 Task: Find connections with filter location Loos with filter topic #Leanstartupswith filter profile language Potuguese with filter current company CONSTRUCTION CANON with filter school AHMEDABAD jobs with filter industry Building Structure and Exterior Contractors with filter service category AssistanceAdvertising with filter keywords title Customer Support
Action: Mouse moved to (662, 107)
Screenshot: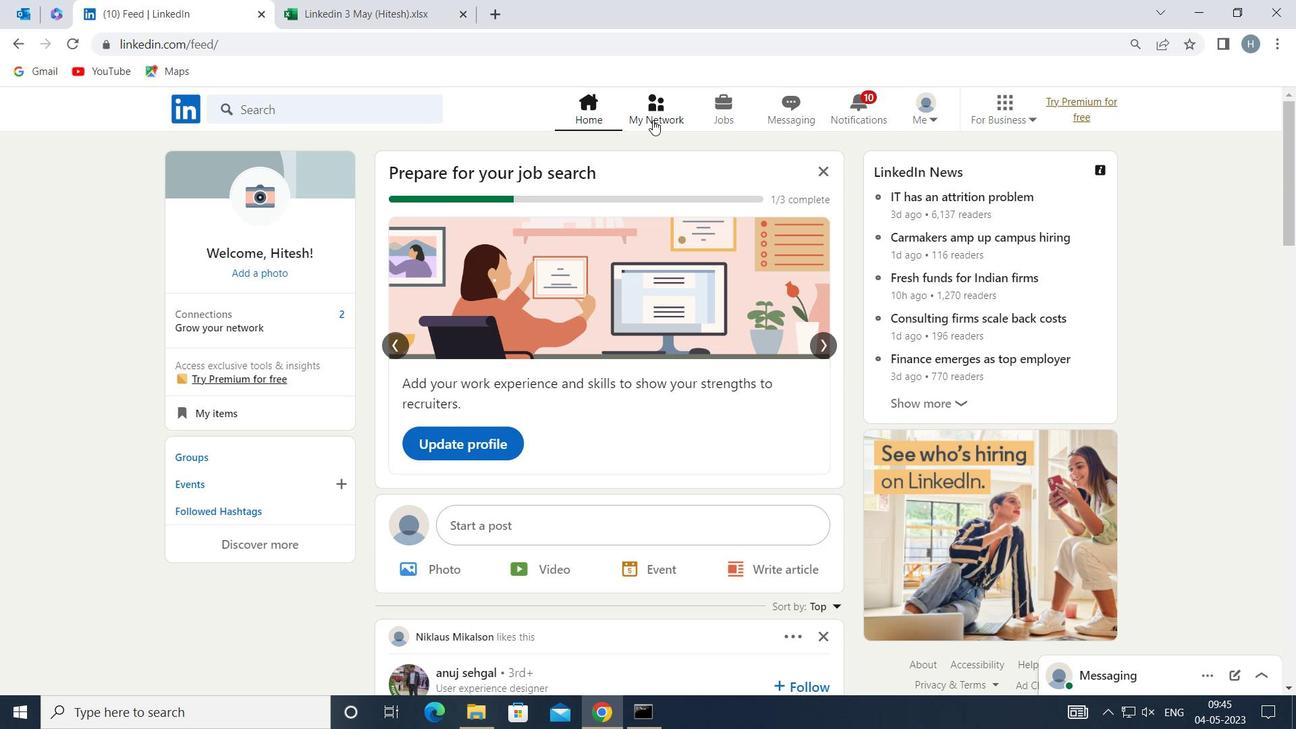 
Action: Mouse pressed left at (662, 107)
Screenshot: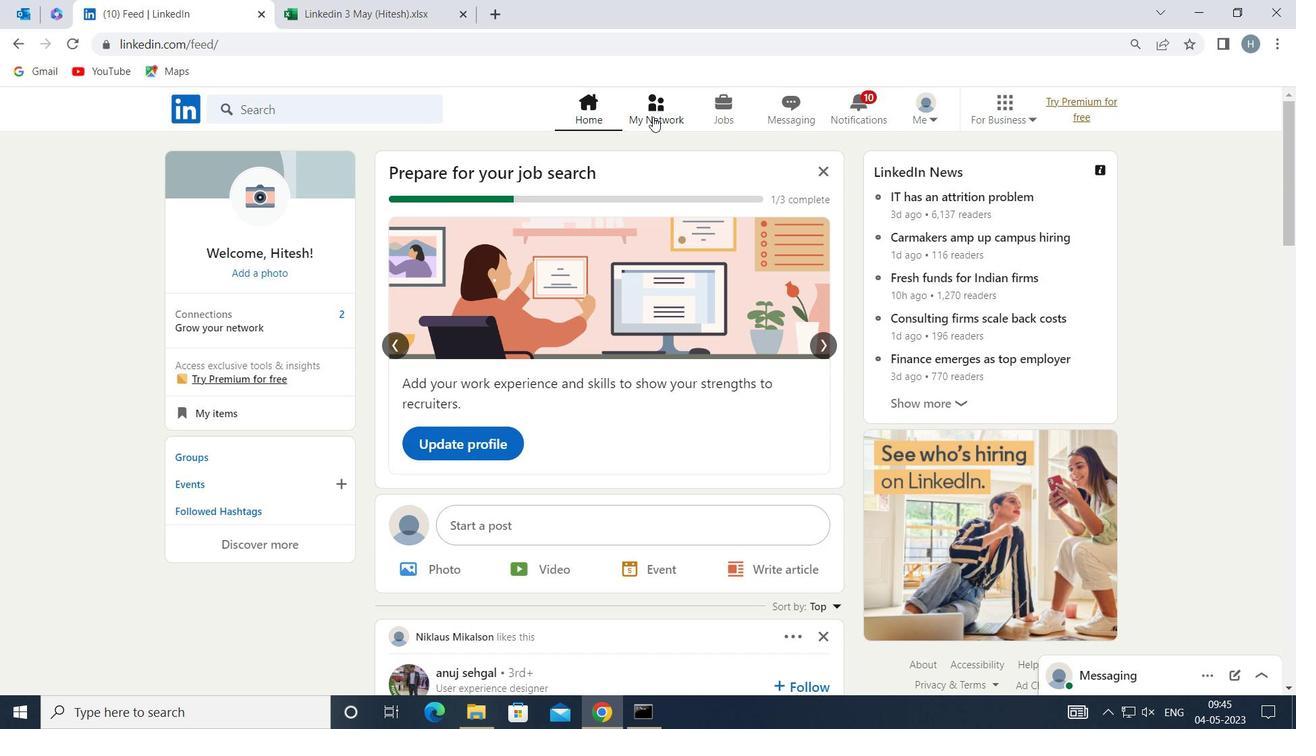 
Action: Mouse moved to (375, 201)
Screenshot: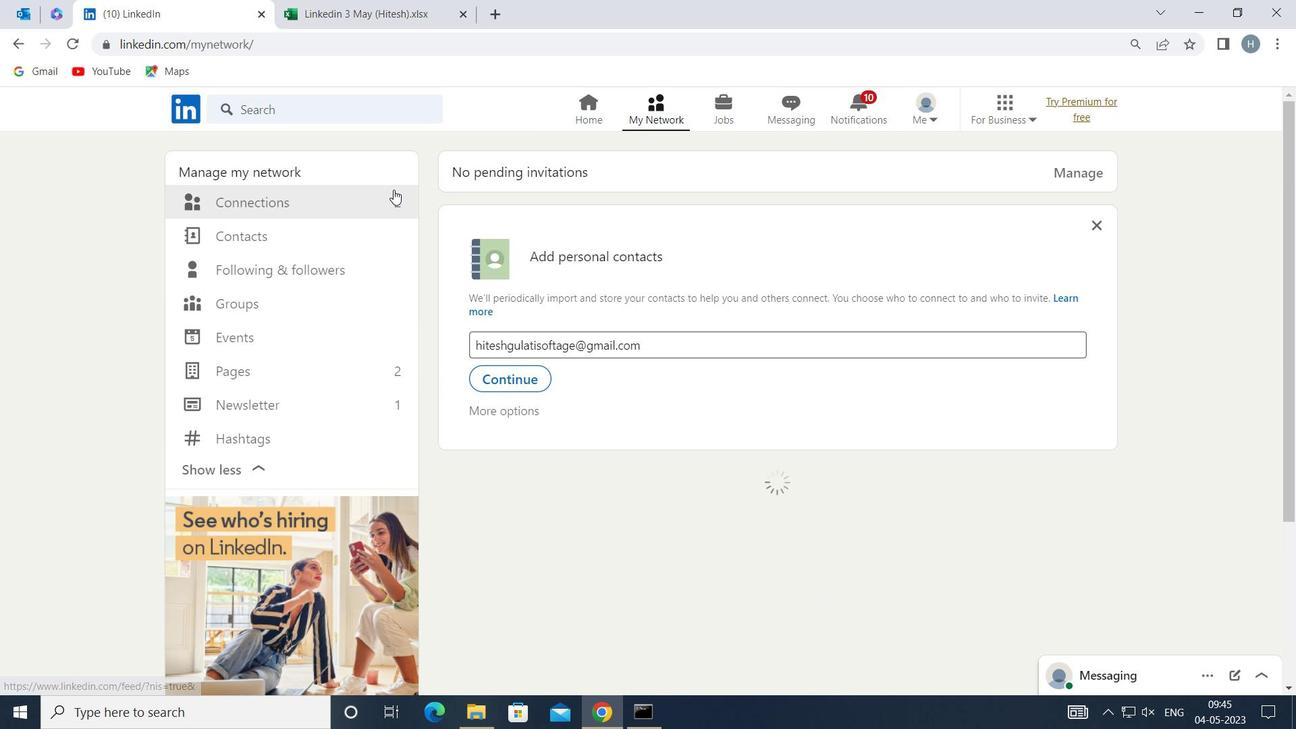 
Action: Mouse pressed left at (375, 201)
Screenshot: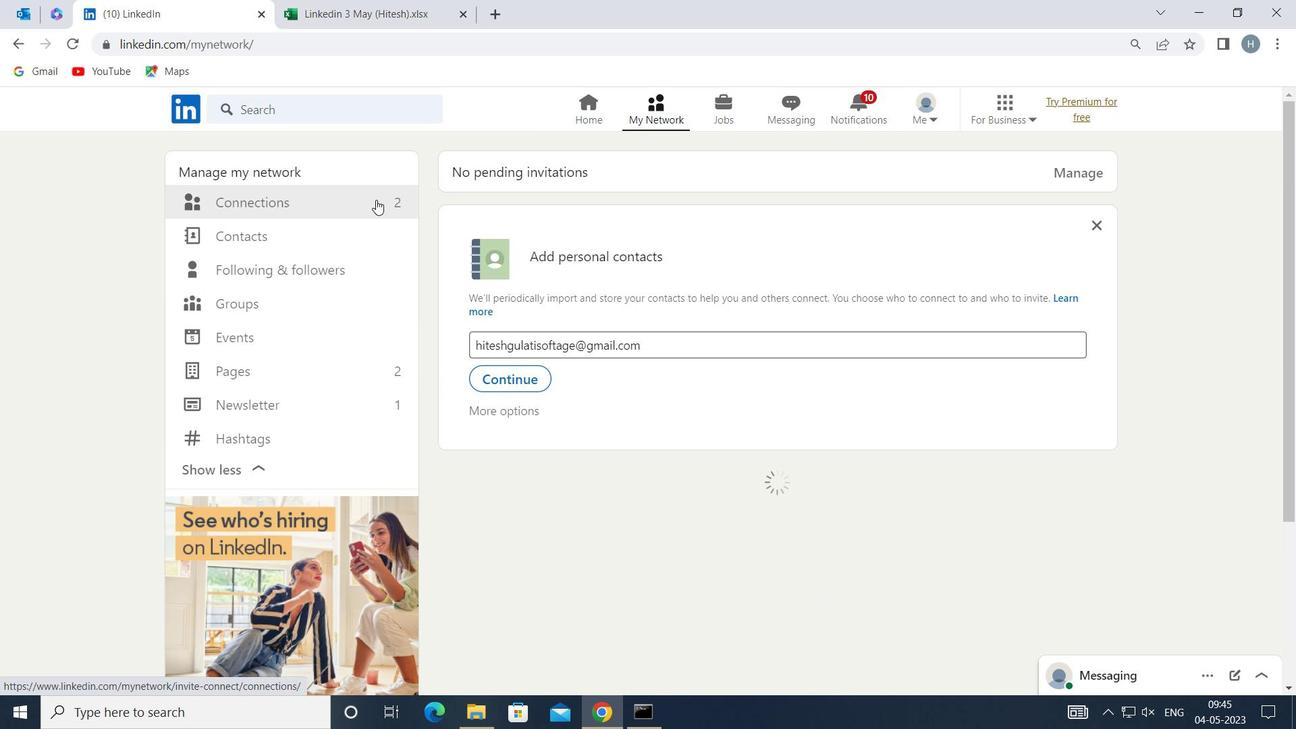 
Action: Mouse moved to (749, 204)
Screenshot: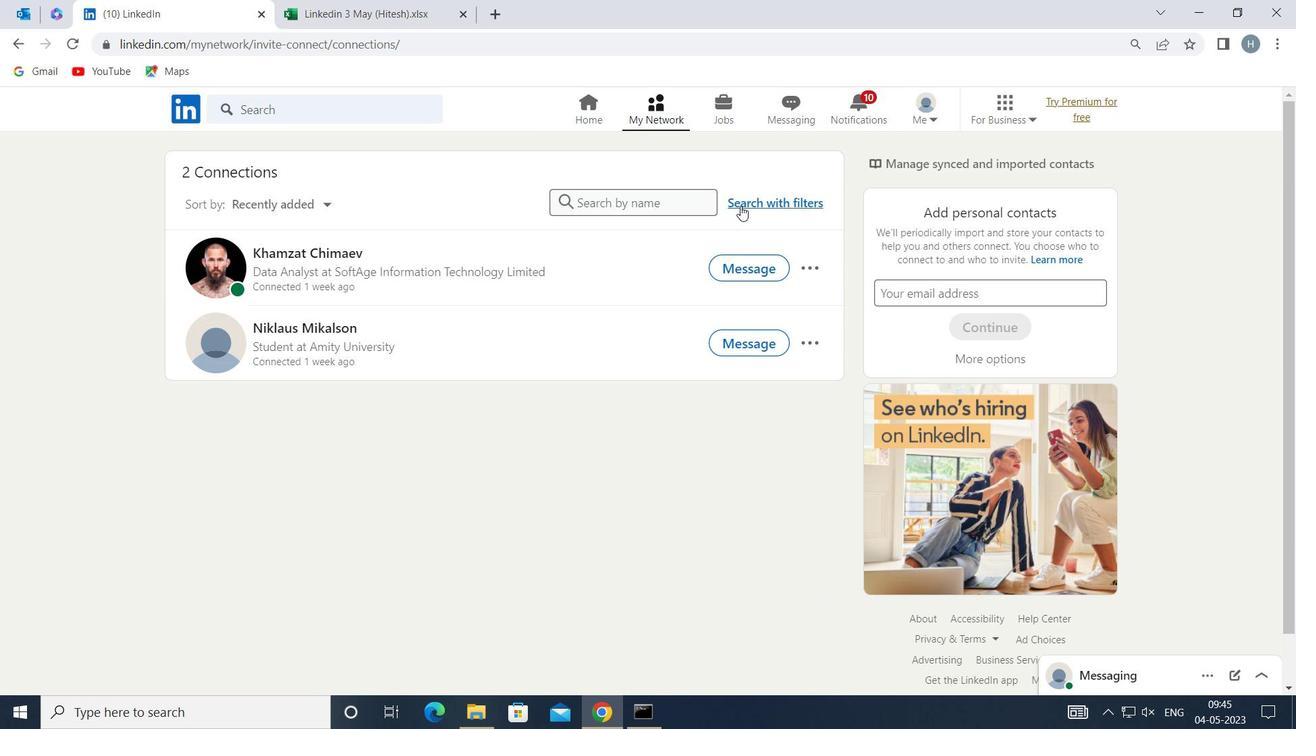
Action: Mouse pressed left at (749, 204)
Screenshot: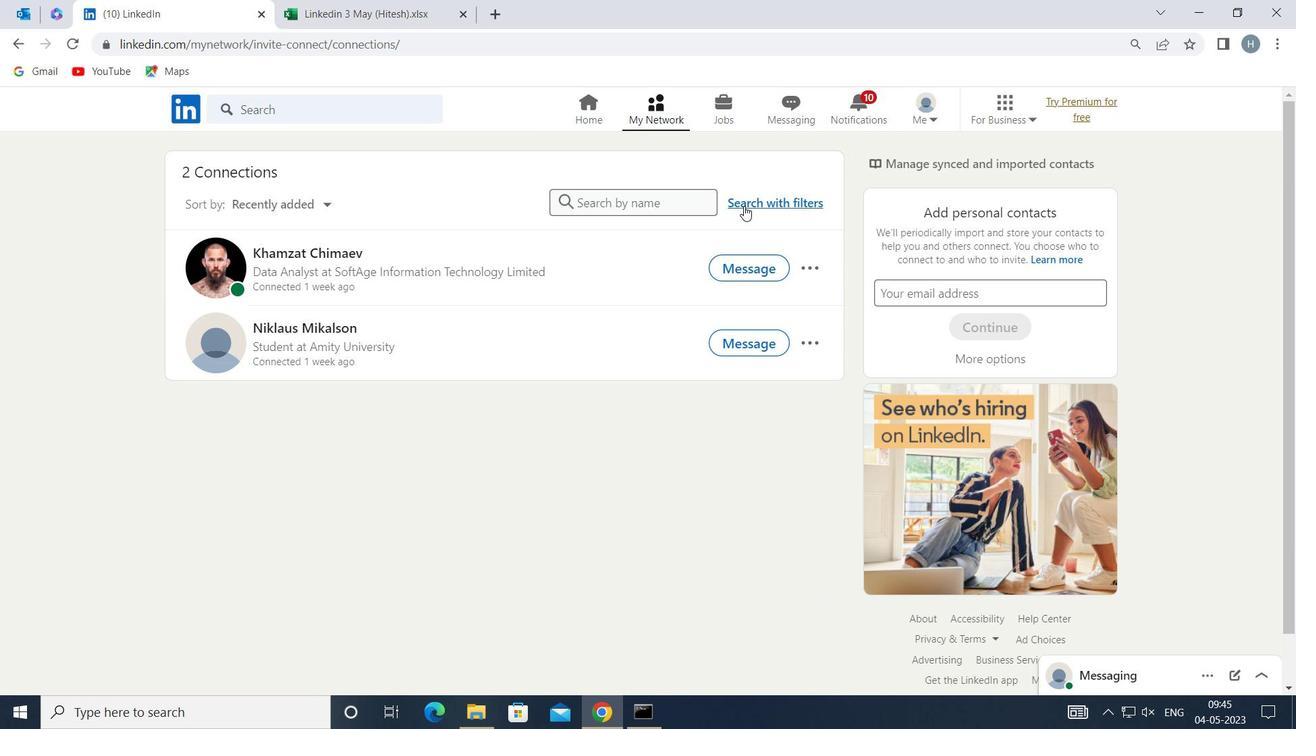 
Action: Mouse moved to (711, 159)
Screenshot: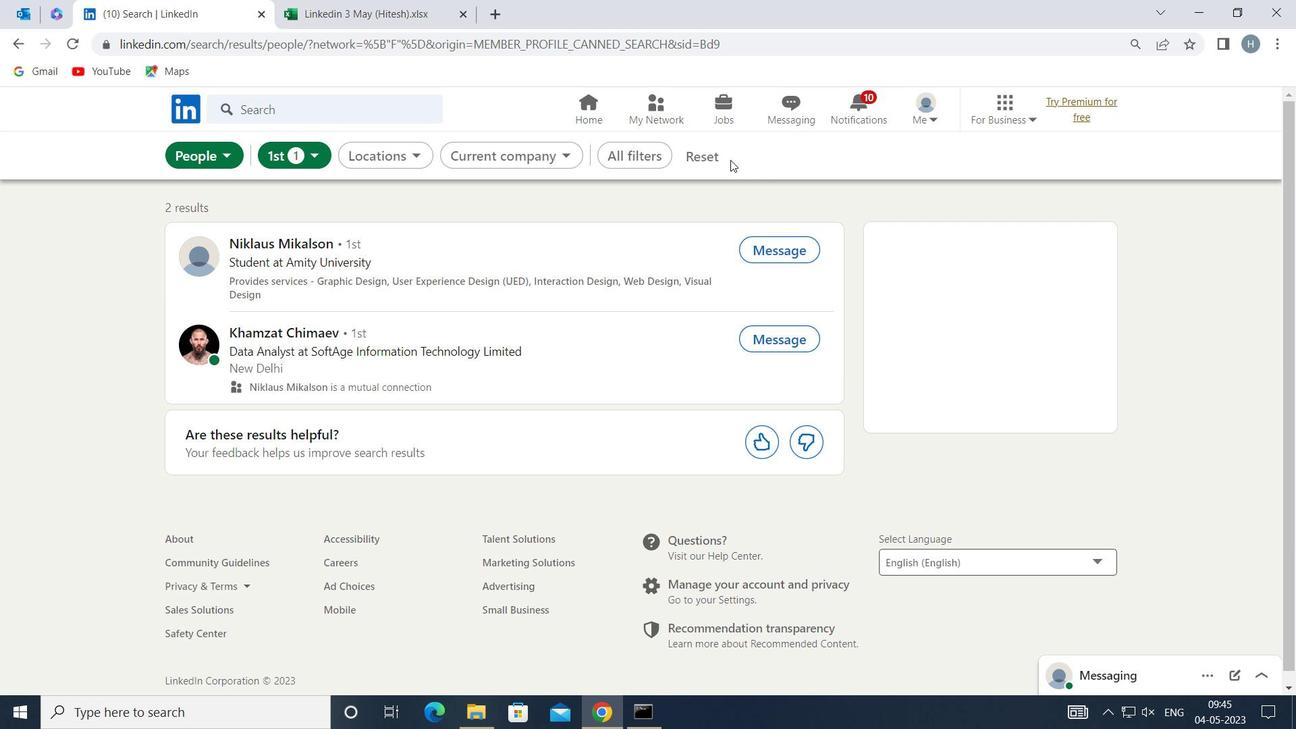 
Action: Mouse pressed left at (711, 159)
Screenshot: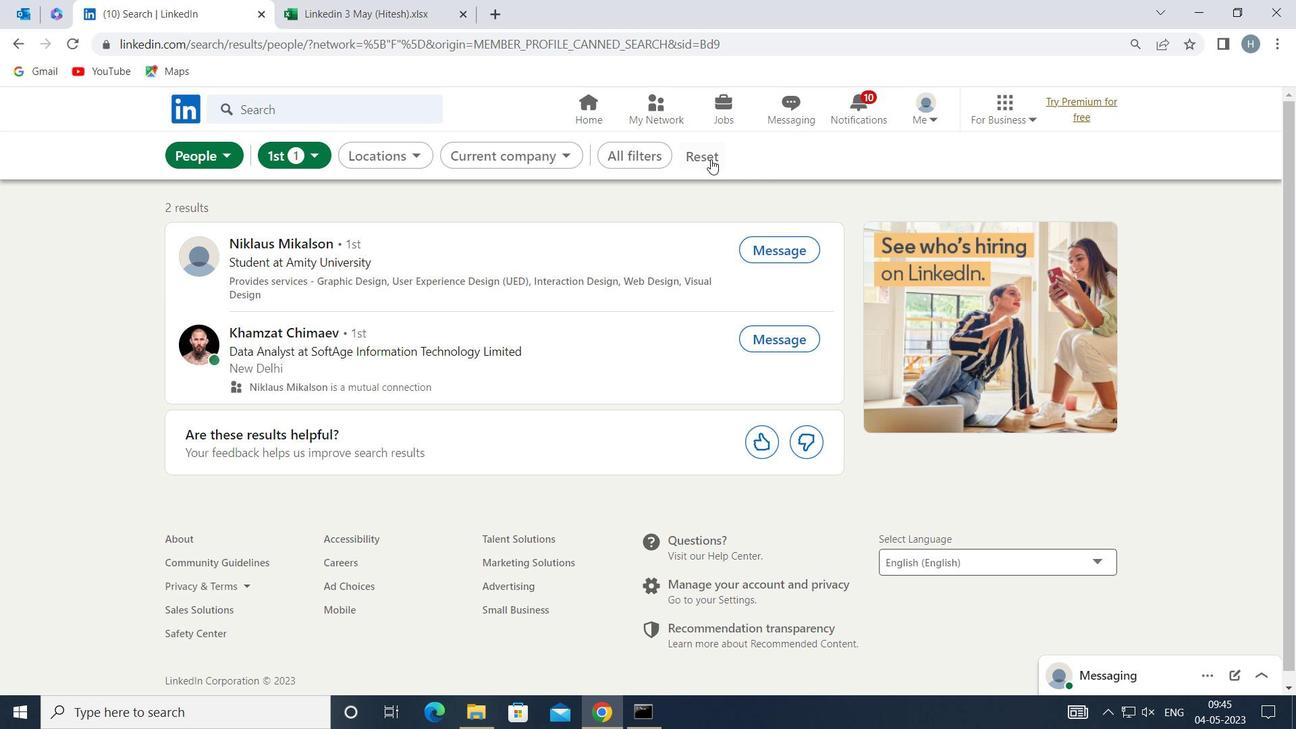 
Action: Mouse moved to (691, 155)
Screenshot: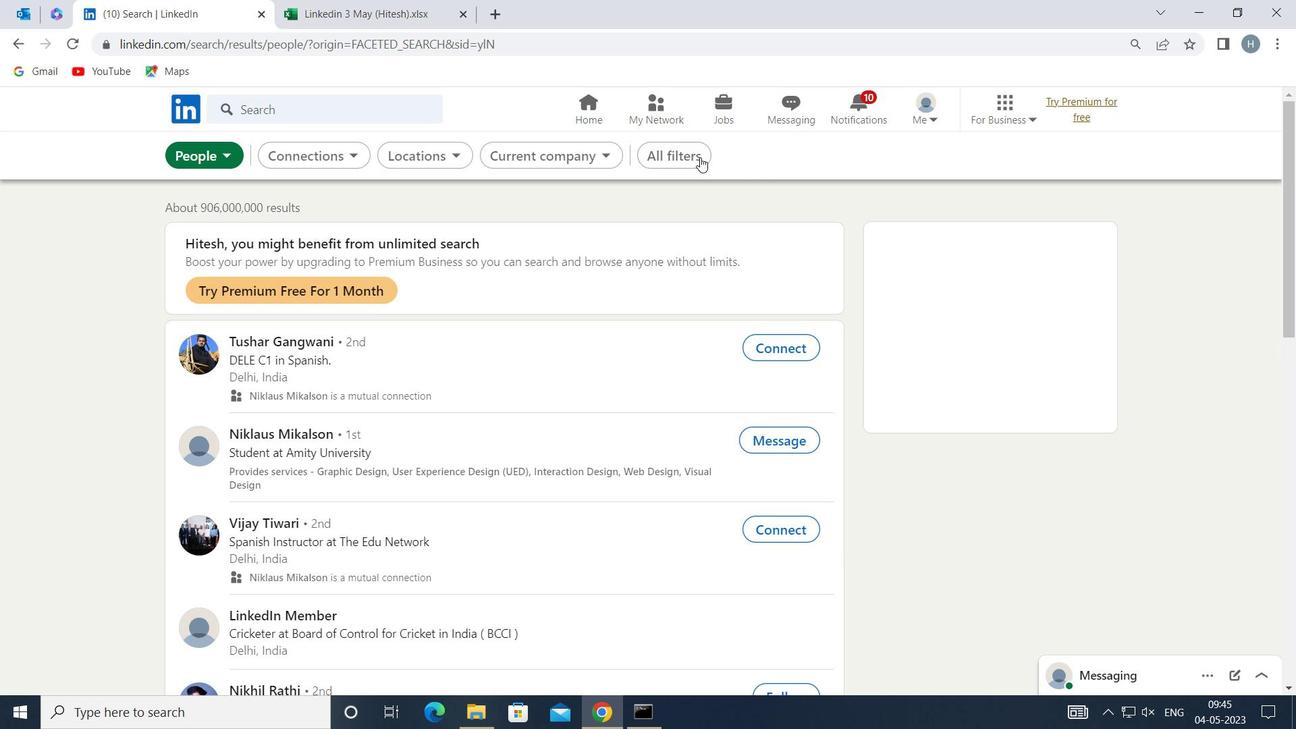 
Action: Mouse pressed left at (691, 155)
Screenshot: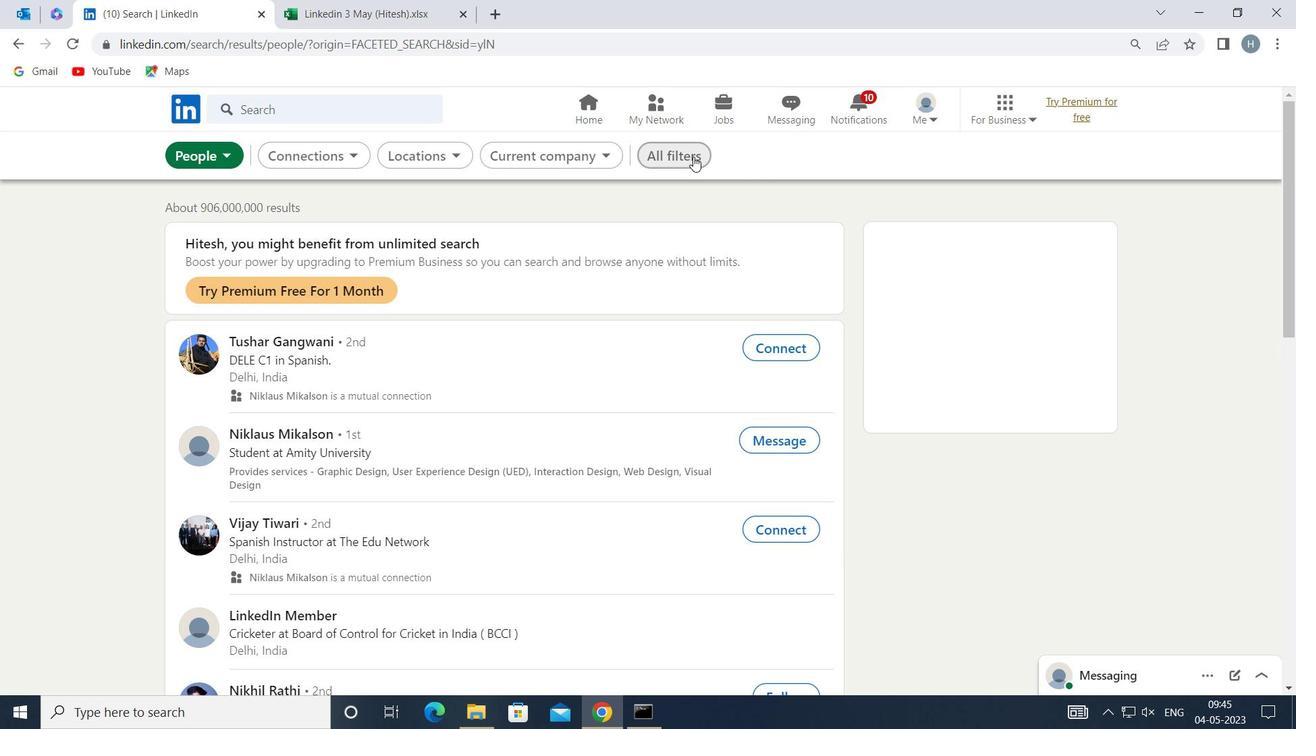 
Action: Mouse moved to (963, 329)
Screenshot: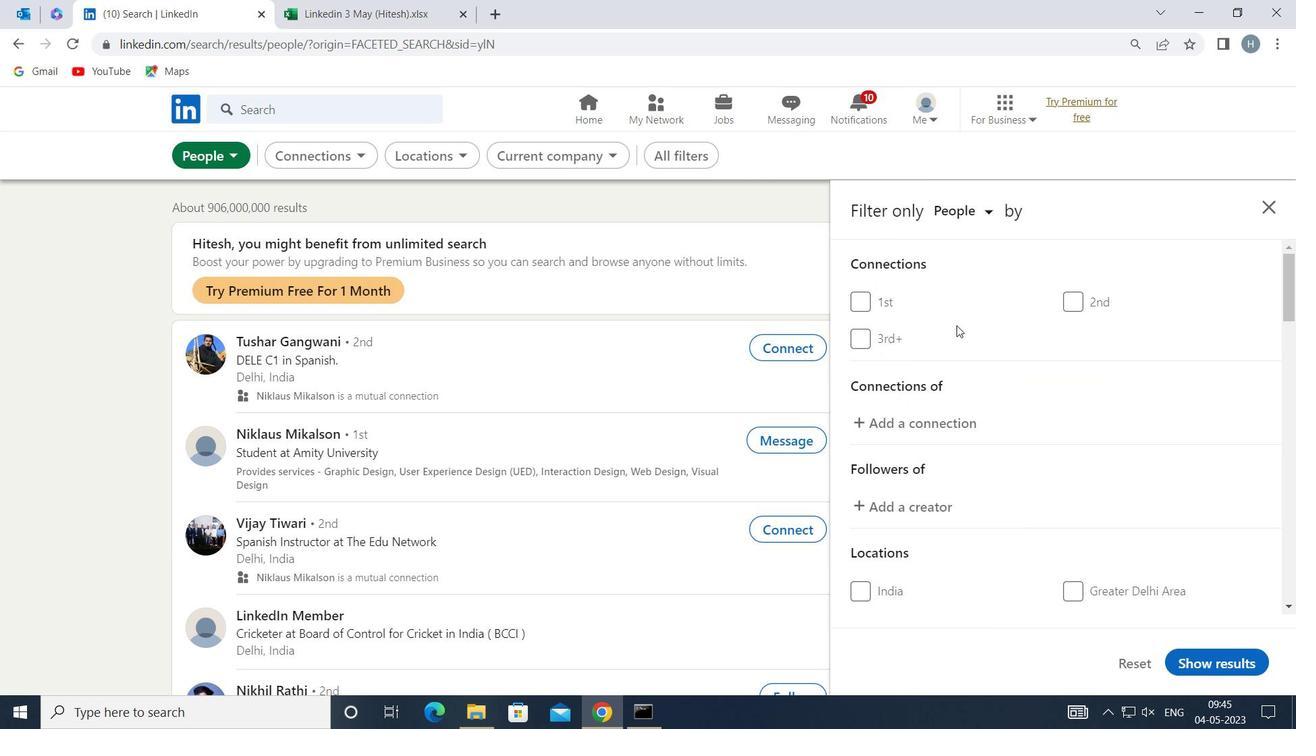 
Action: Mouse scrolled (963, 328) with delta (0, 0)
Screenshot: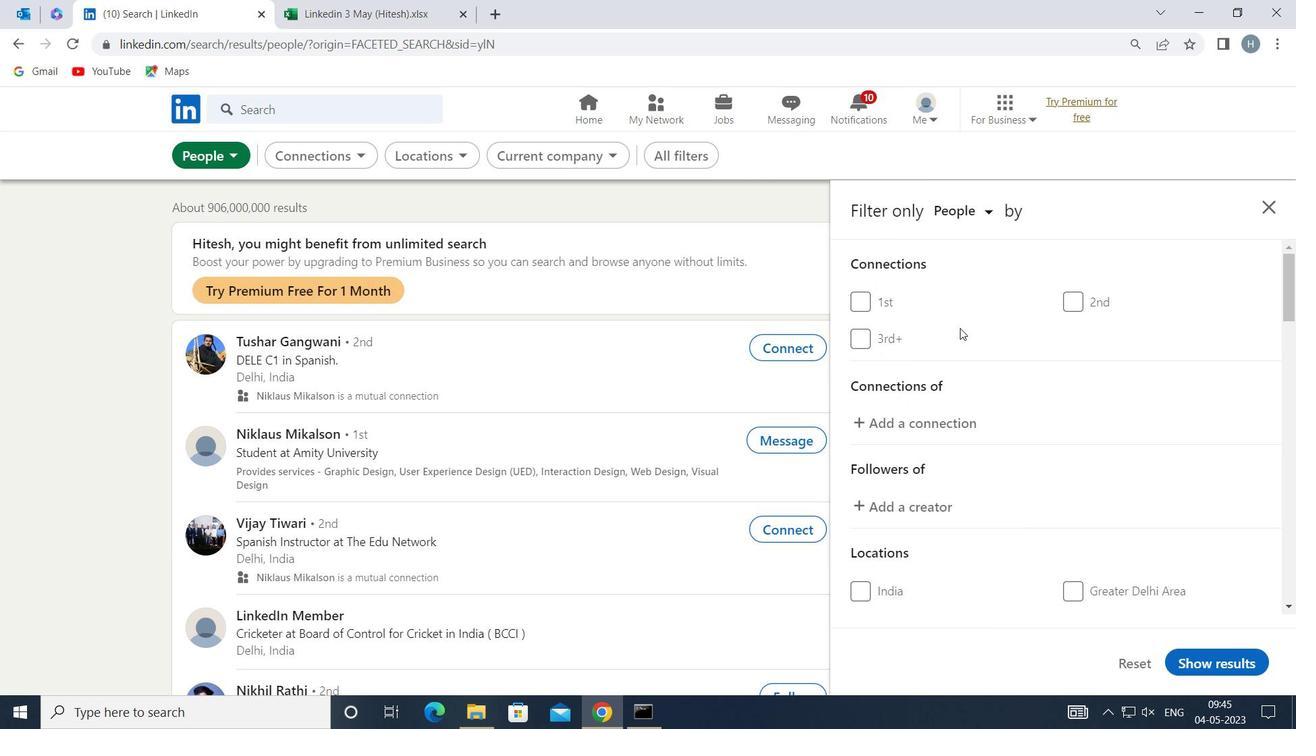 
Action: Mouse moved to (964, 330)
Screenshot: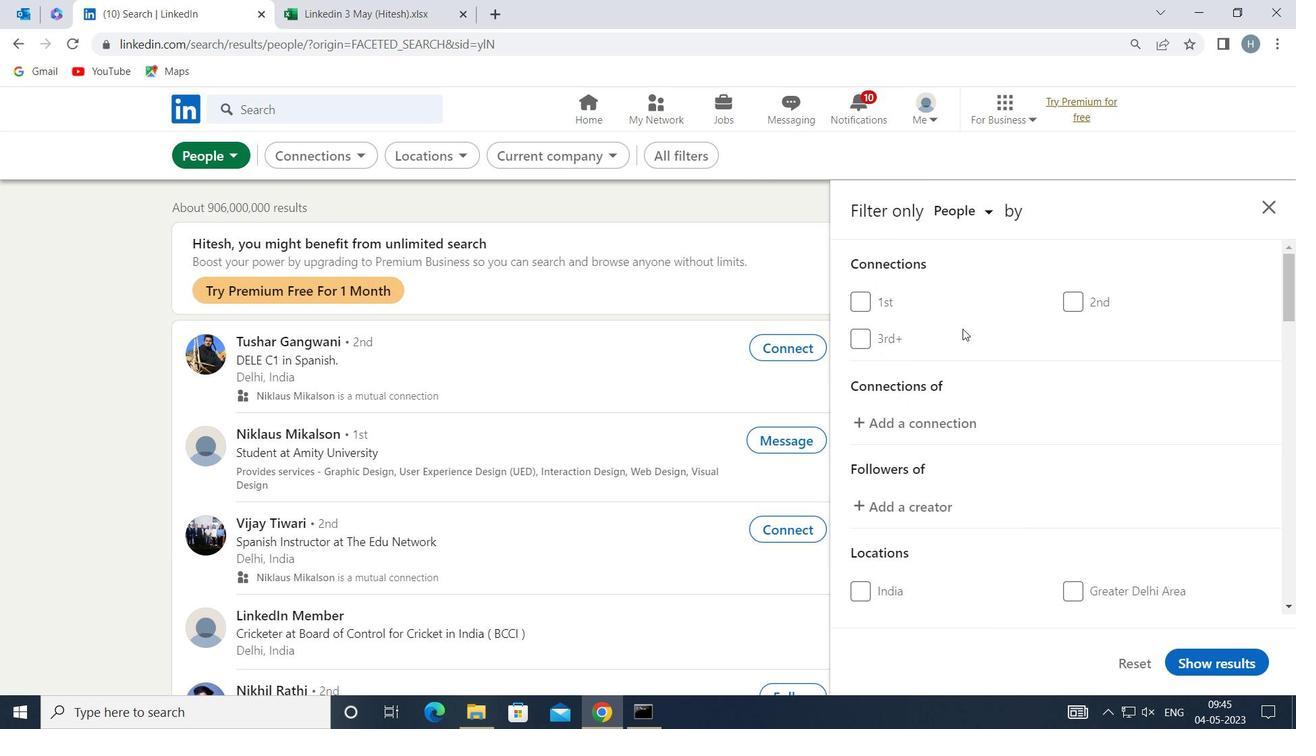 
Action: Mouse scrolled (964, 330) with delta (0, 0)
Screenshot: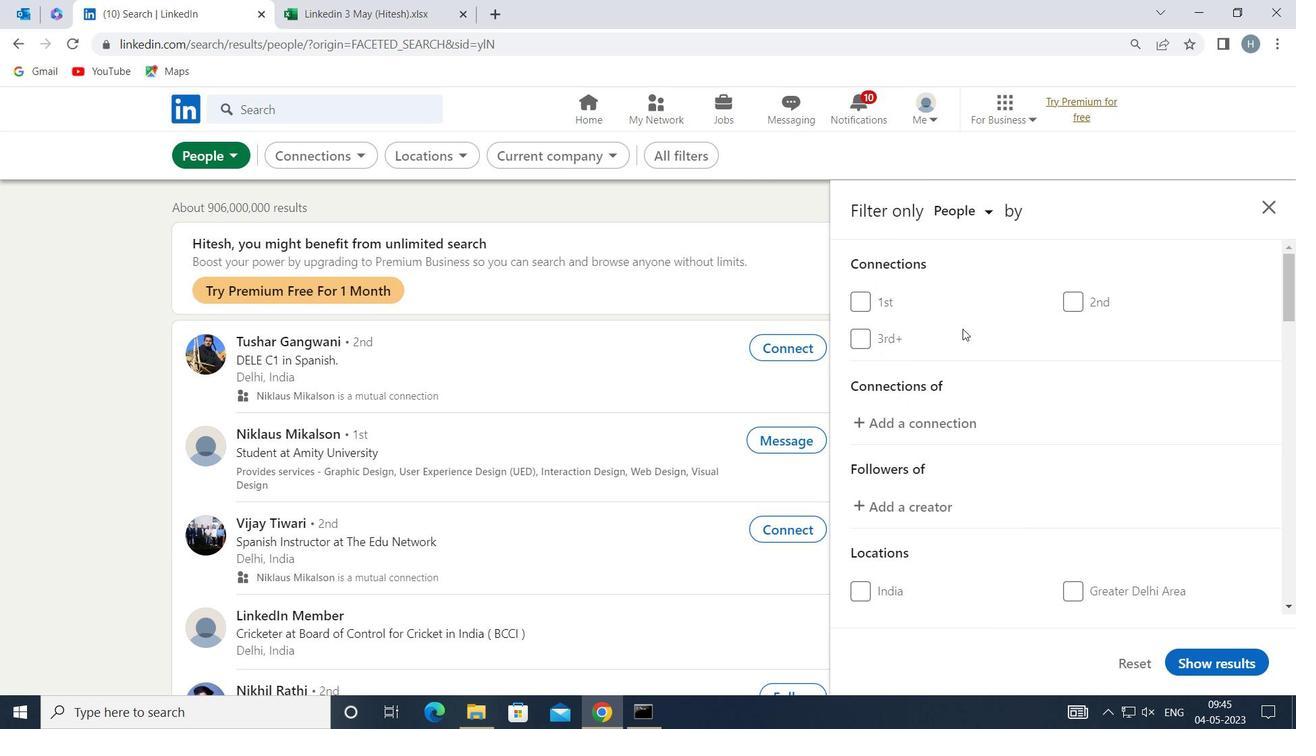 
Action: Mouse scrolled (964, 330) with delta (0, 0)
Screenshot: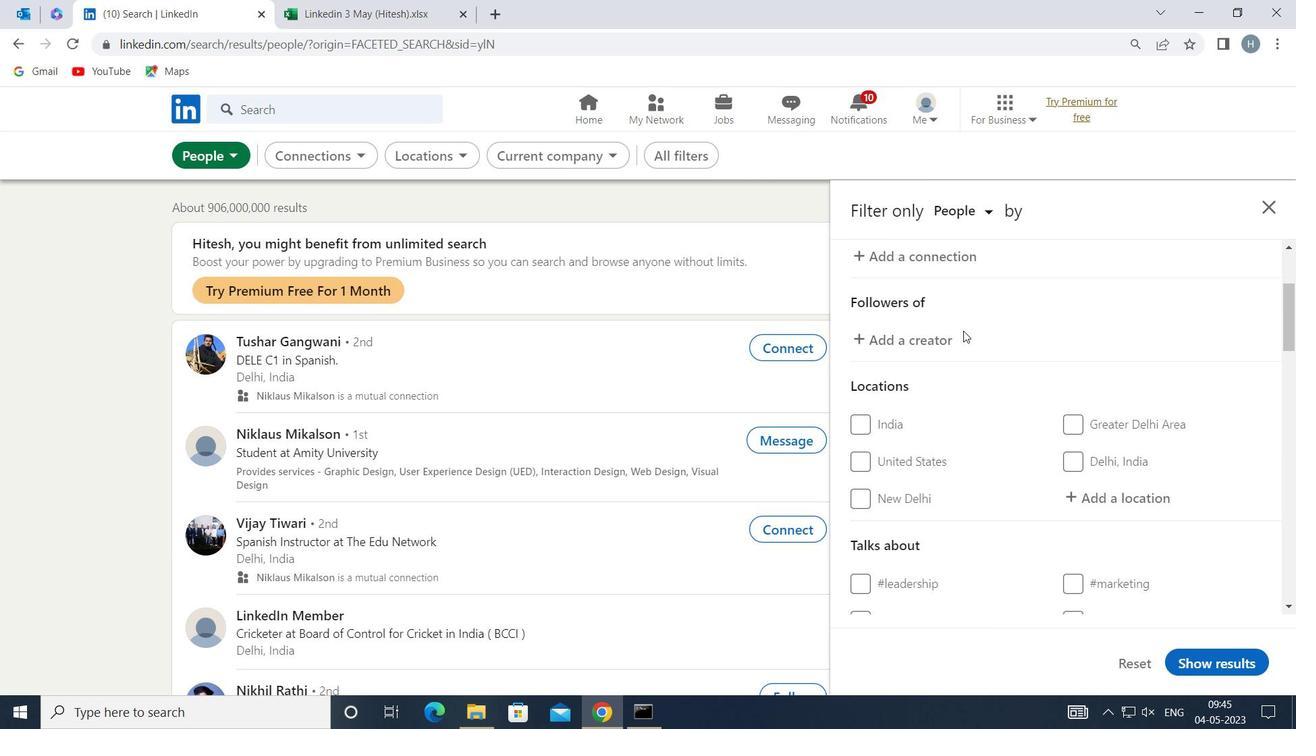 
Action: Mouse moved to (1105, 399)
Screenshot: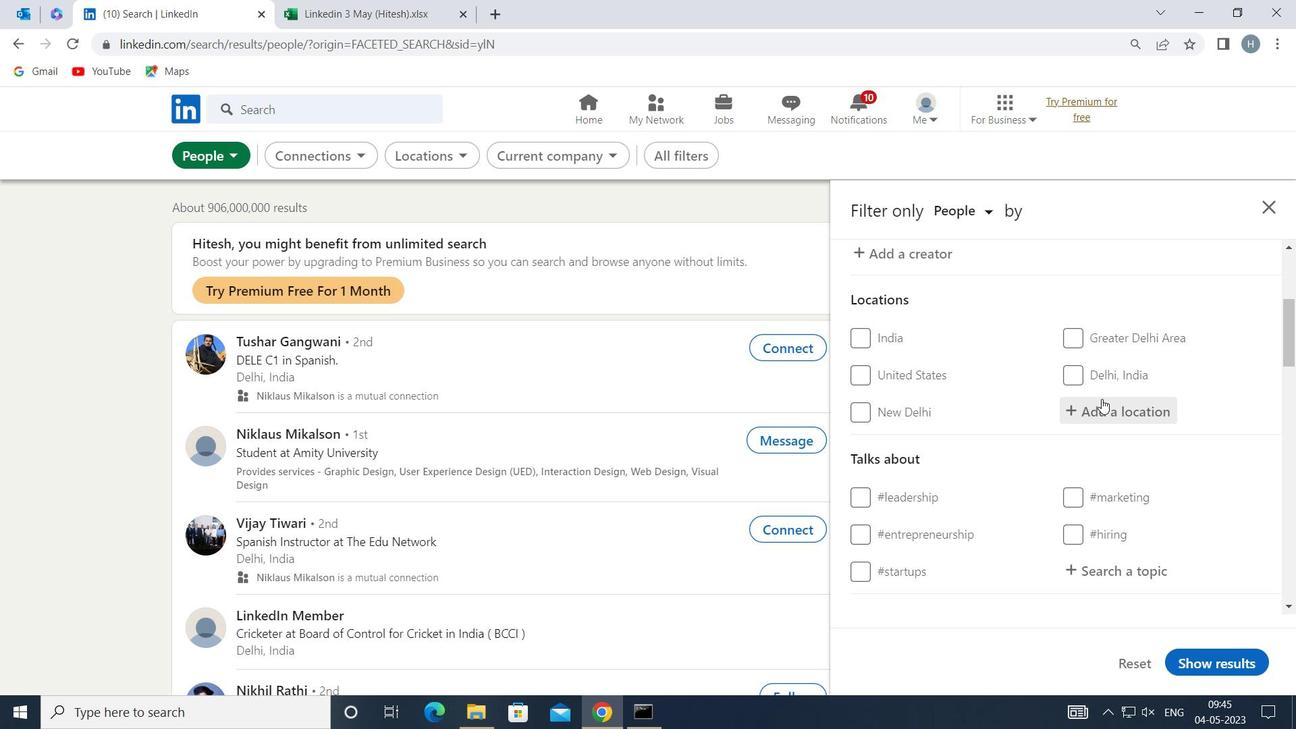 
Action: Mouse pressed left at (1105, 399)
Screenshot: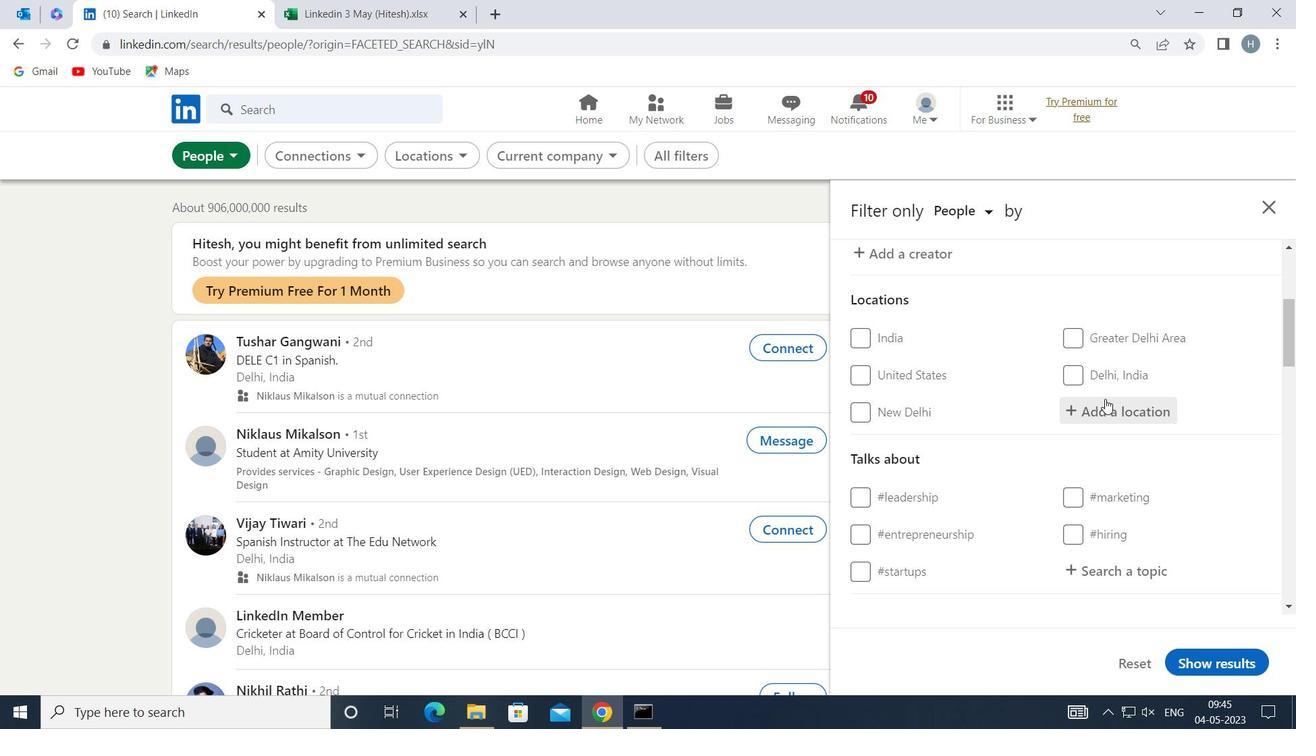 
Action: Key pressed <Key.shift>LOOS
Screenshot: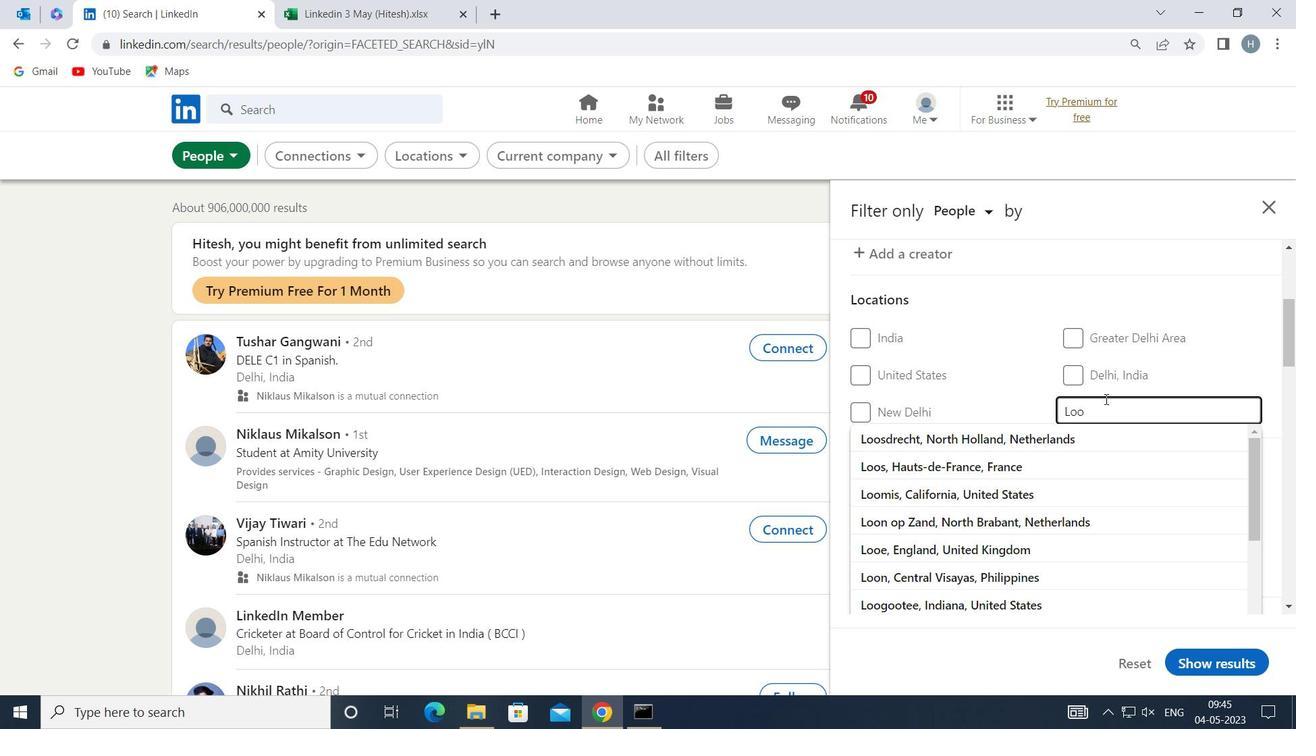 
Action: Mouse moved to (1111, 424)
Screenshot: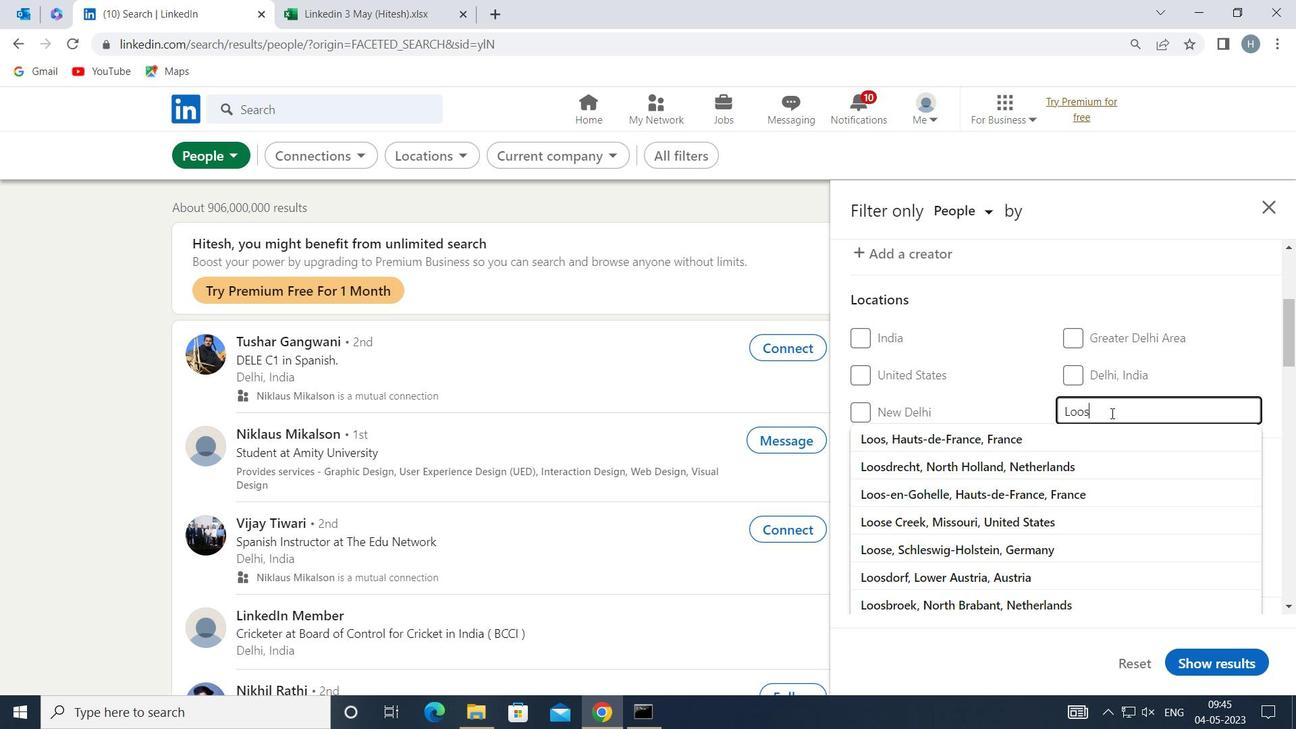 
Action: Key pressed <Key.enter>
Screenshot: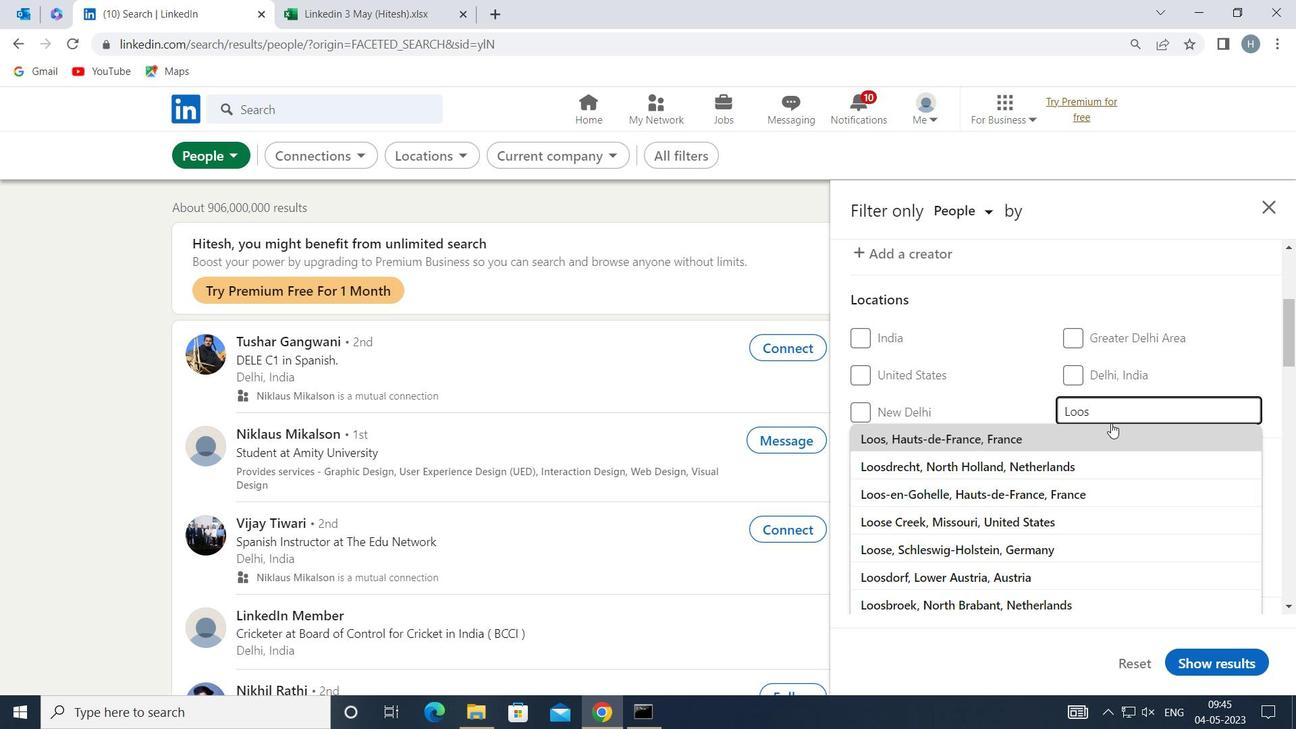 
Action: Mouse moved to (1117, 442)
Screenshot: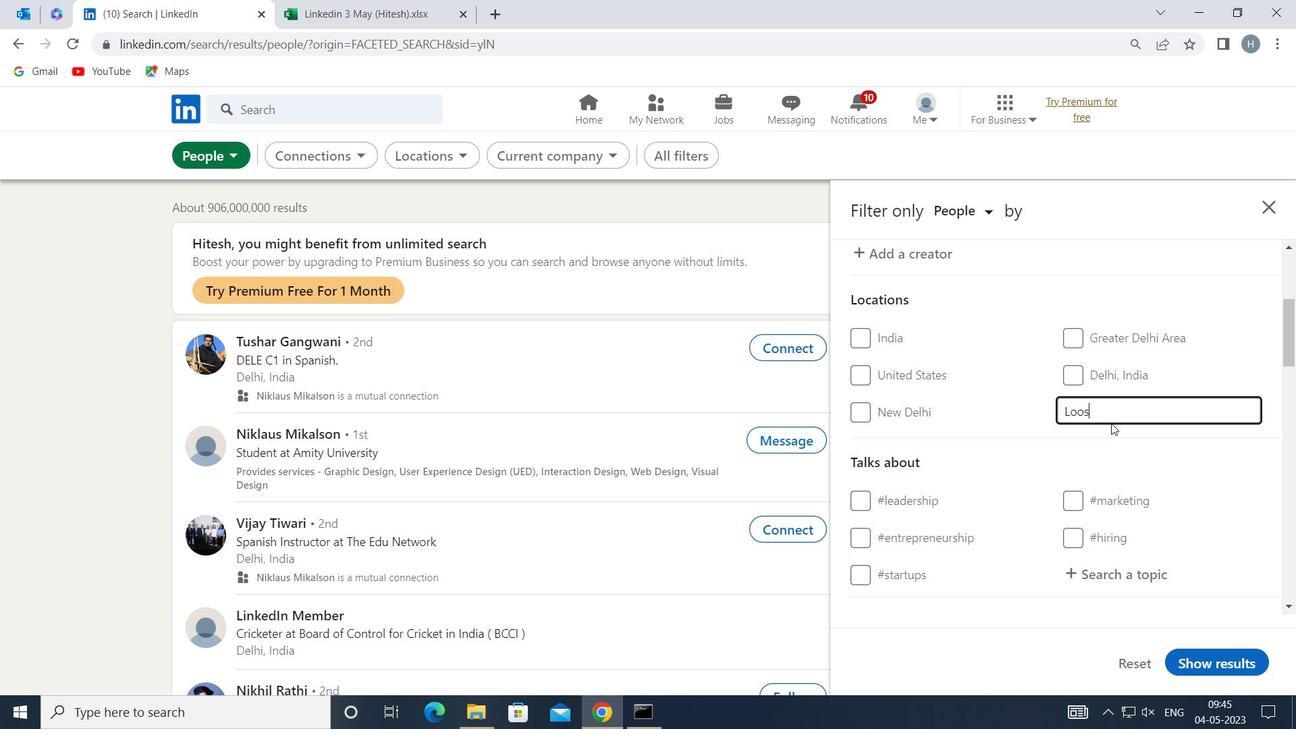 
Action: Mouse scrolled (1117, 441) with delta (0, 0)
Screenshot: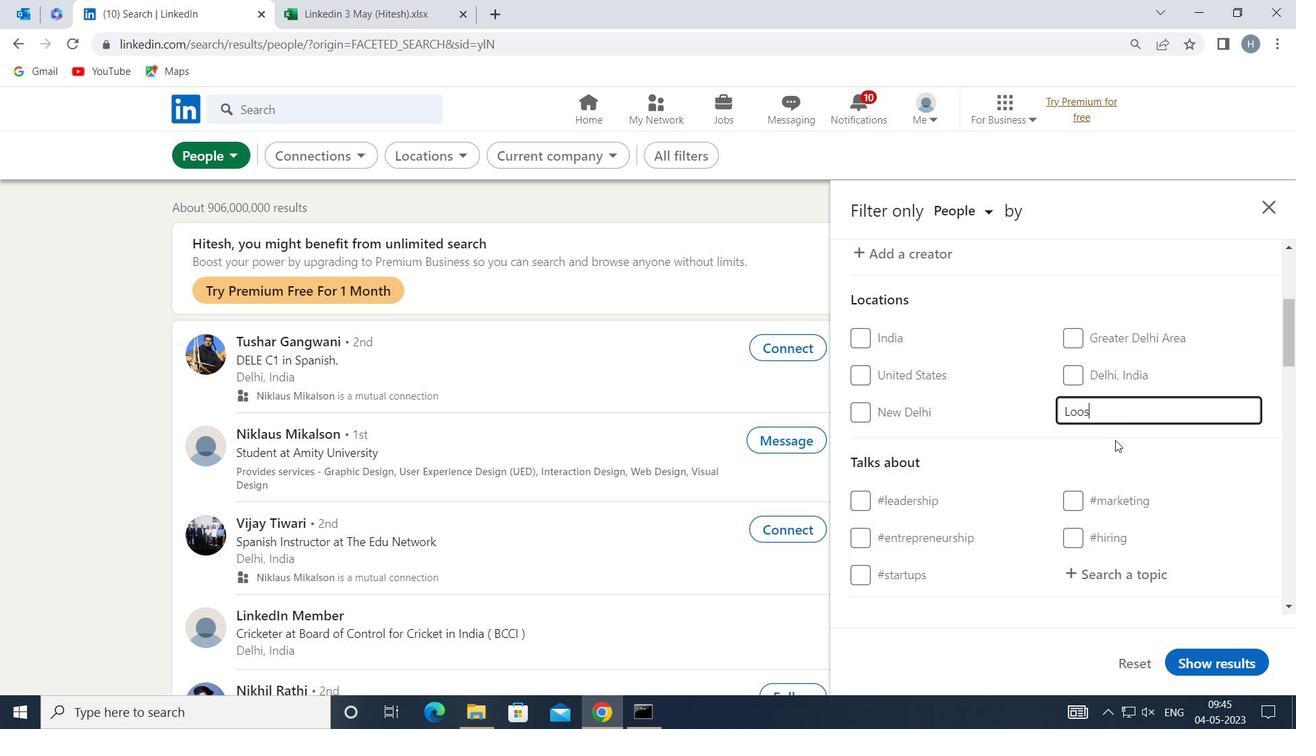 
Action: Mouse moved to (1127, 490)
Screenshot: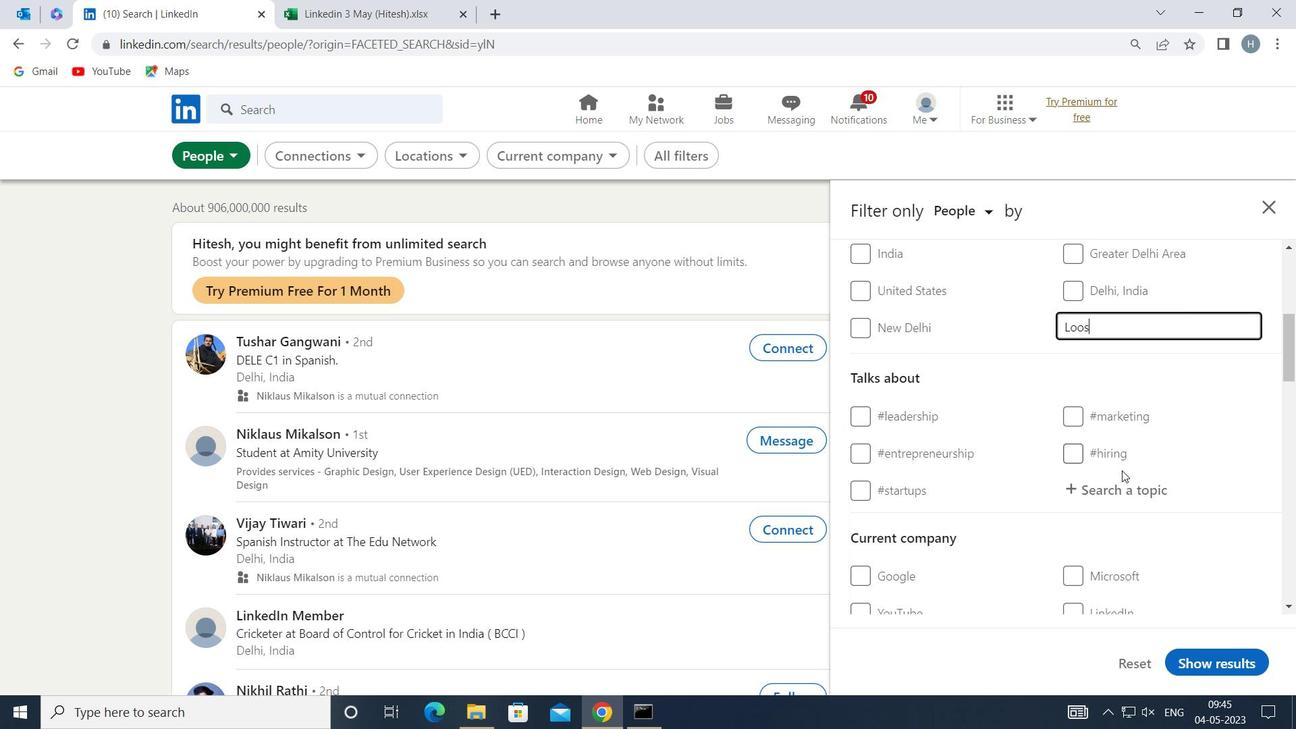 
Action: Mouse pressed left at (1127, 490)
Screenshot: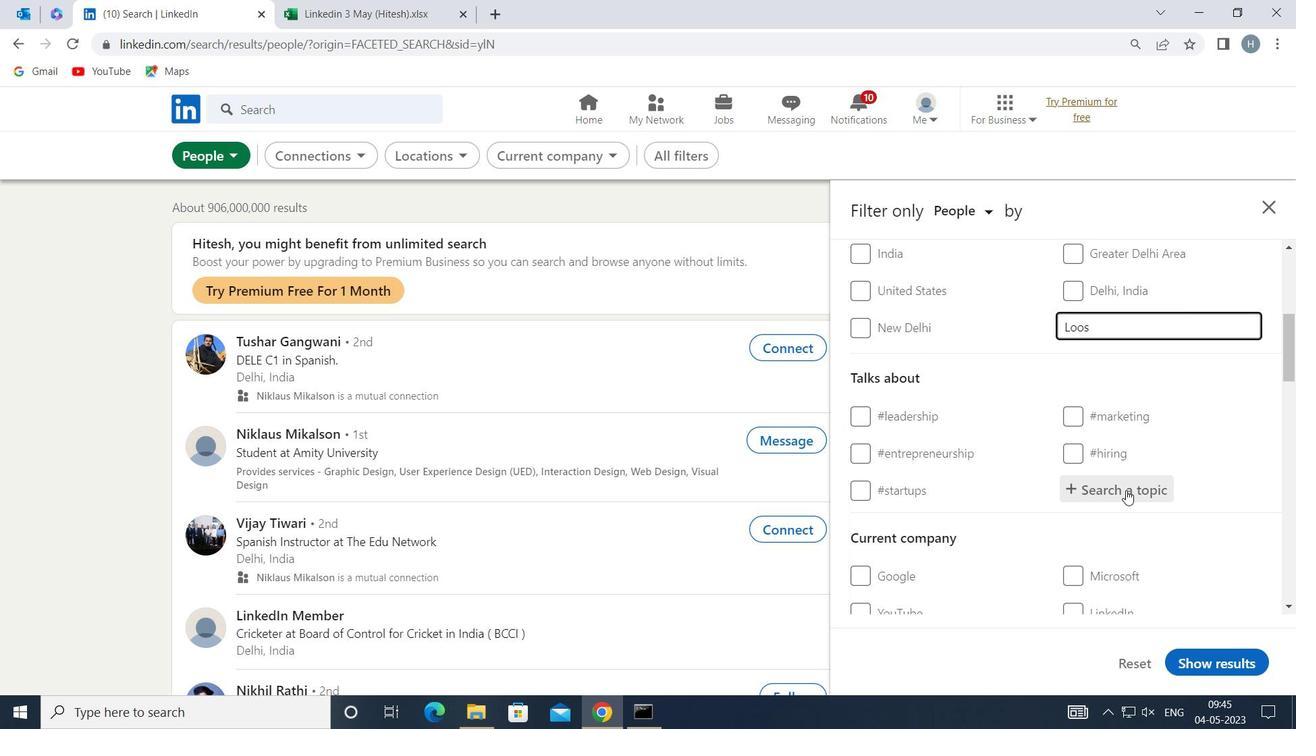 
Action: Key pressed LEANSTARTUP
Screenshot: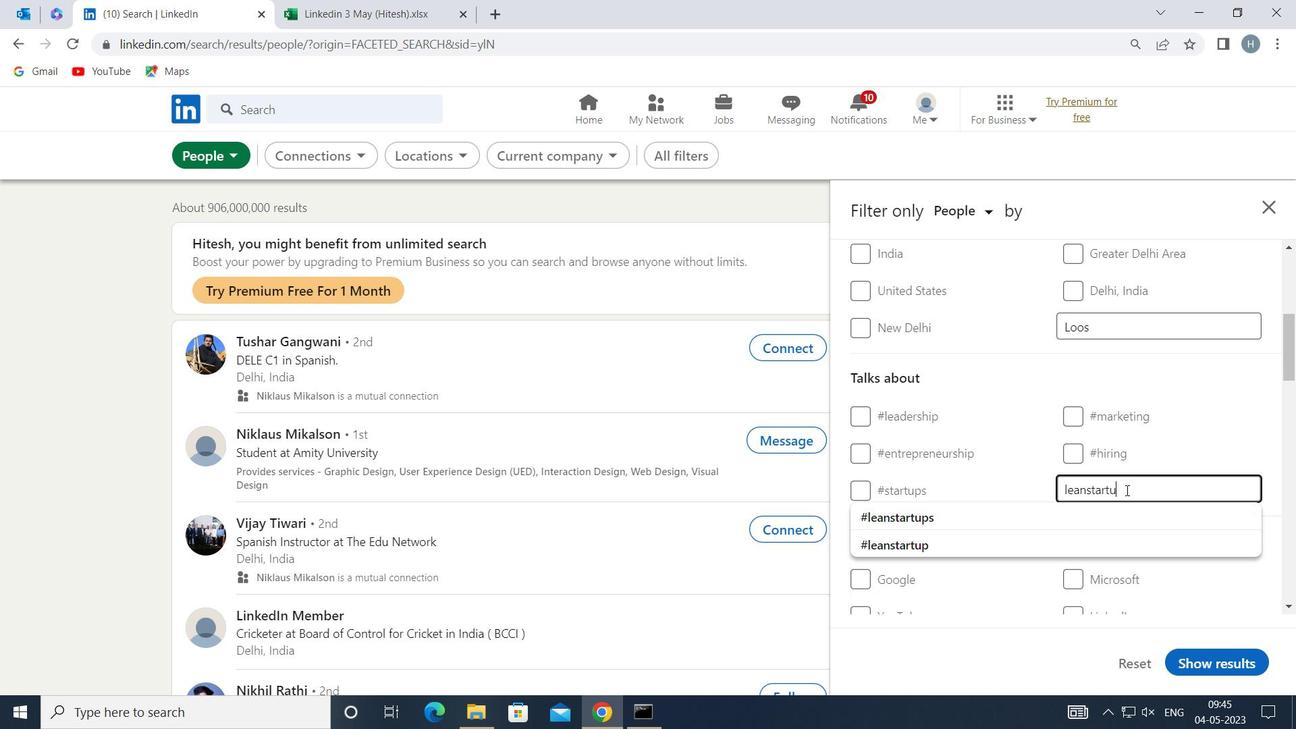
Action: Mouse moved to (1077, 510)
Screenshot: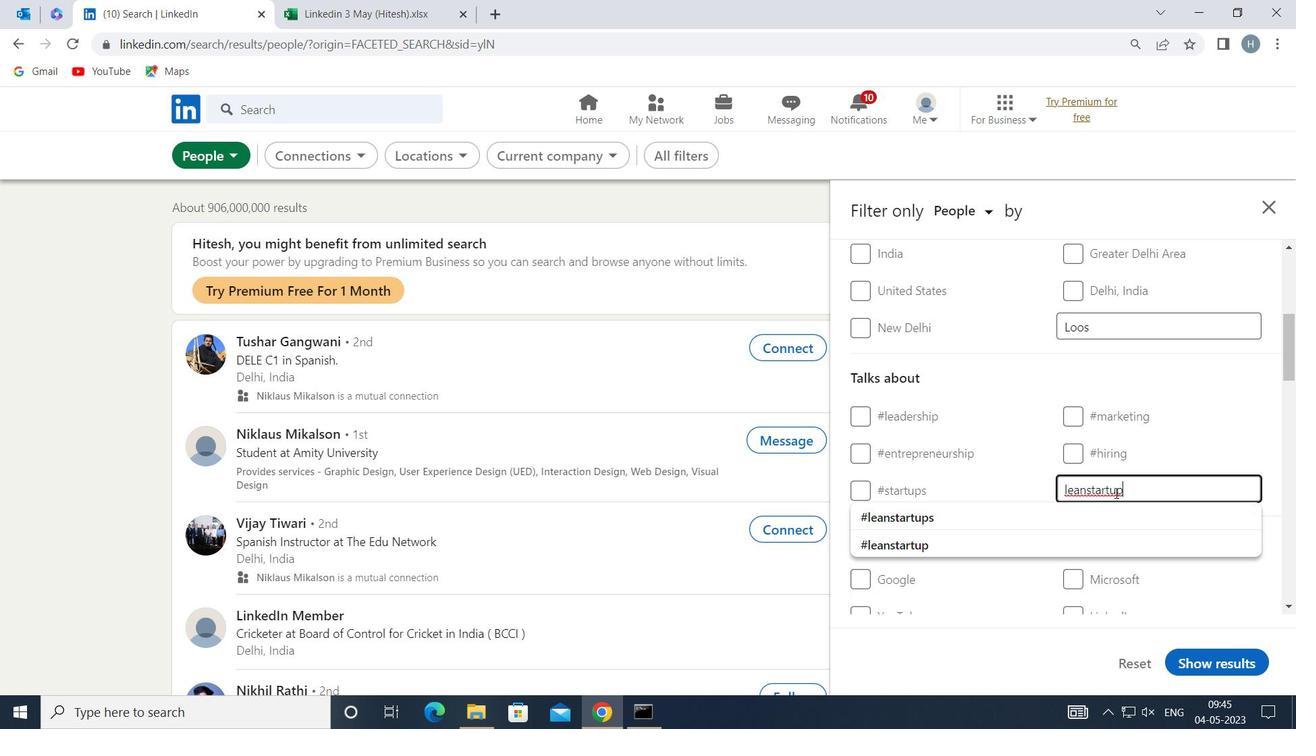 
Action: Mouse pressed left at (1077, 510)
Screenshot: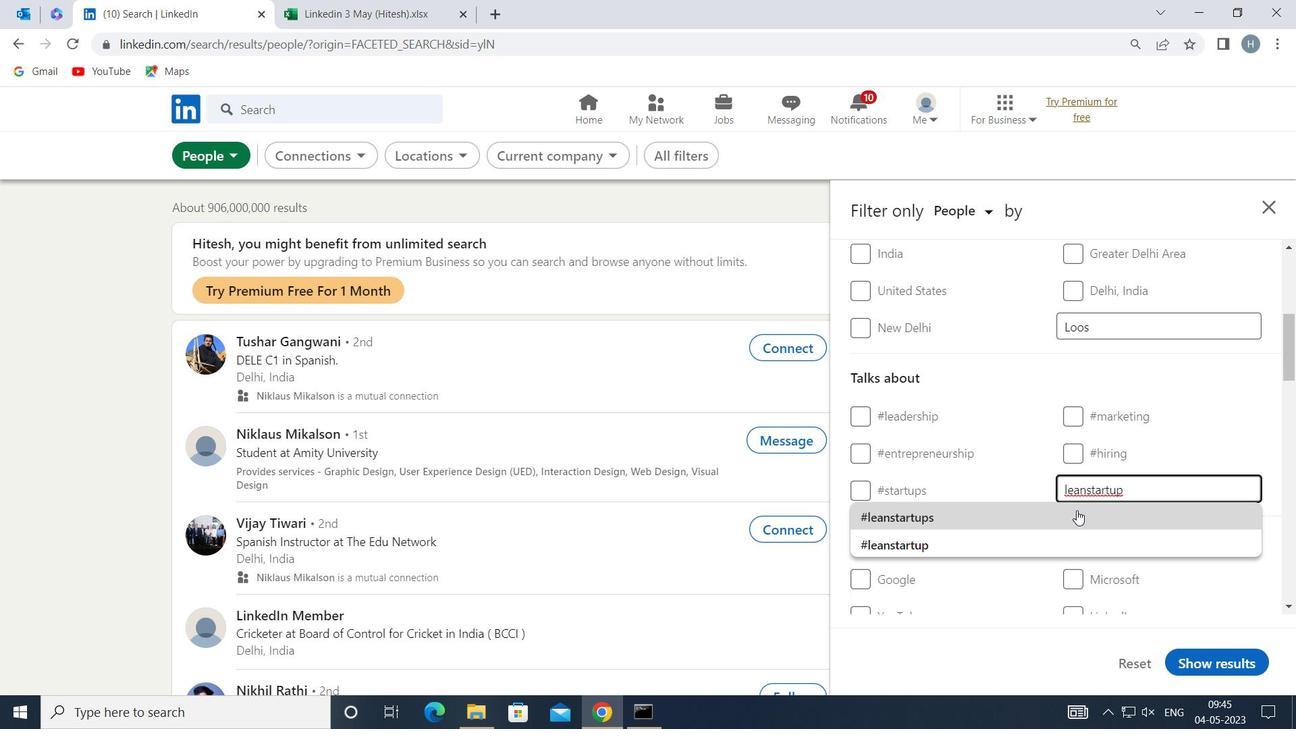 
Action: Mouse moved to (997, 513)
Screenshot: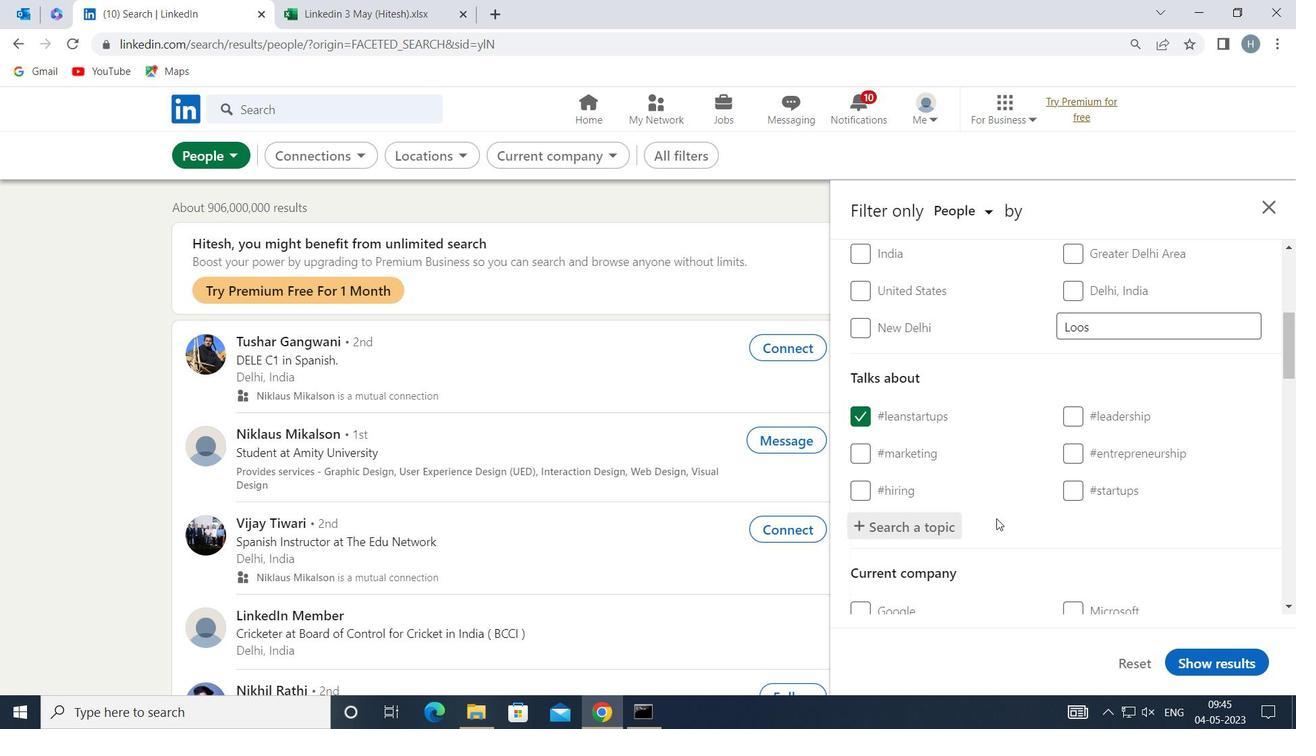 
Action: Mouse scrolled (997, 512) with delta (0, 0)
Screenshot: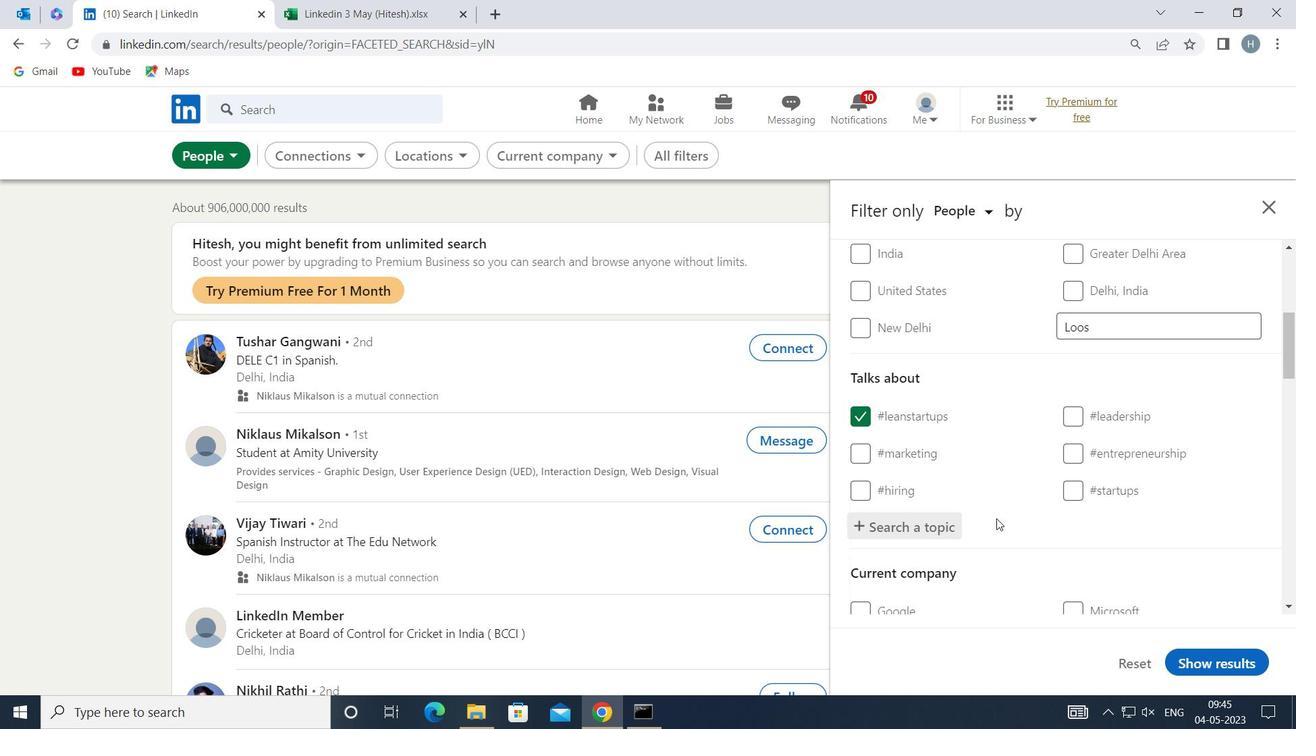 
Action: Mouse moved to (997, 507)
Screenshot: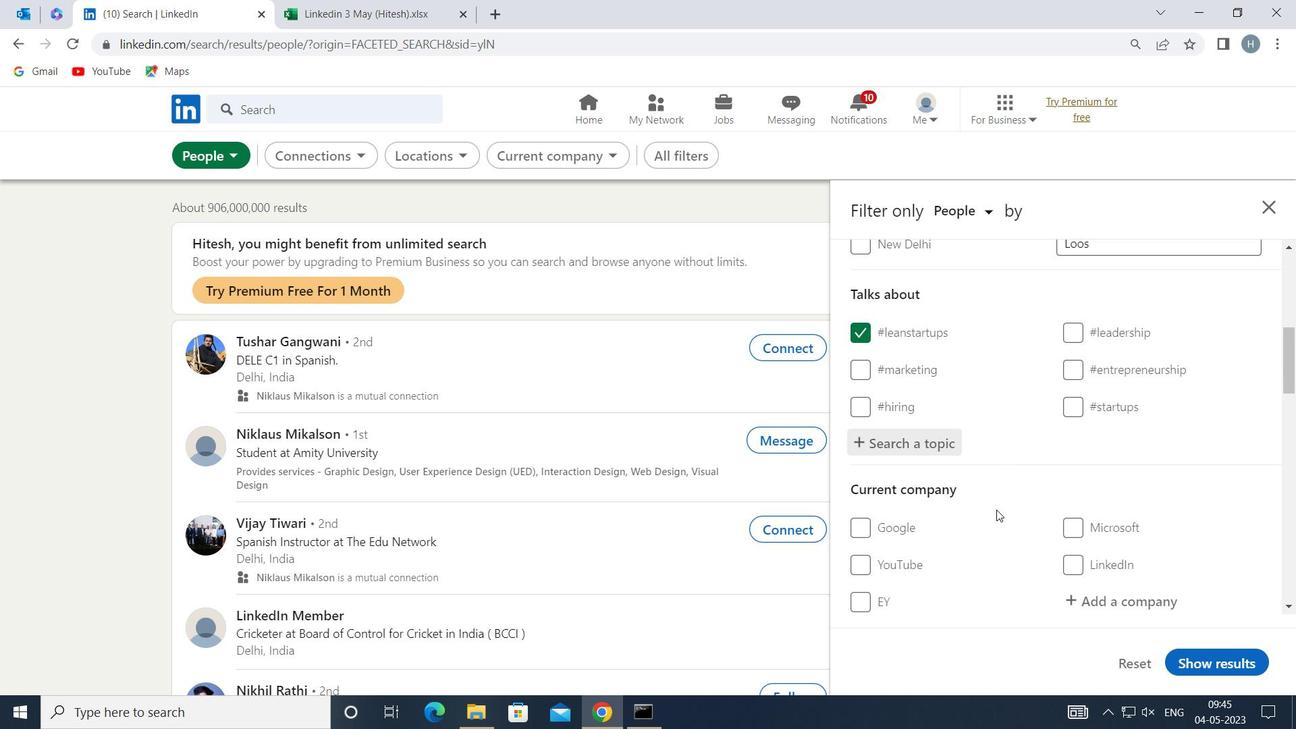 
Action: Mouse scrolled (997, 507) with delta (0, 0)
Screenshot: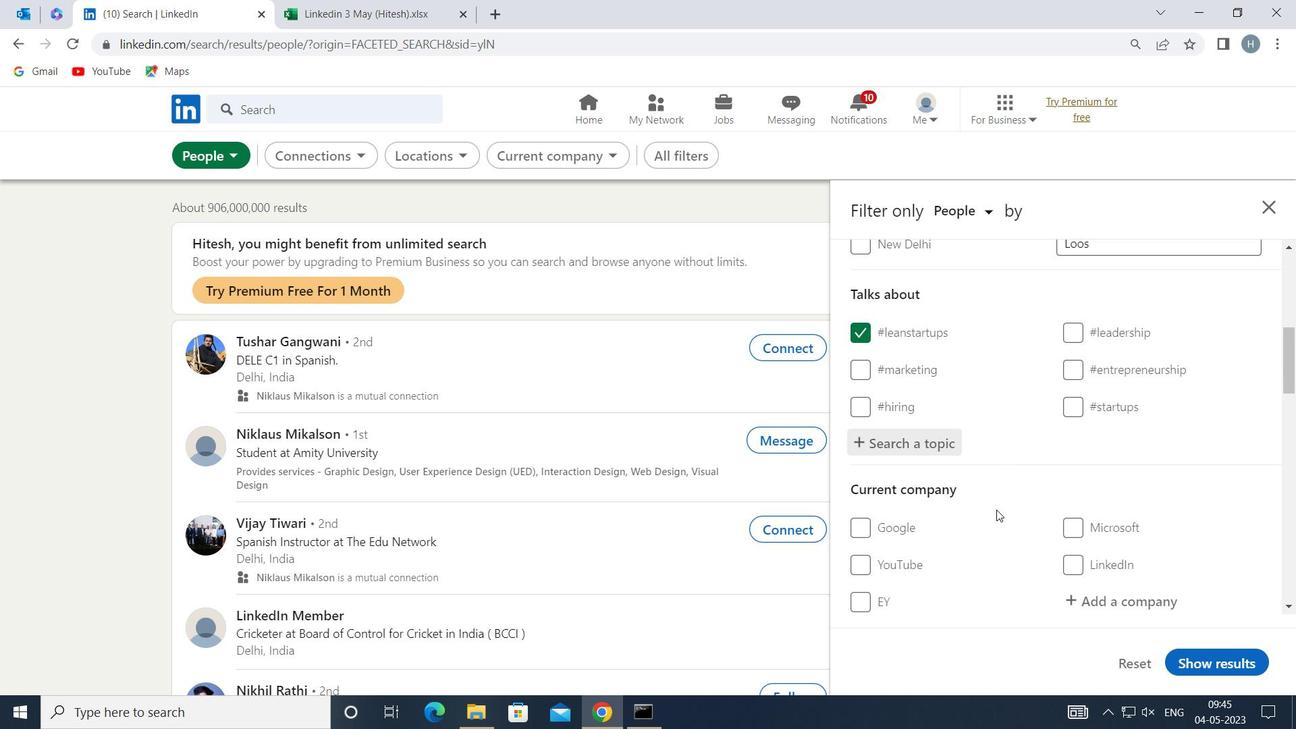 
Action: Mouse scrolled (997, 507) with delta (0, 0)
Screenshot: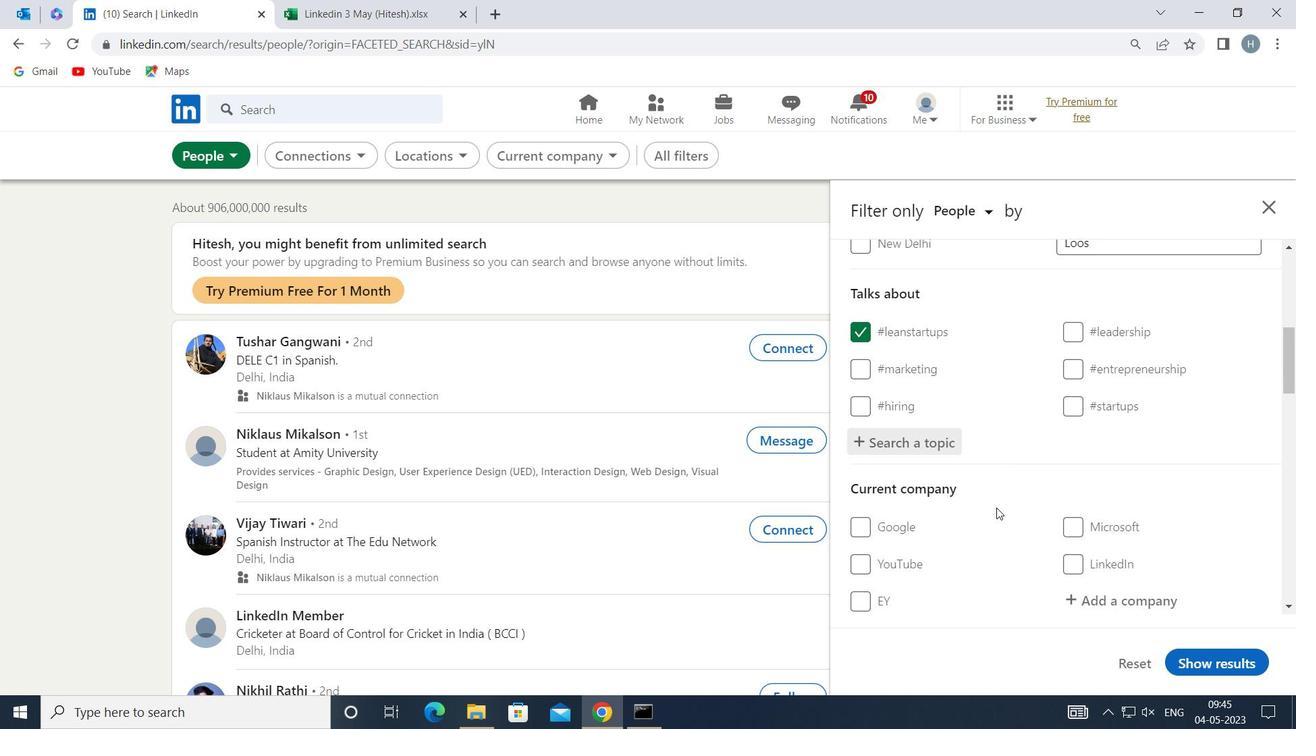 
Action: Mouse scrolled (997, 507) with delta (0, 0)
Screenshot: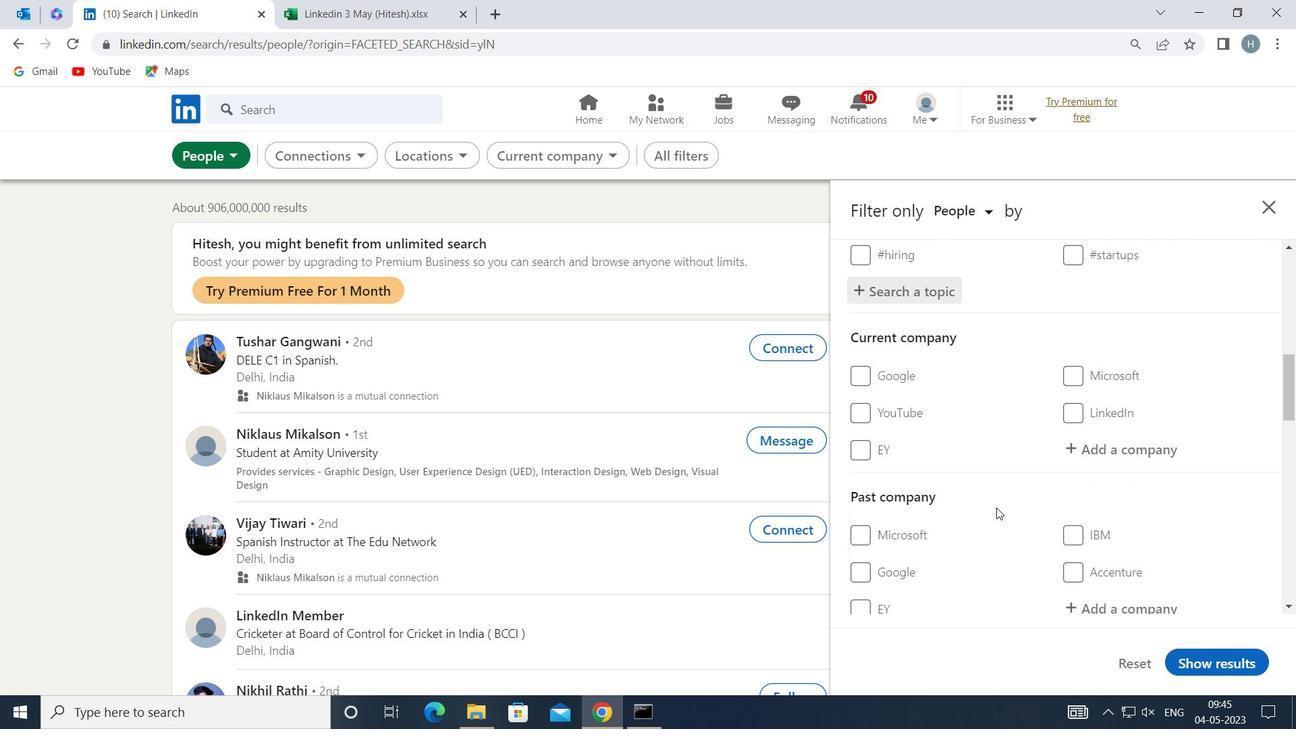 
Action: Mouse scrolled (997, 507) with delta (0, 0)
Screenshot: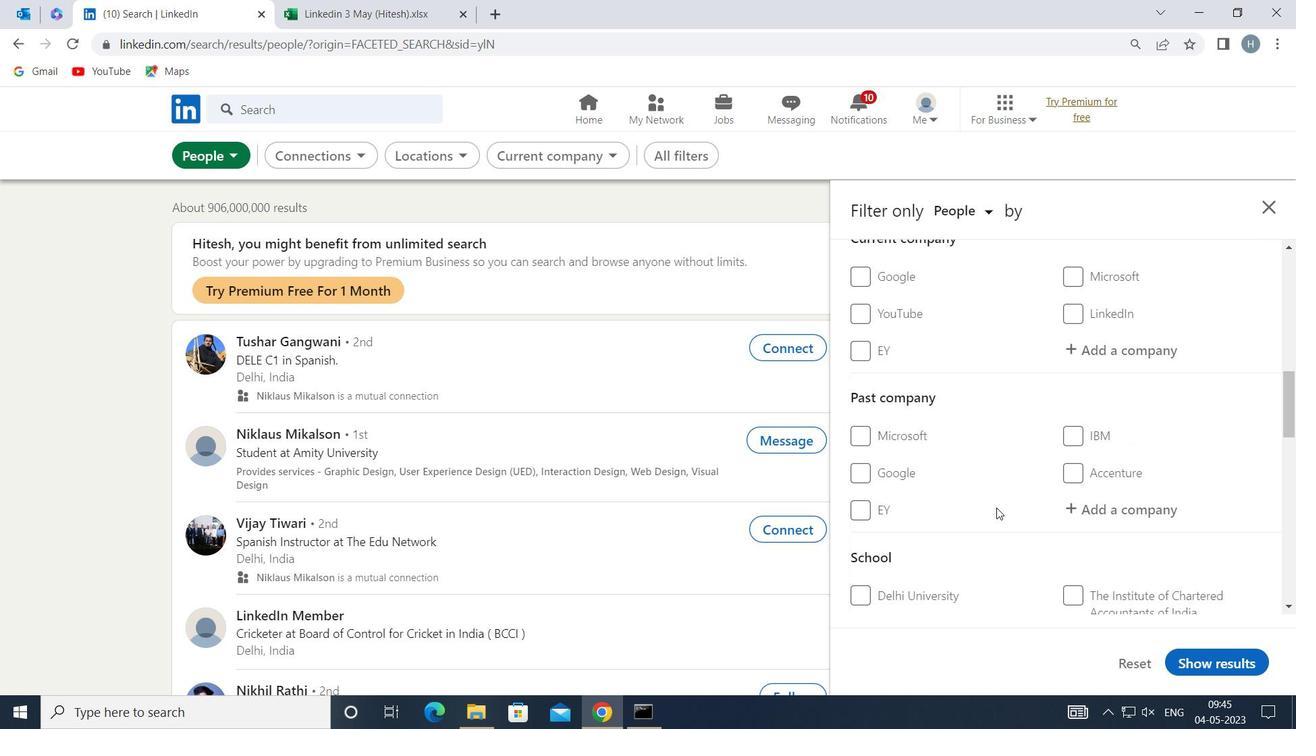 
Action: Mouse scrolled (997, 507) with delta (0, 0)
Screenshot: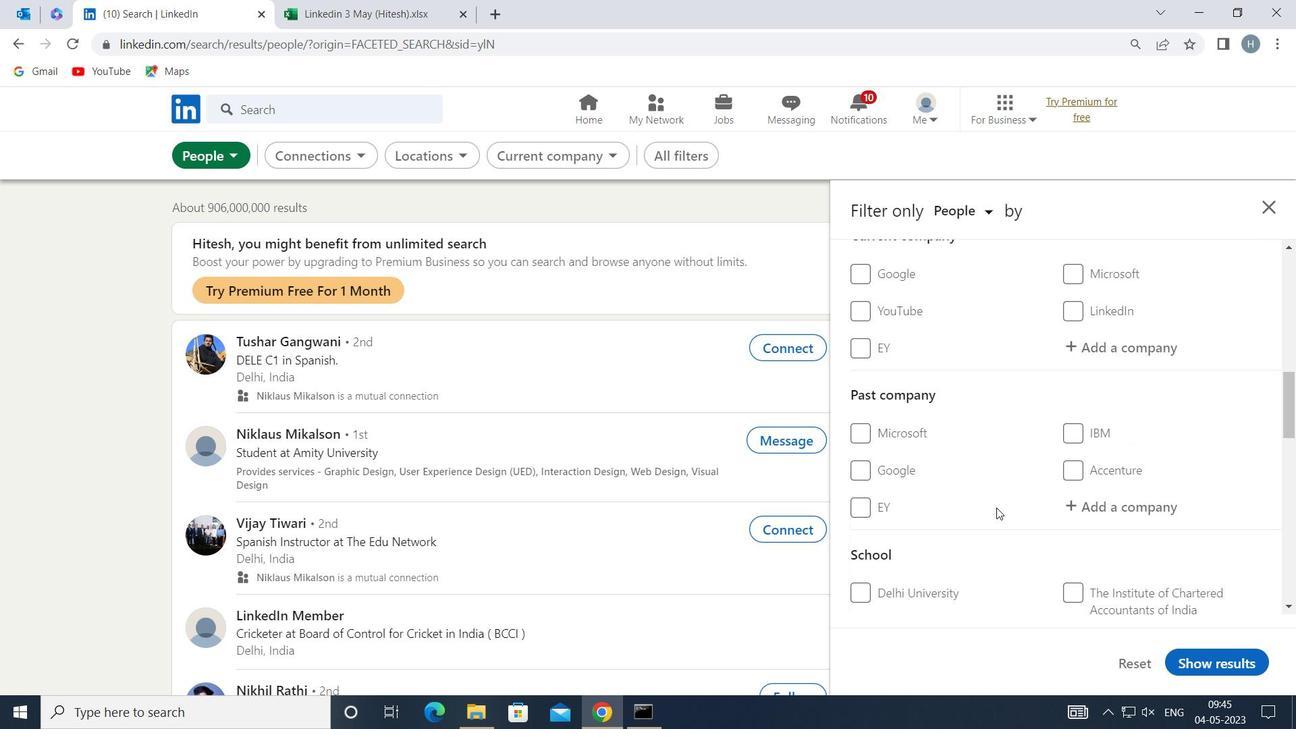 
Action: Mouse scrolled (997, 507) with delta (0, 0)
Screenshot: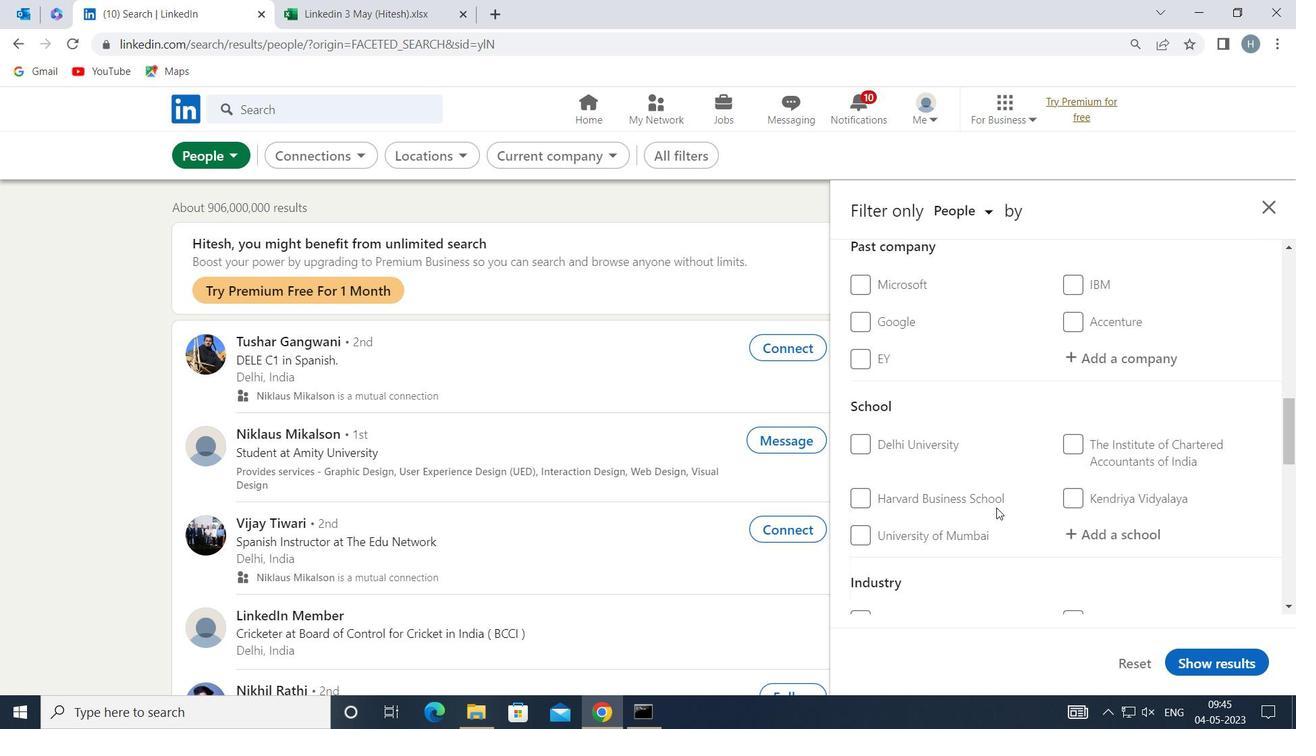 
Action: Mouse scrolled (997, 507) with delta (0, 0)
Screenshot: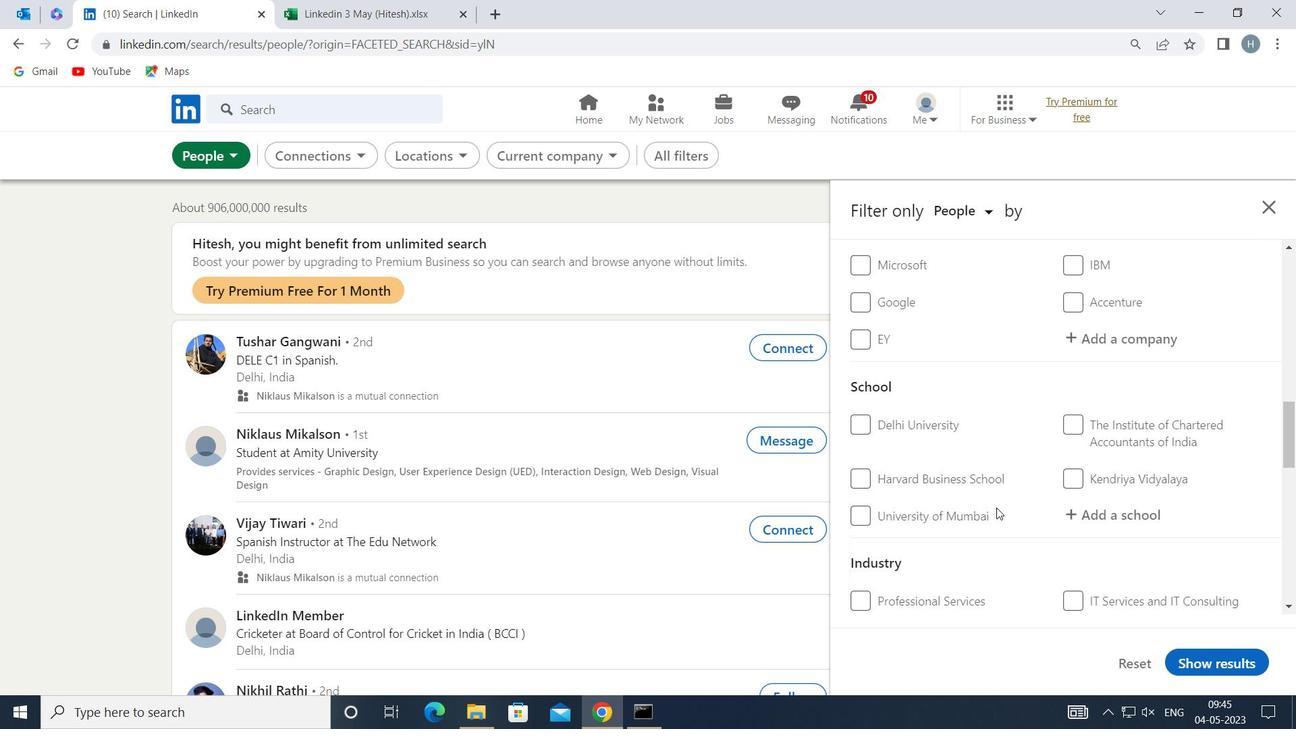 
Action: Mouse scrolled (997, 507) with delta (0, 0)
Screenshot: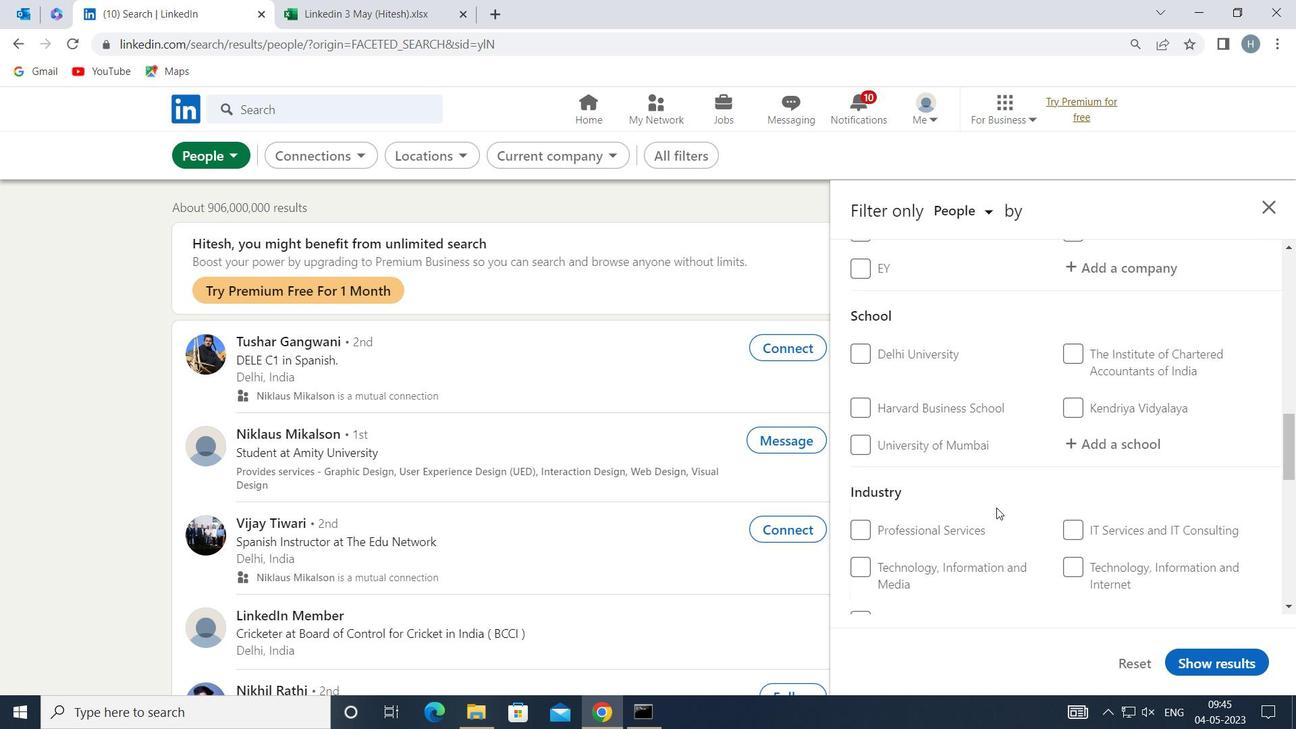 
Action: Mouse scrolled (997, 507) with delta (0, 0)
Screenshot: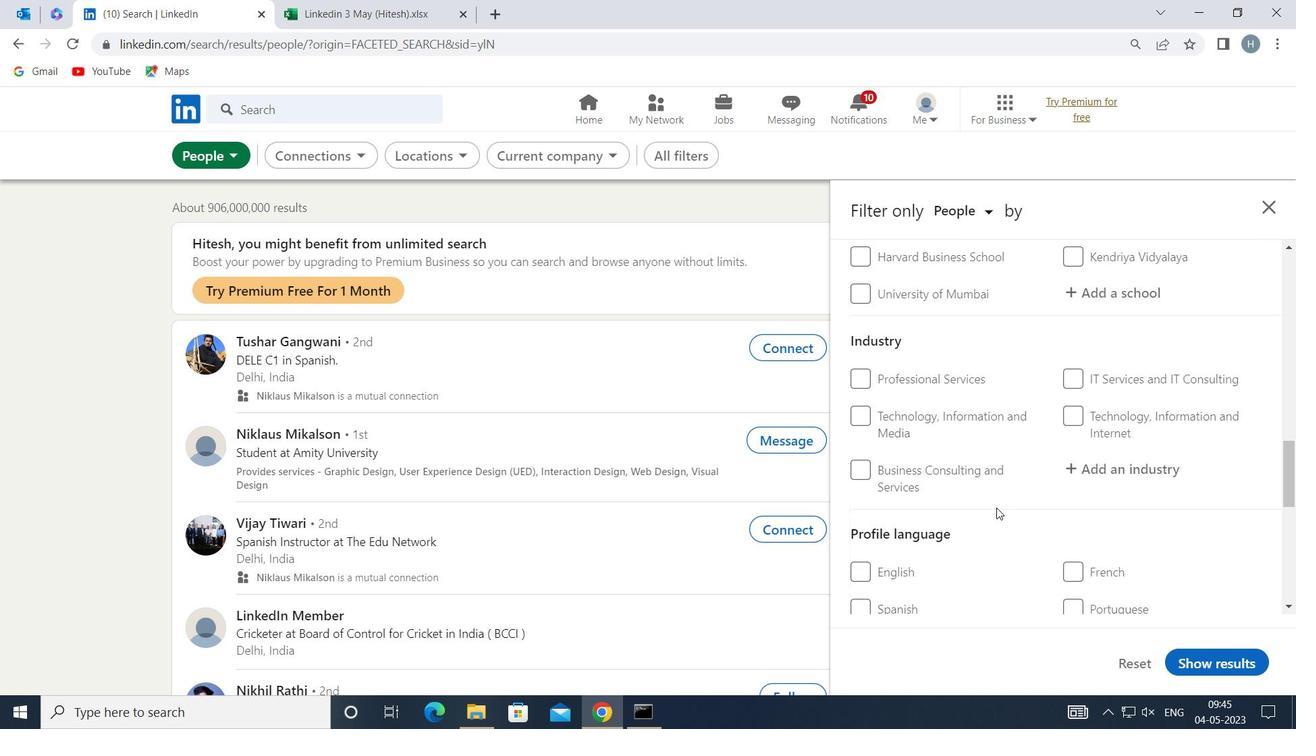
Action: Mouse moved to (1072, 495)
Screenshot: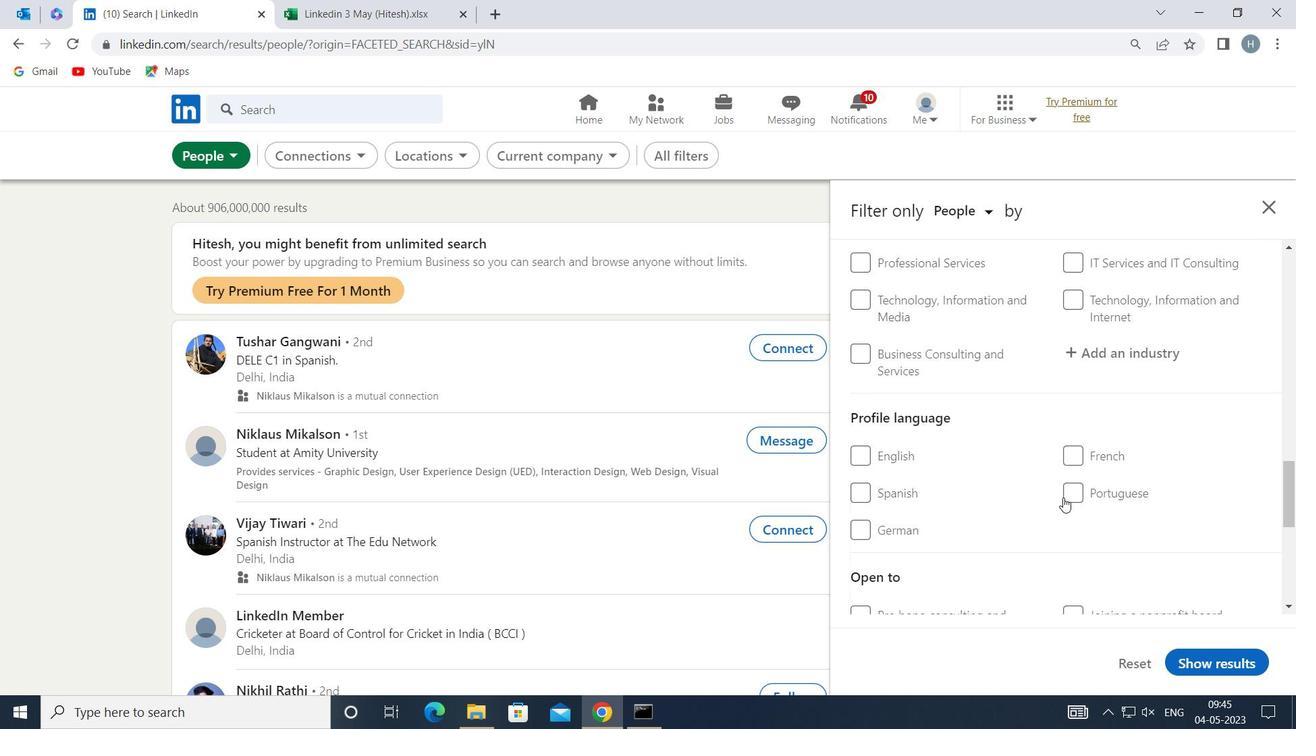 
Action: Mouse pressed left at (1072, 495)
Screenshot: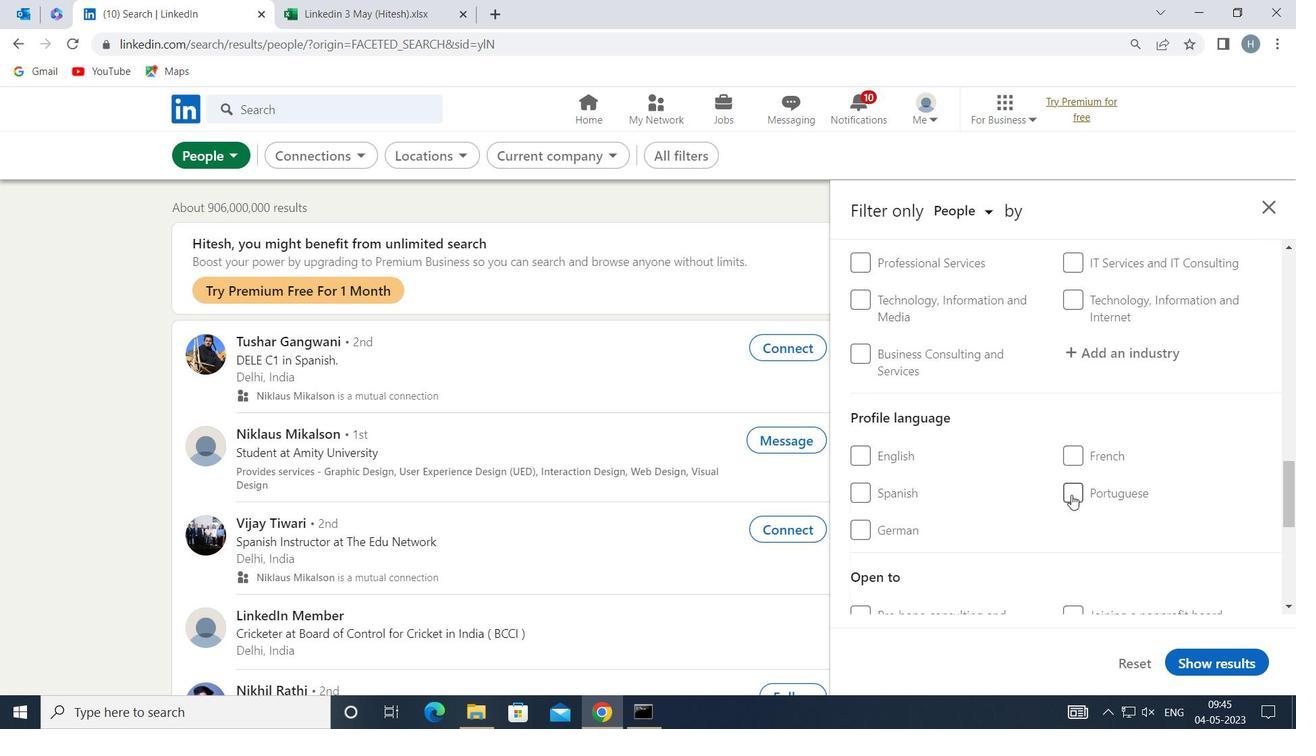 
Action: Mouse moved to (1036, 502)
Screenshot: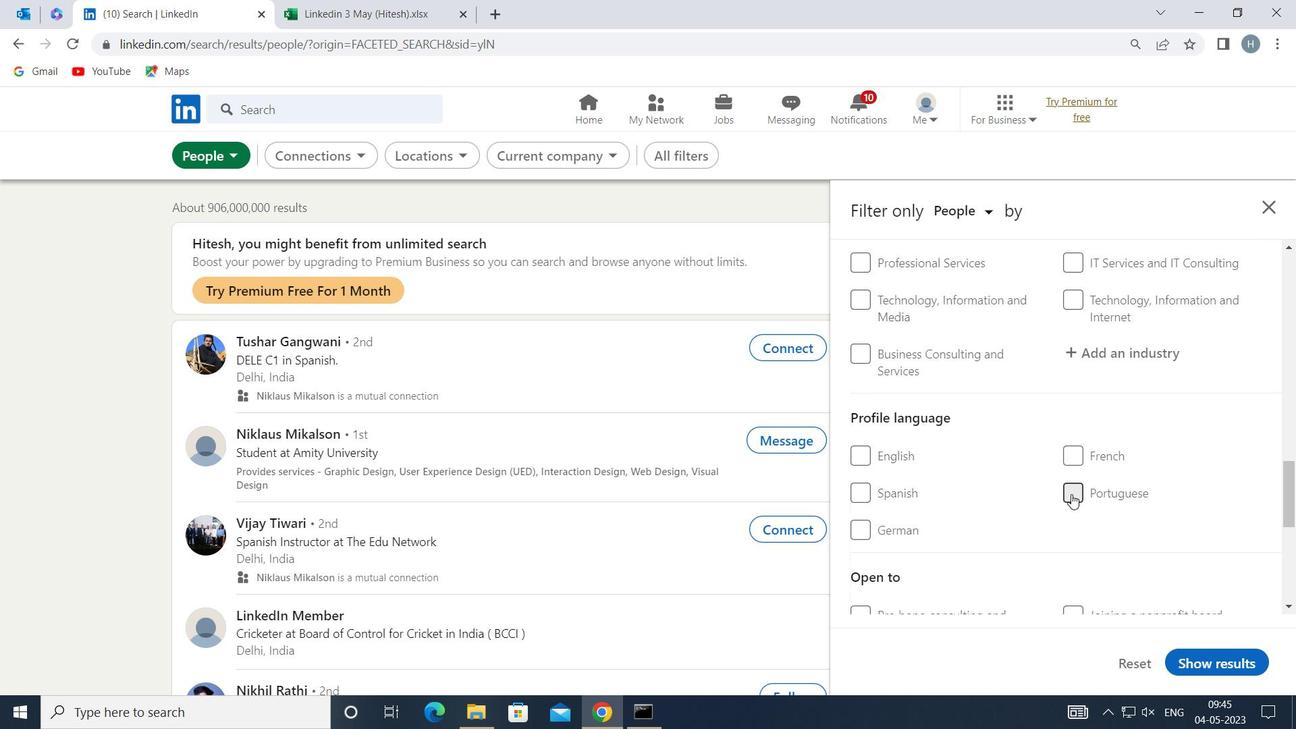 
Action: Mouse scrolled (1036, 503) with delta (0, 0)
Screenshot: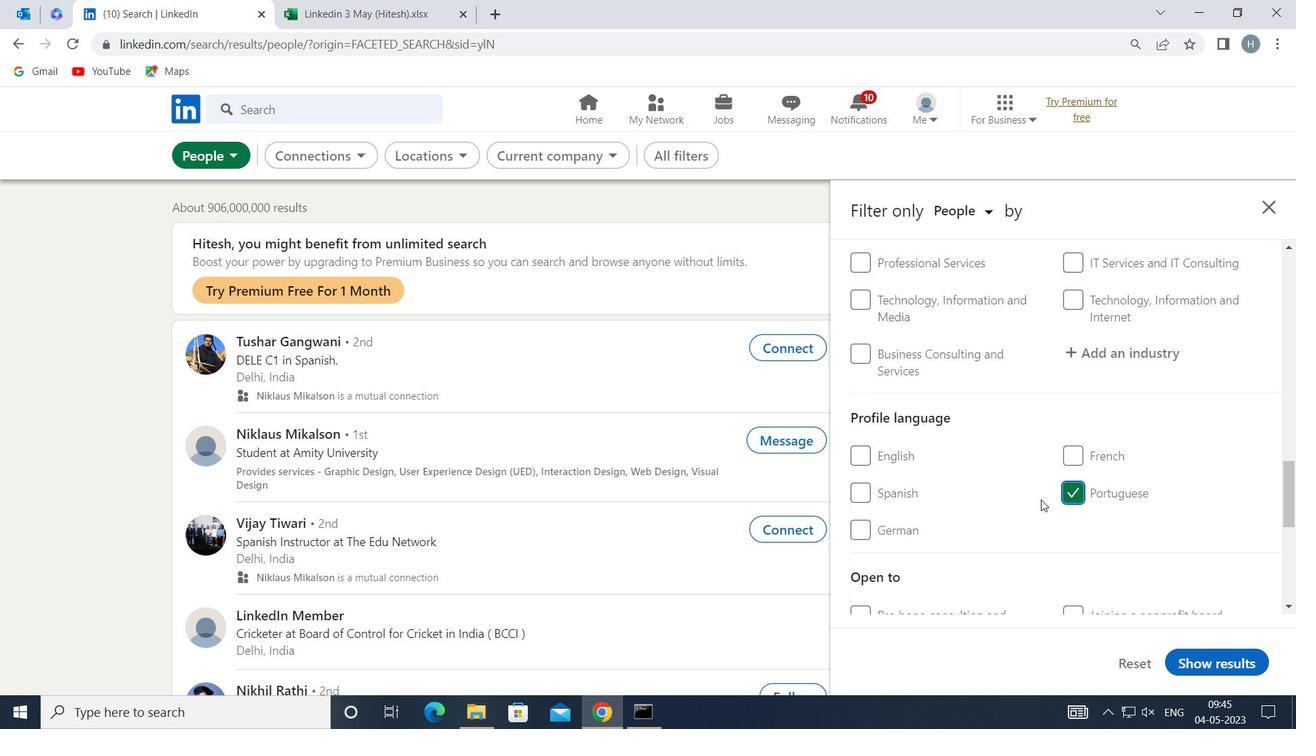 
Action: Mouse scrolled (1036, 503) with delta (0, 0)
Screenshot: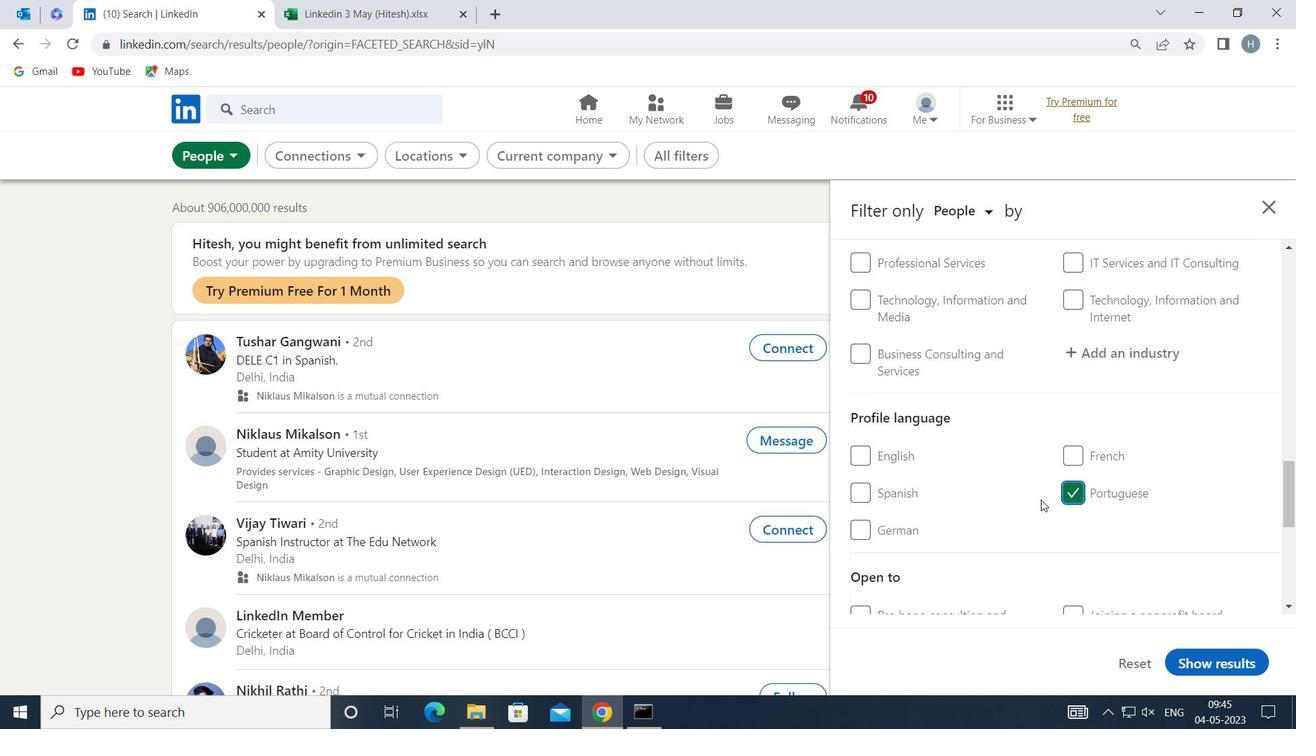 
Action: Mouse scrolled (1036, 503) with delta (0, 0)
Screenshot: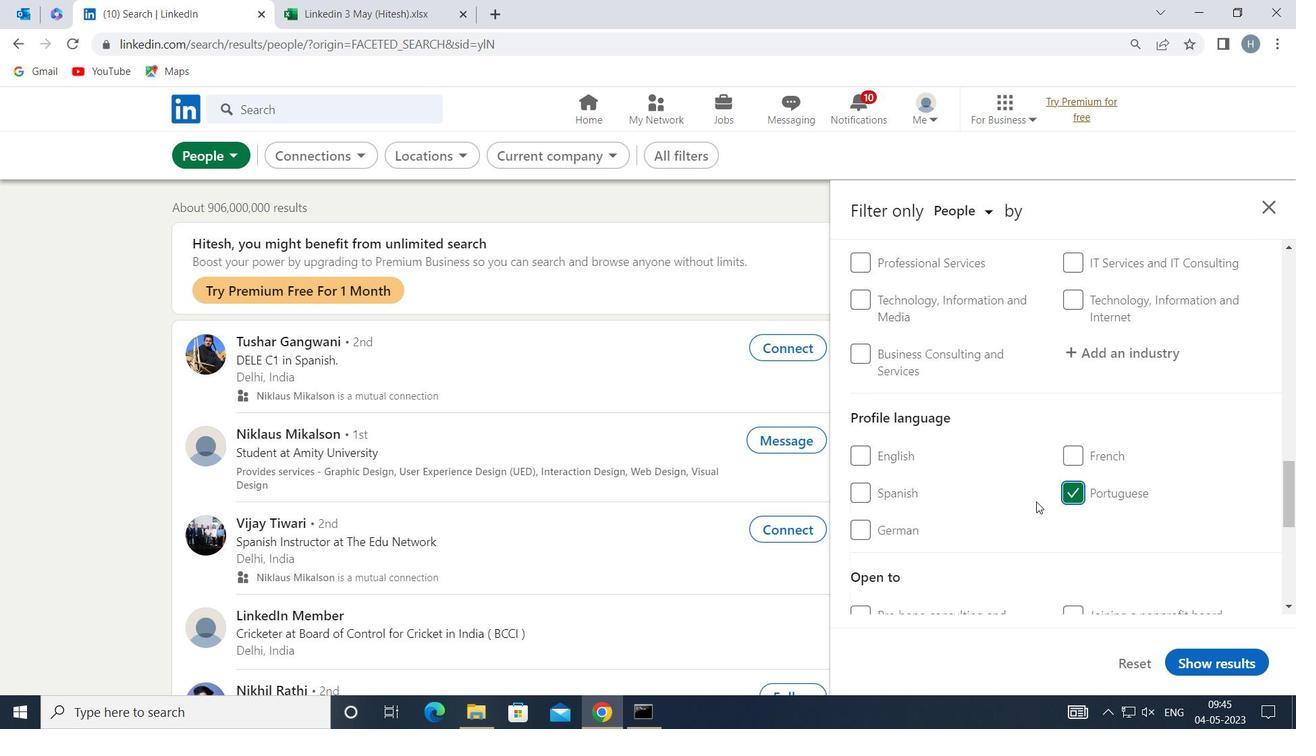 
Action: Mouse scrolled (1036, 503) with delta (0, 0)
Screenshot: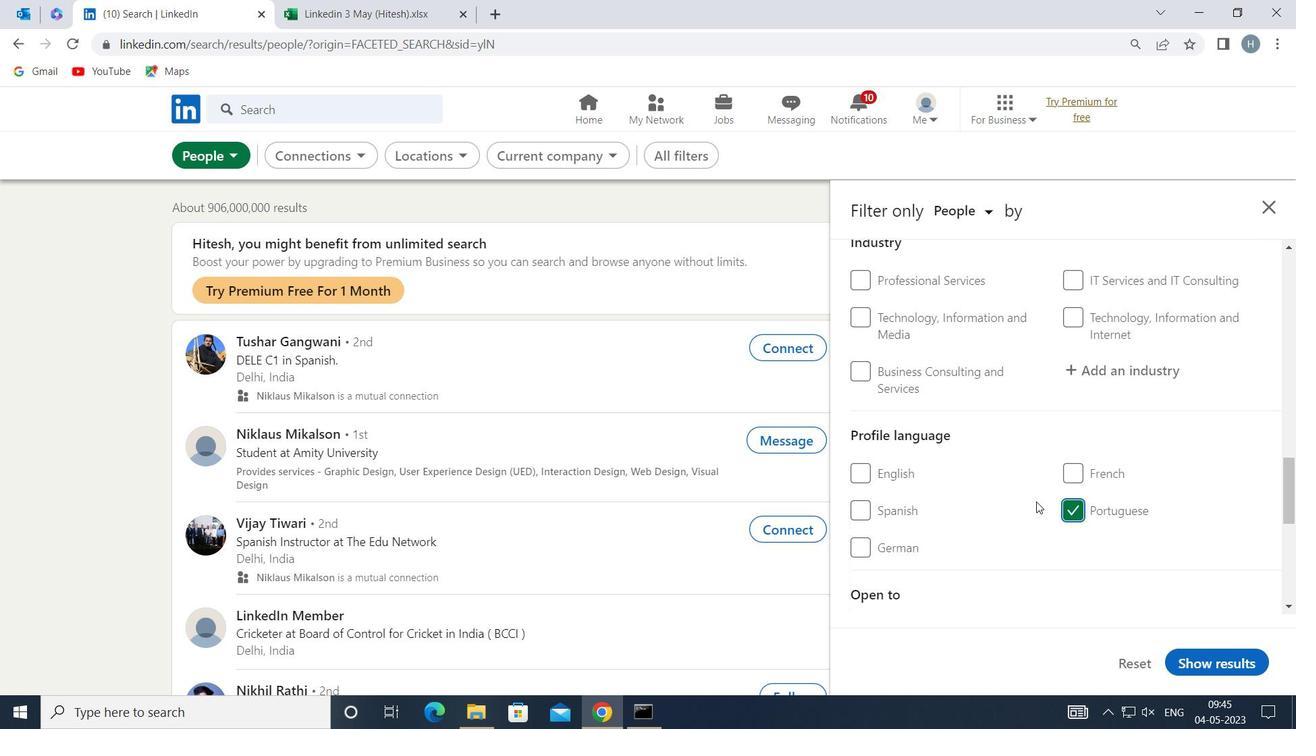 
Action: Mouse scrolled (1036, 503) with delta (0, 0)
Screenshot: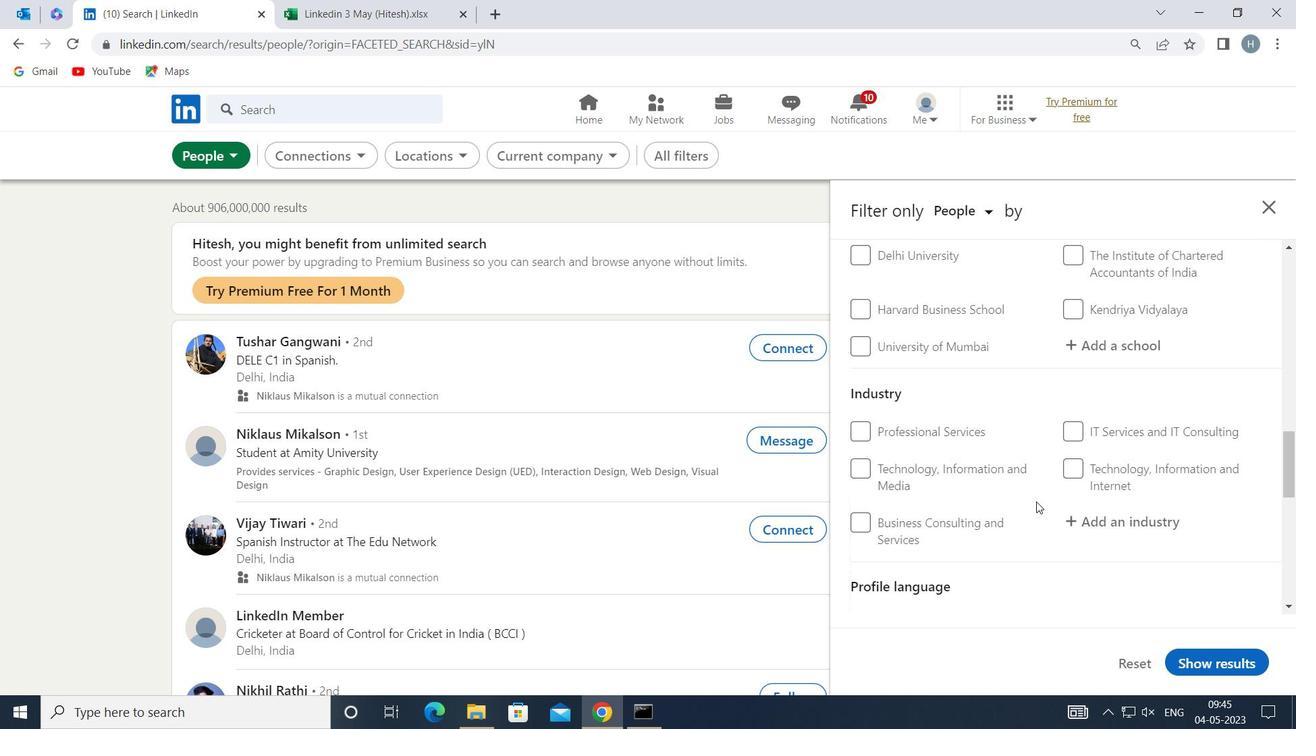
Action: Mouse scrolled (1036, 503) with delta (0, 0)
Screenshot: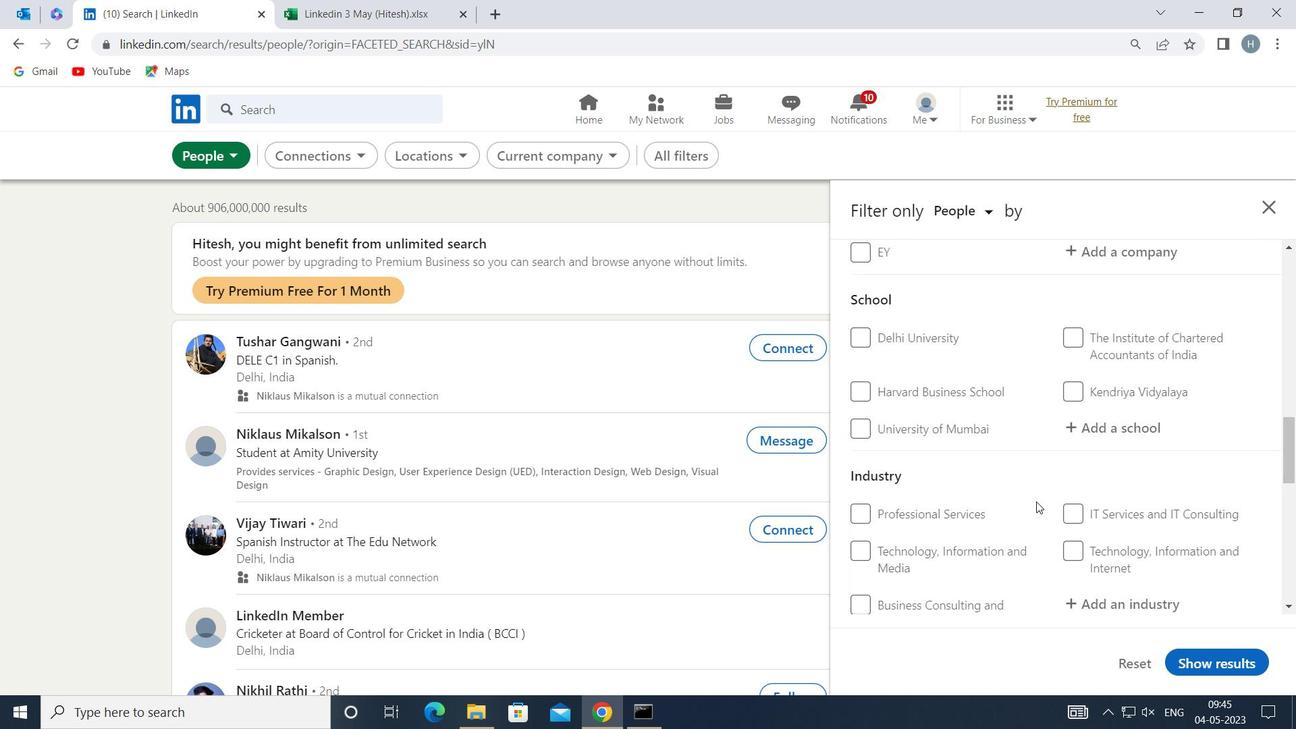 
Action: Mouse scrolled (1036, 503) with delta (0, 0)
Screenshot: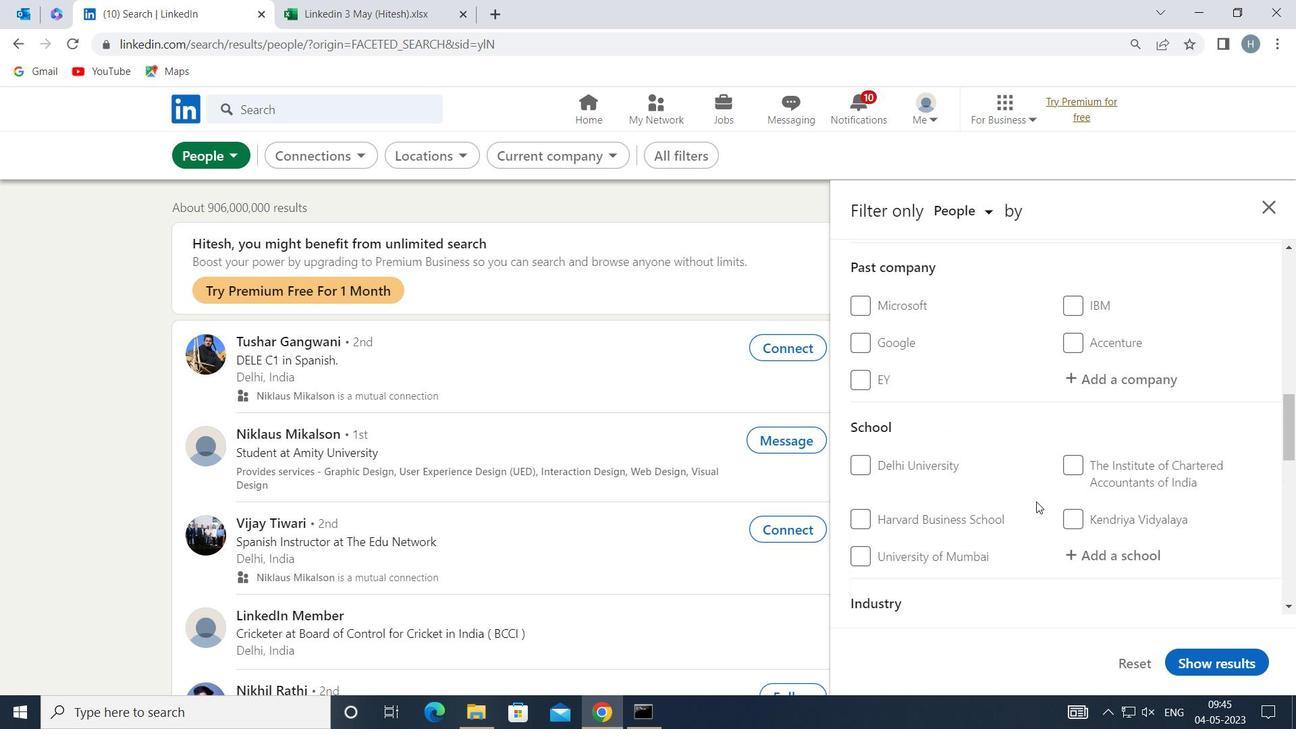 
Action: Mouse scrolled (1036, 503) with delta (0, 0)
Screenshot: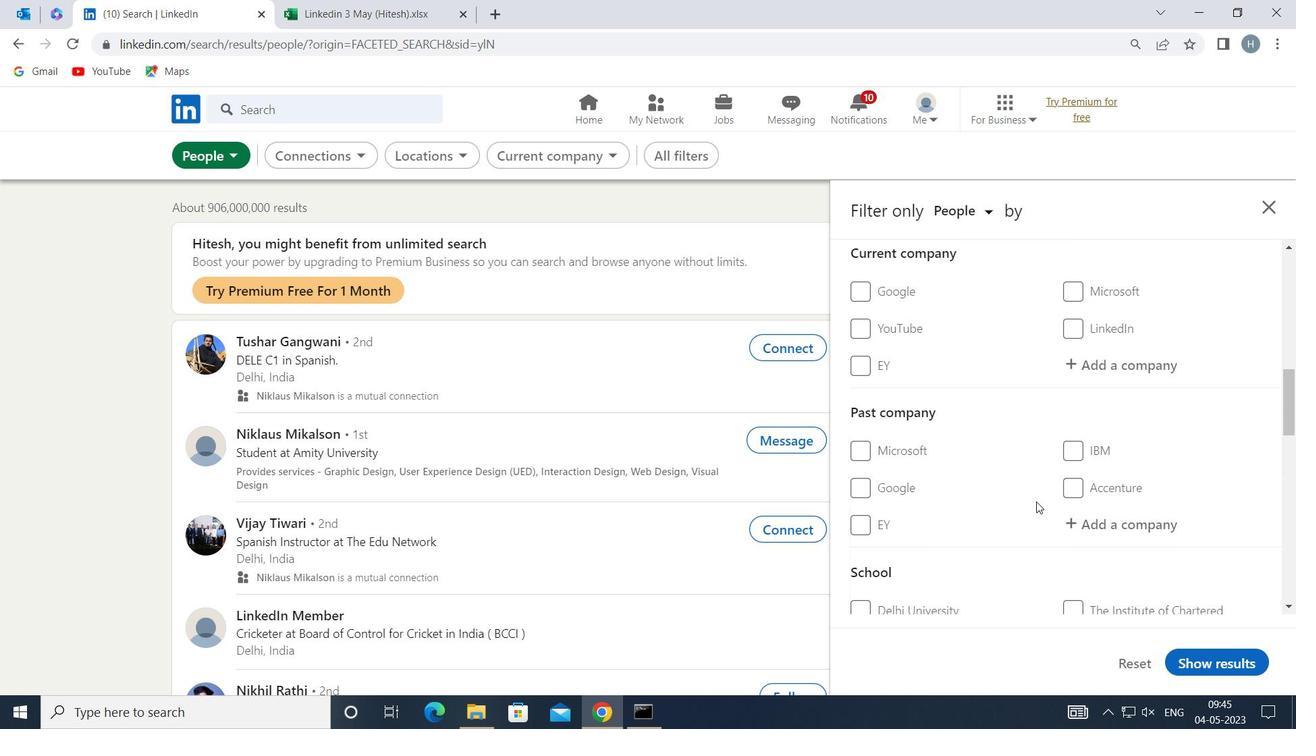 
Action: Mouse moved to (1088, 511)
Screenshot: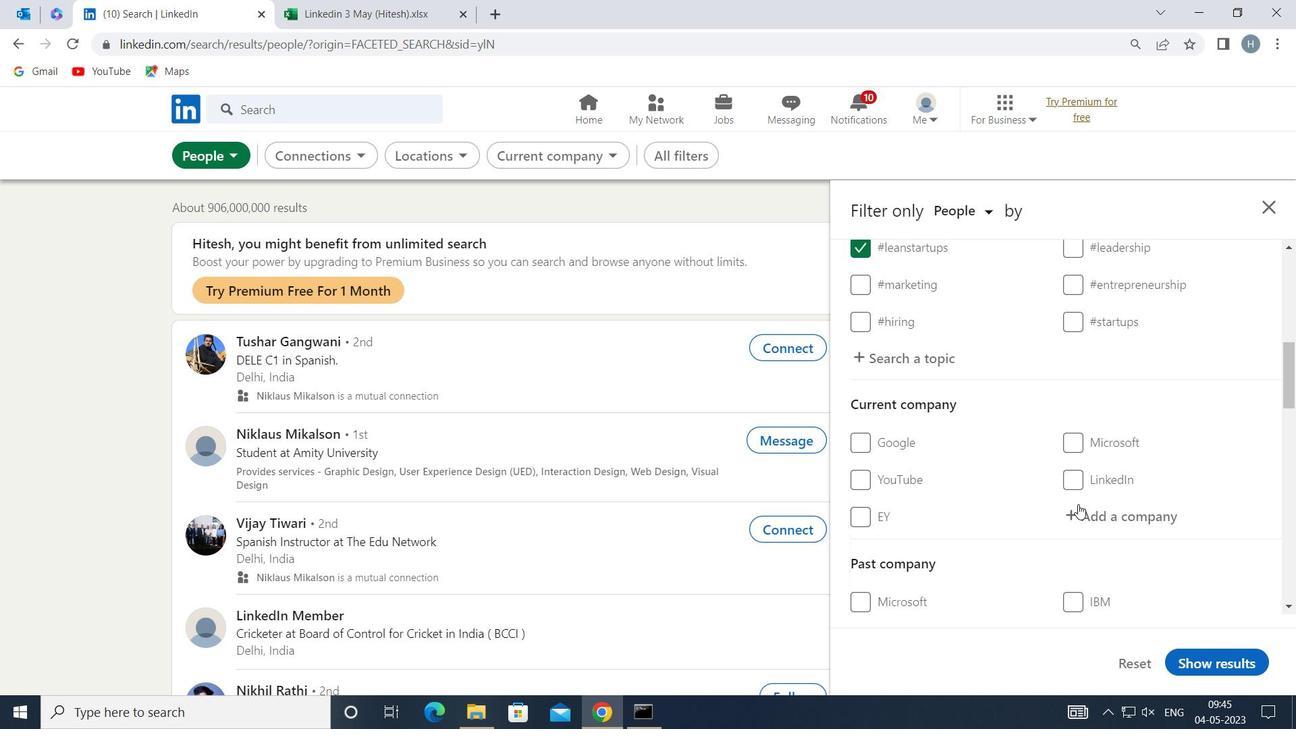 
Action: Mouse pressed left at (1088, 511)
Screenshot: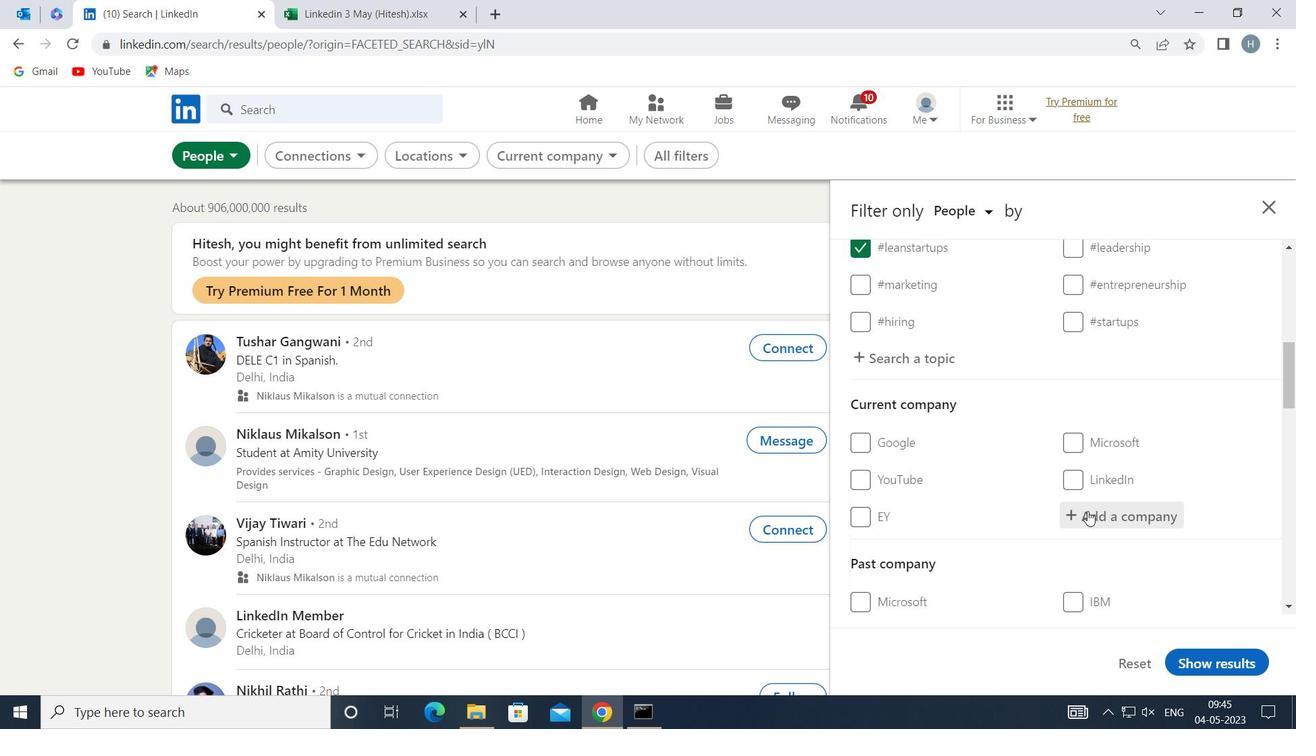 
Action: Mouse moved to (1088, 511)
Screenshot: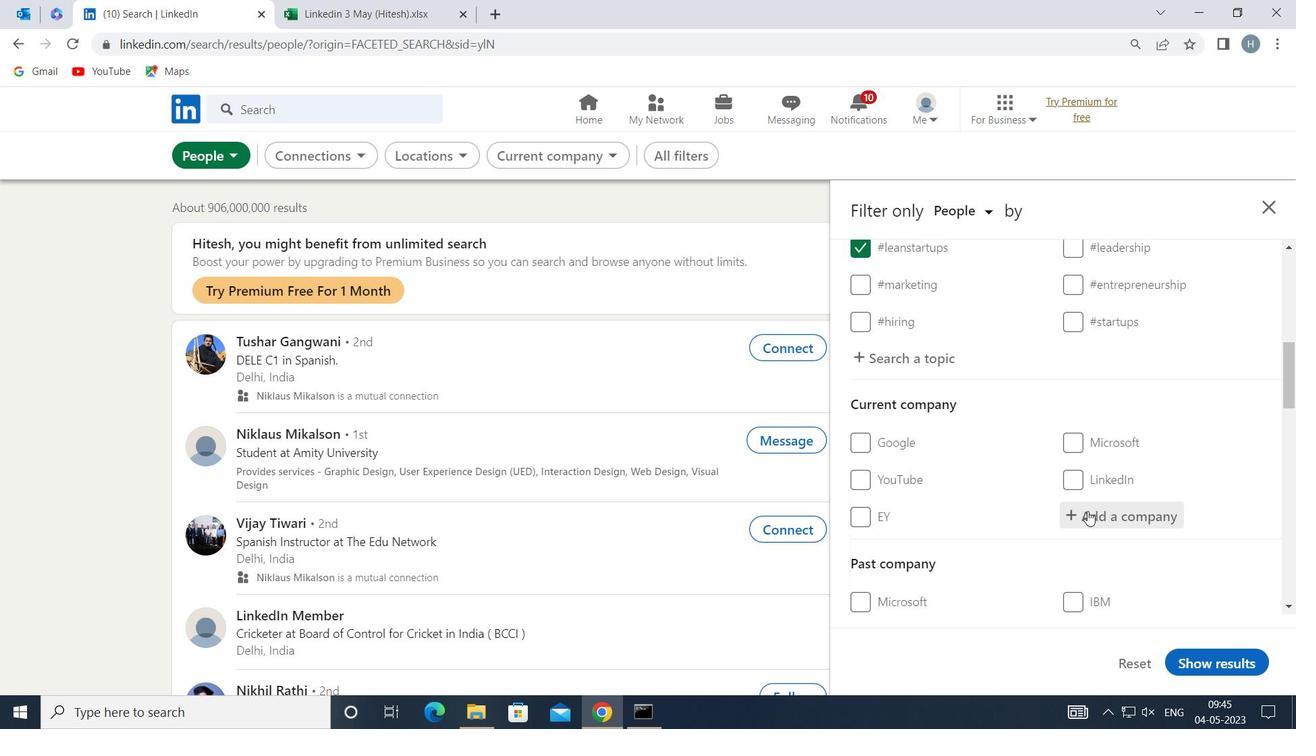 
Action: Key pressed <Key.shift>CONSTRUCTION<Key.space>CANON
Screenshot: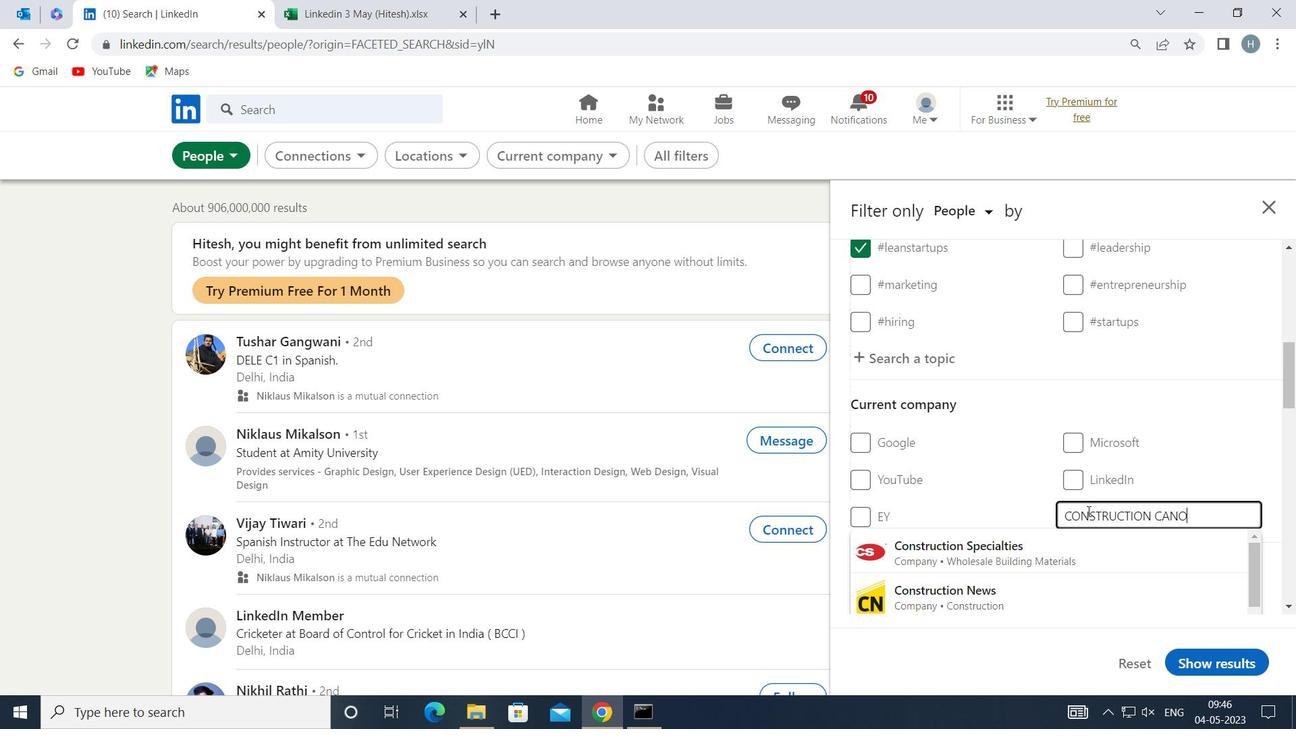 
Action: Mouse moved to (1018, 541)
Screenshot: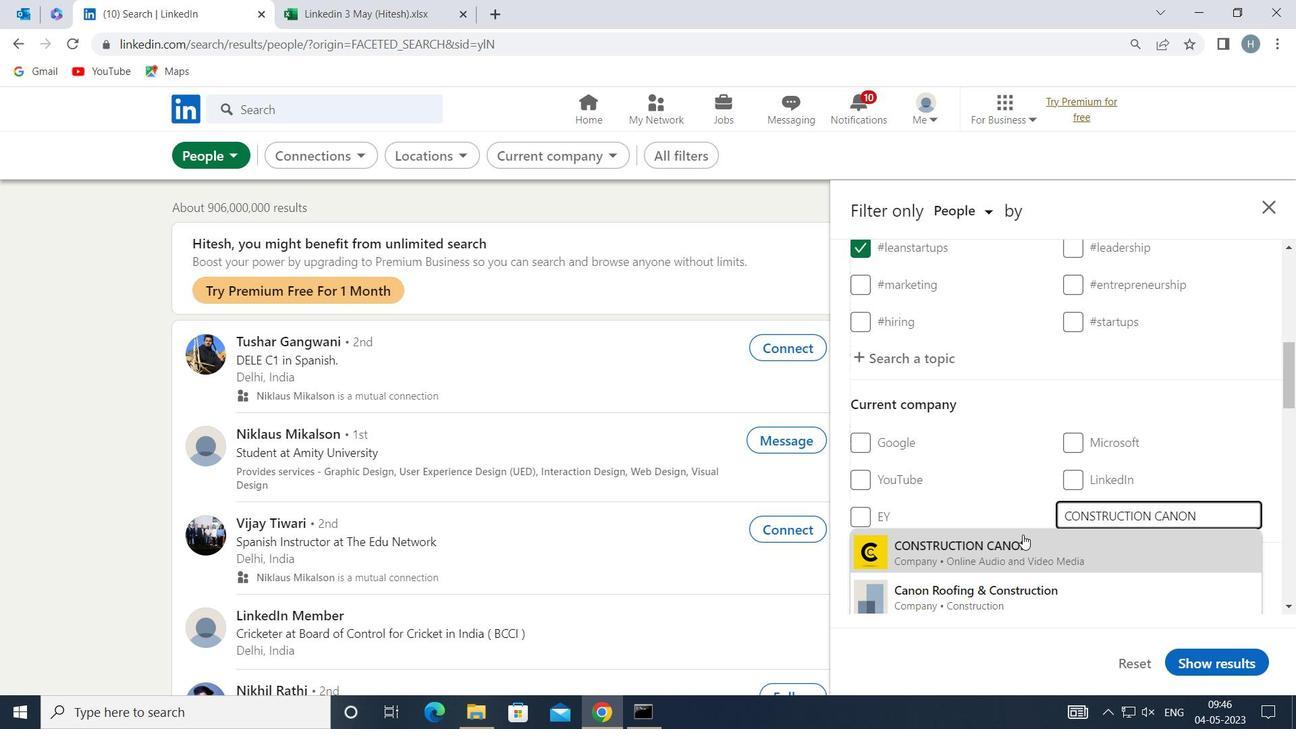 
Action: Mouse pressed left at (1018, 541)
Screenshot: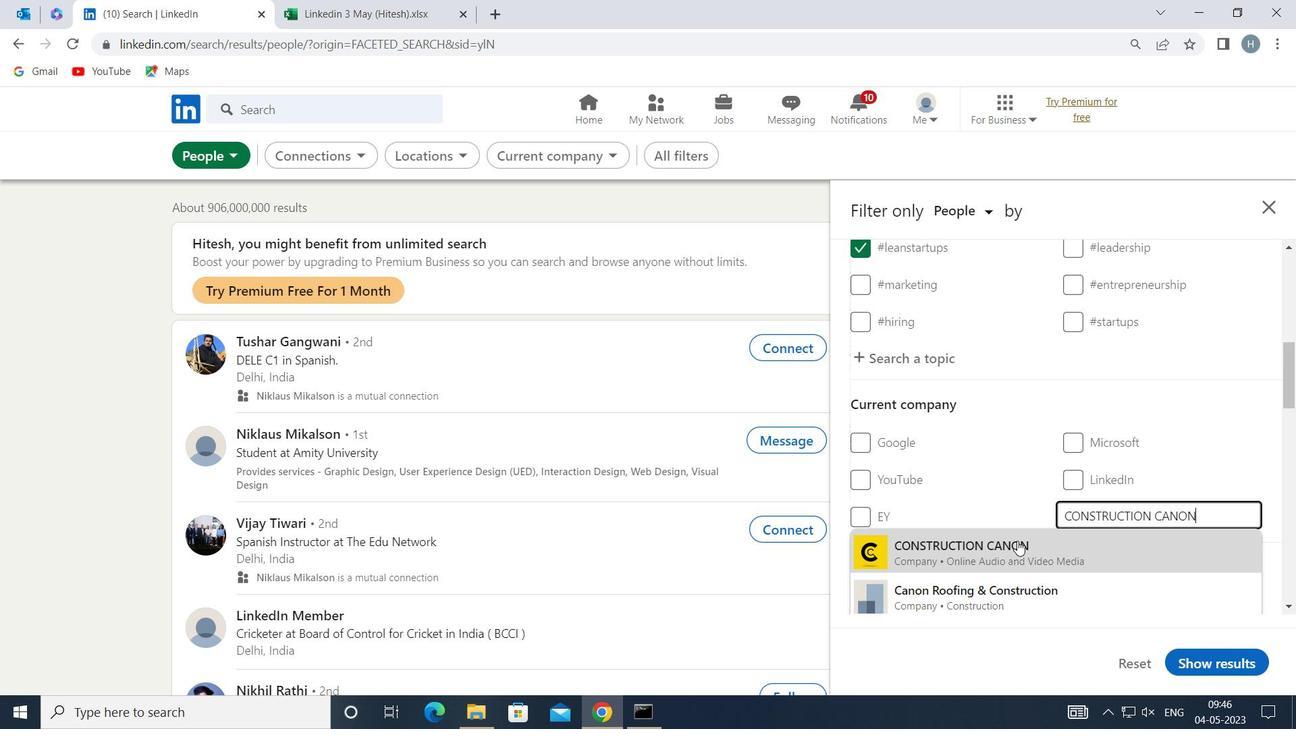 
Action: Mouse moved to (1007, 509)
Screenshot: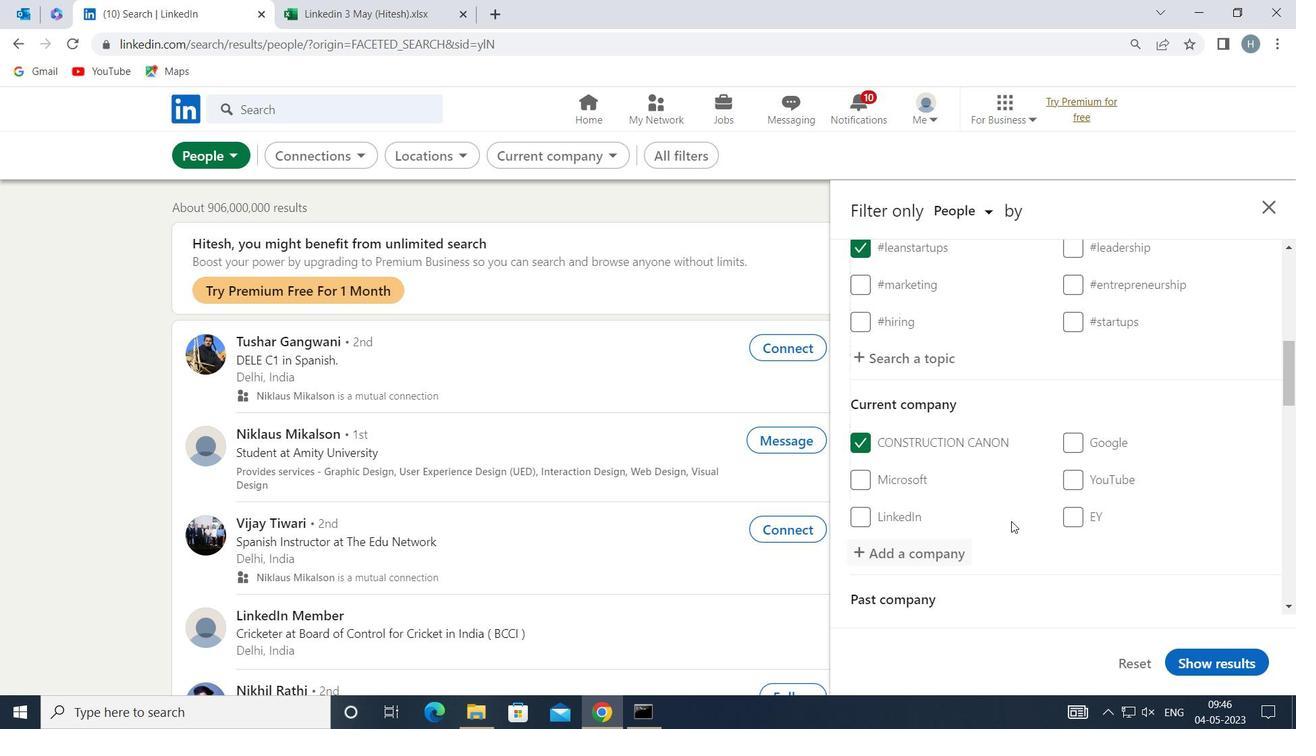 
Action: Mouse scrolled (1007, 508) with delta (0, 0)
Screenshot: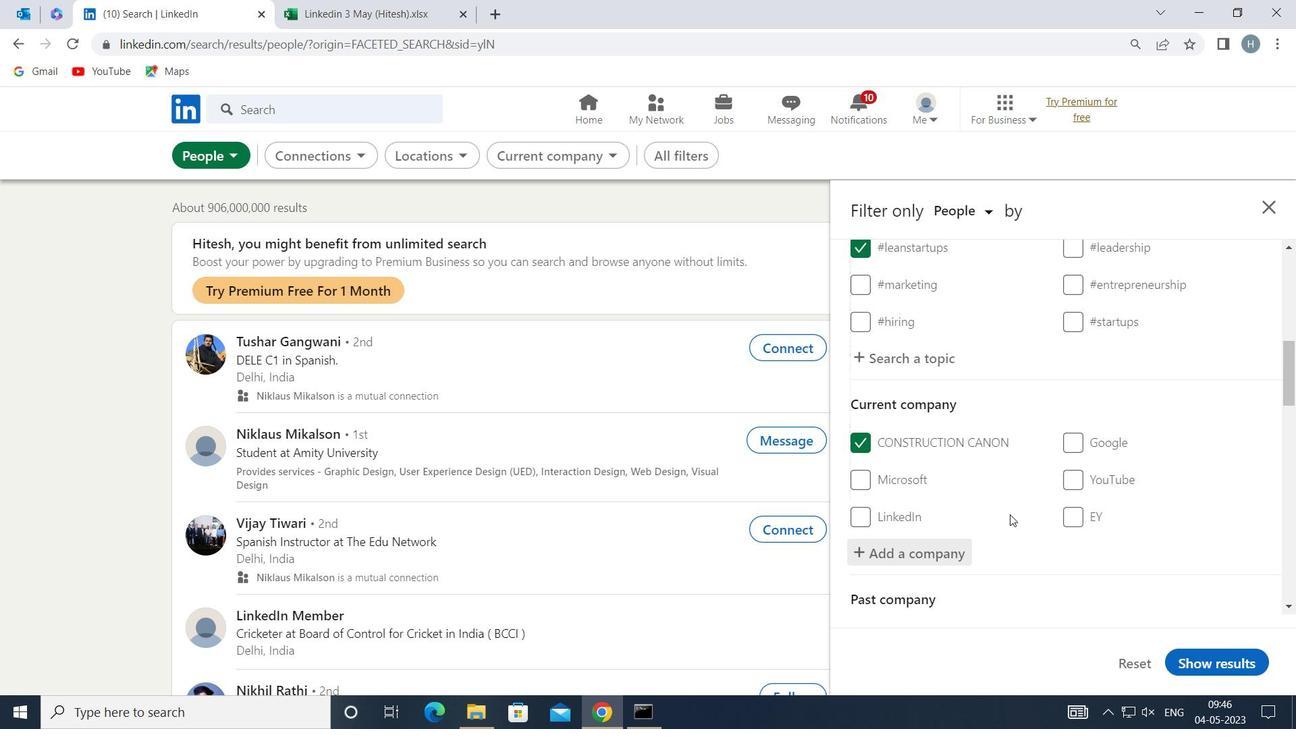 
Action: Mouse scrolled (1007, 508) with delta (0, 0)
Screenshot: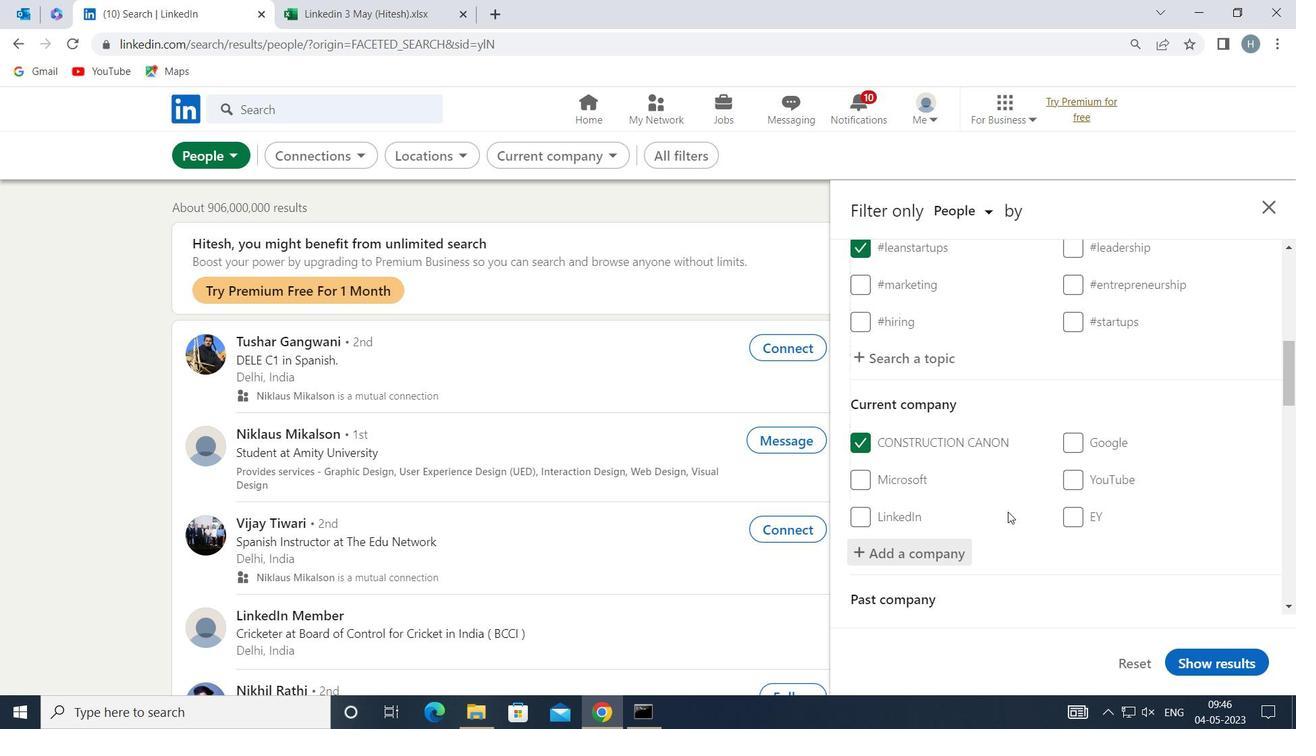 
Action: Mouse scrolled (1007, 508) with delta (0, 0)
Screenshot: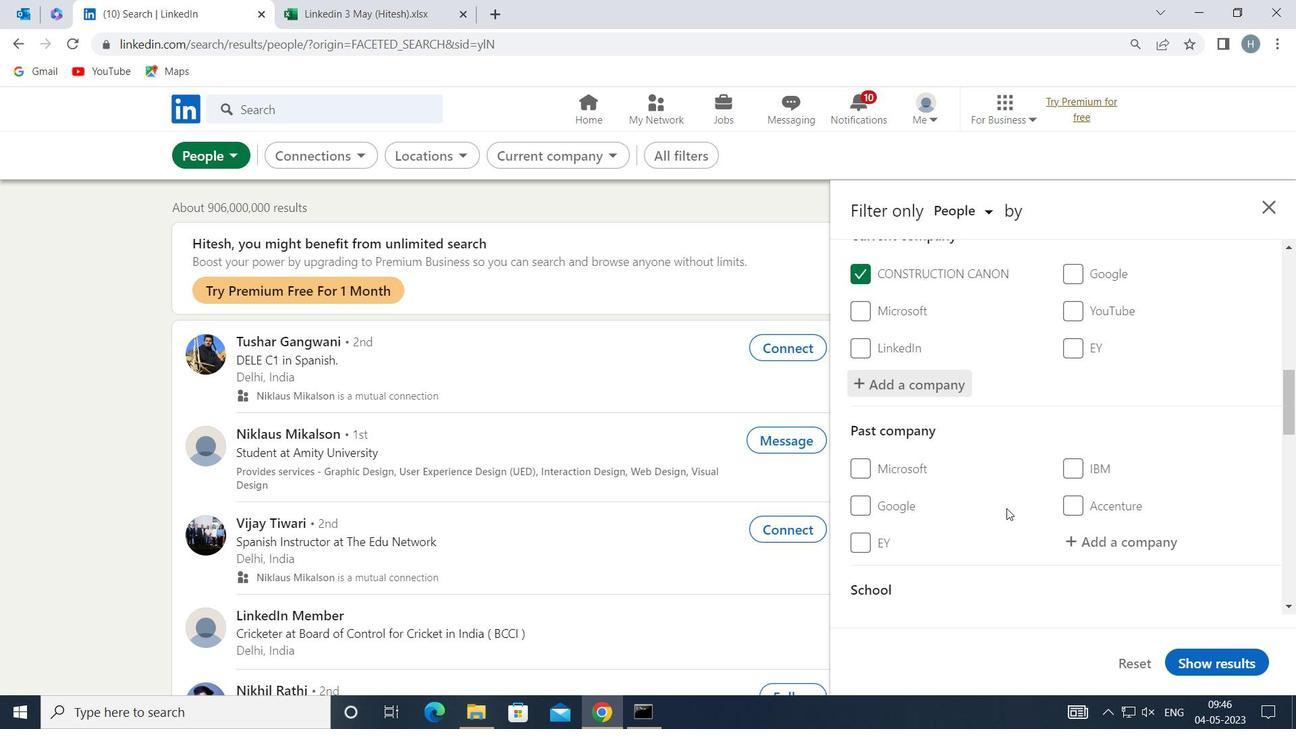 
Action: Mouse scrolled (1007, 508) with delta (0, 0)
Screenshot: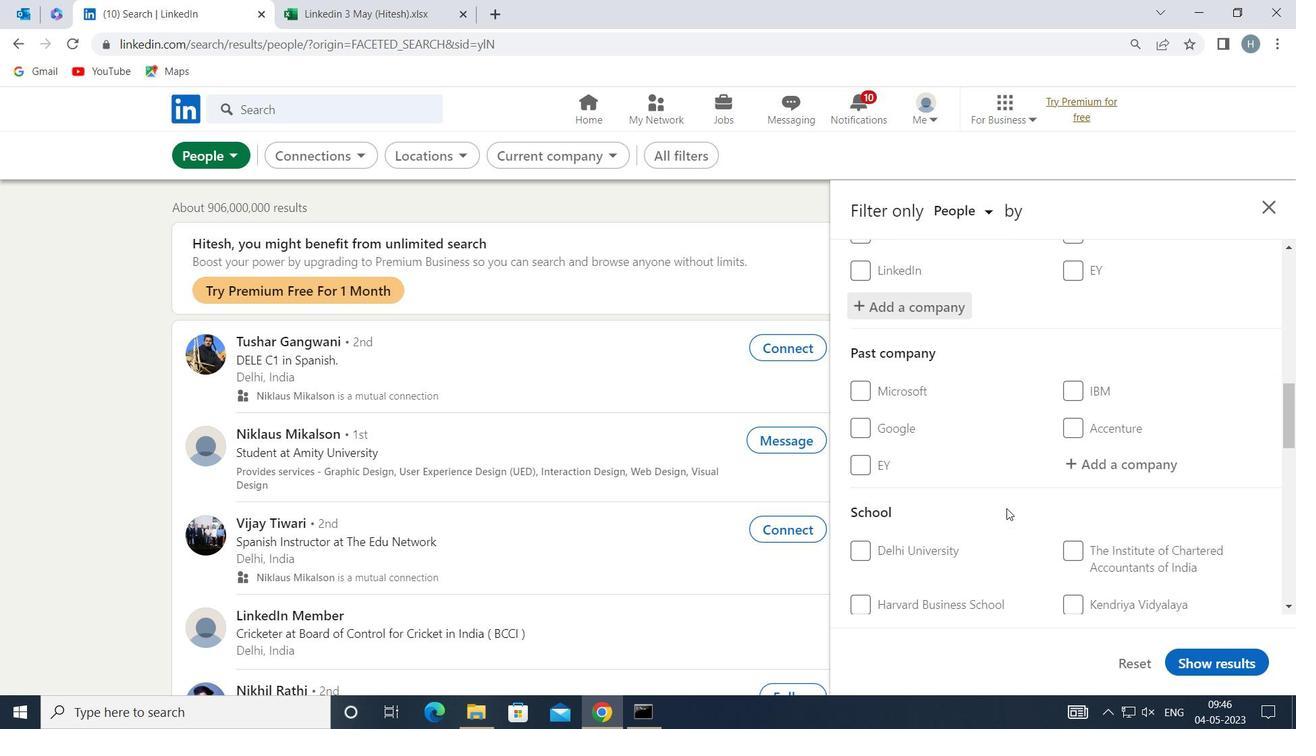 
Action: Mouse moved to (1095, 547)
Screenshot: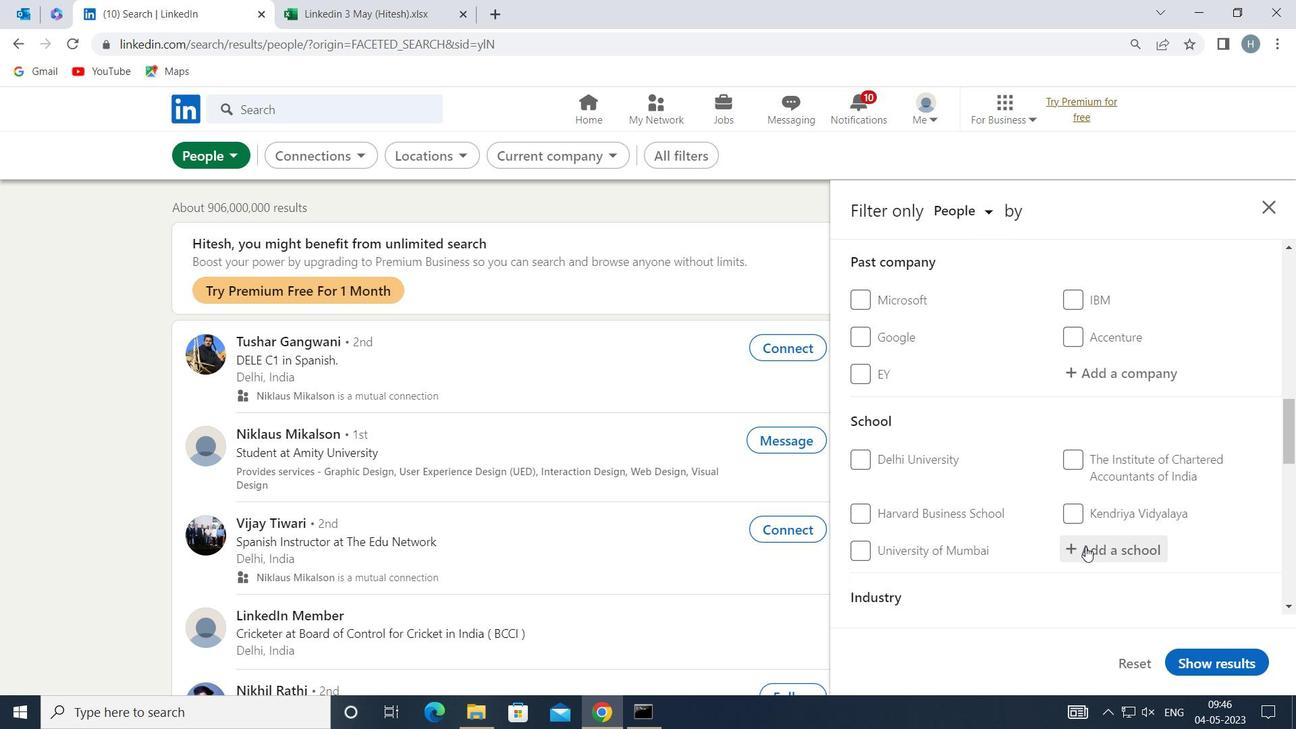 
Action: Mouse pressed left at (1095, 547)
Screenshot: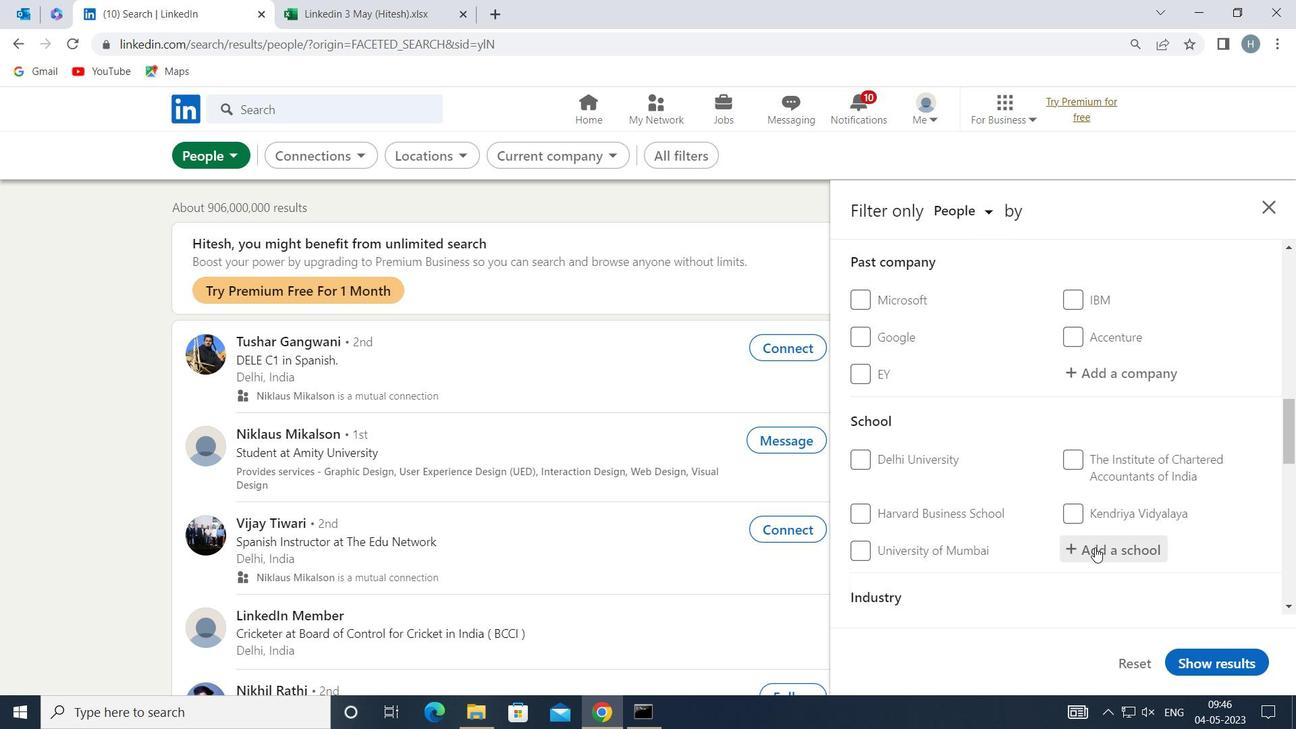 
Action: Mouse moved to (1055, 528)
Screenshot: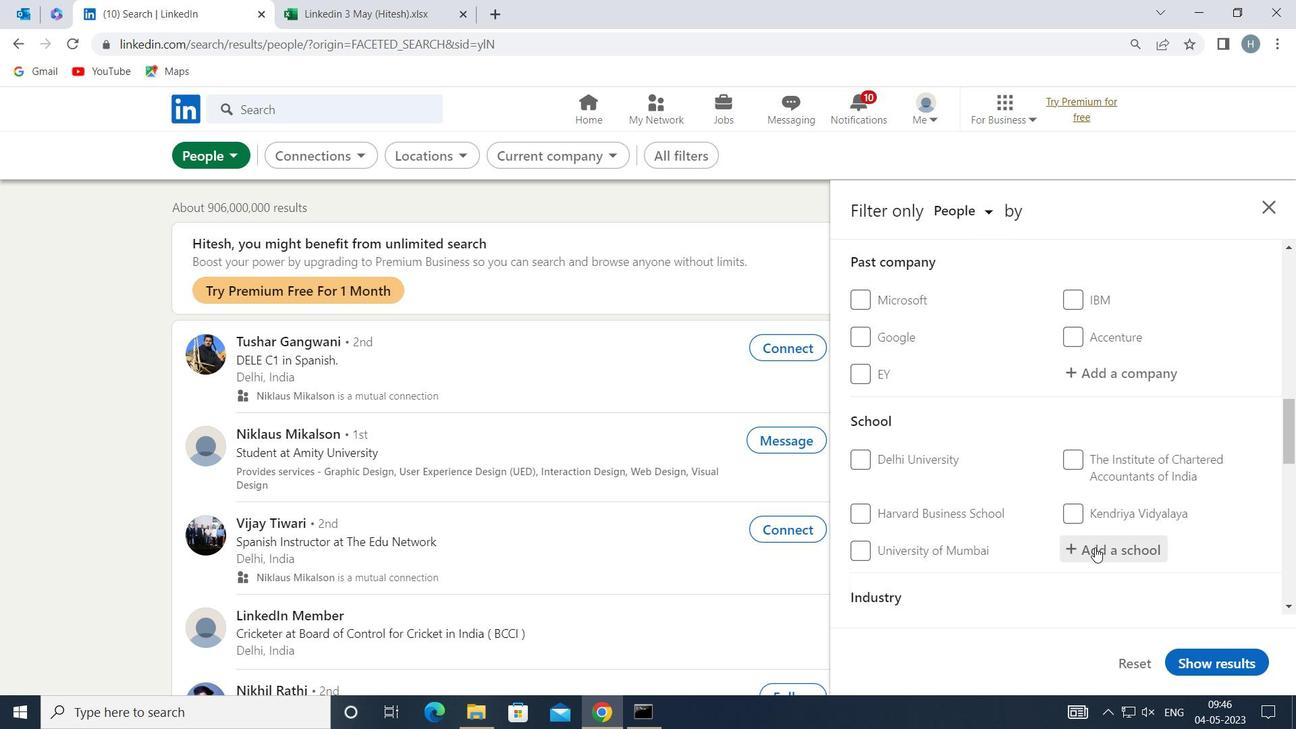 
Action: Key pressed <Key.shift>AHMEDABAD<Key.space><Key.shift>JOB
Screenshot: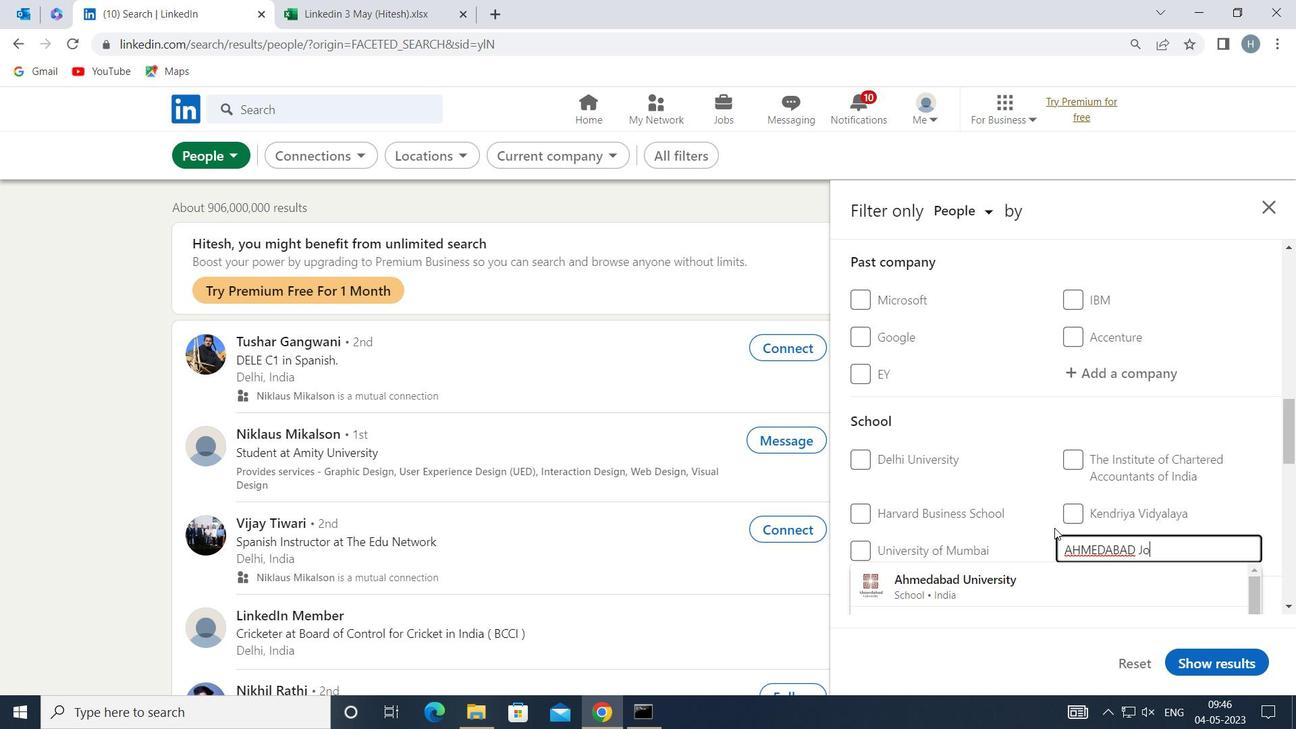 
Action: Mouse moved to (999, 578)
Screenshot: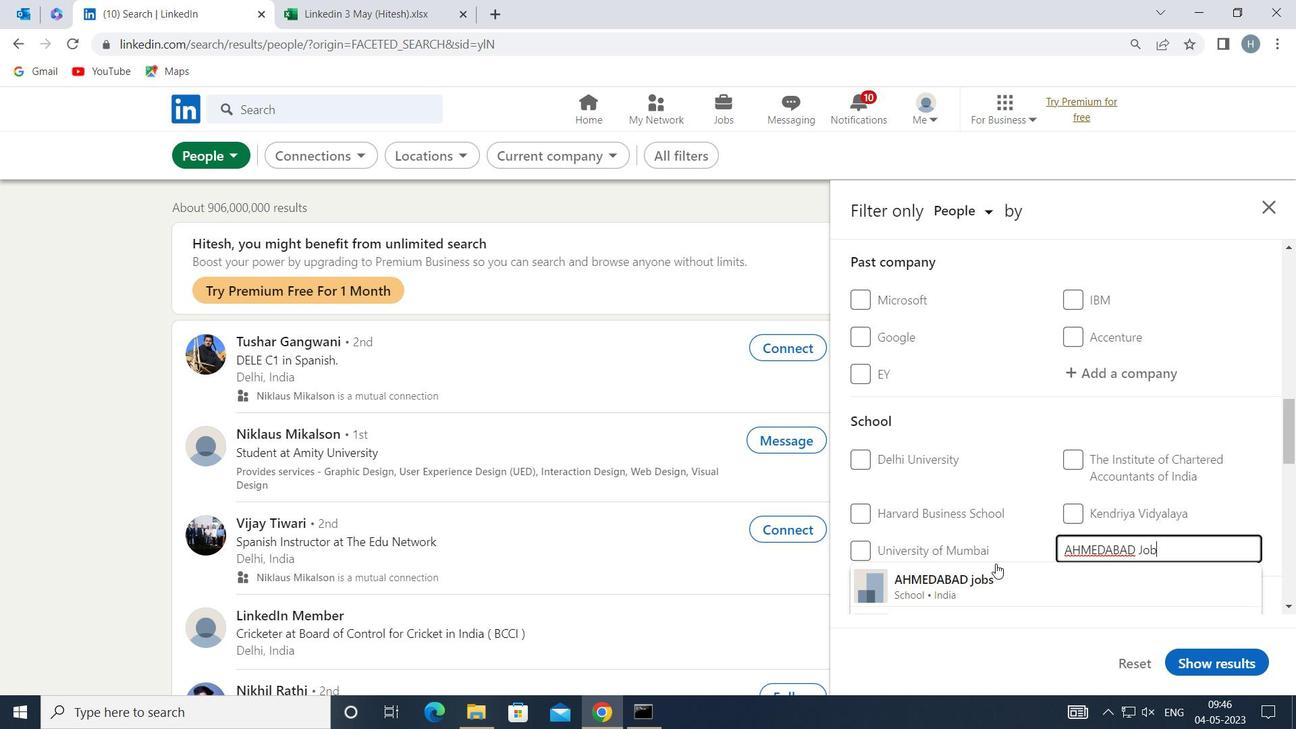 
Action: Mouse pressed left at (999, 578)
Screenshot: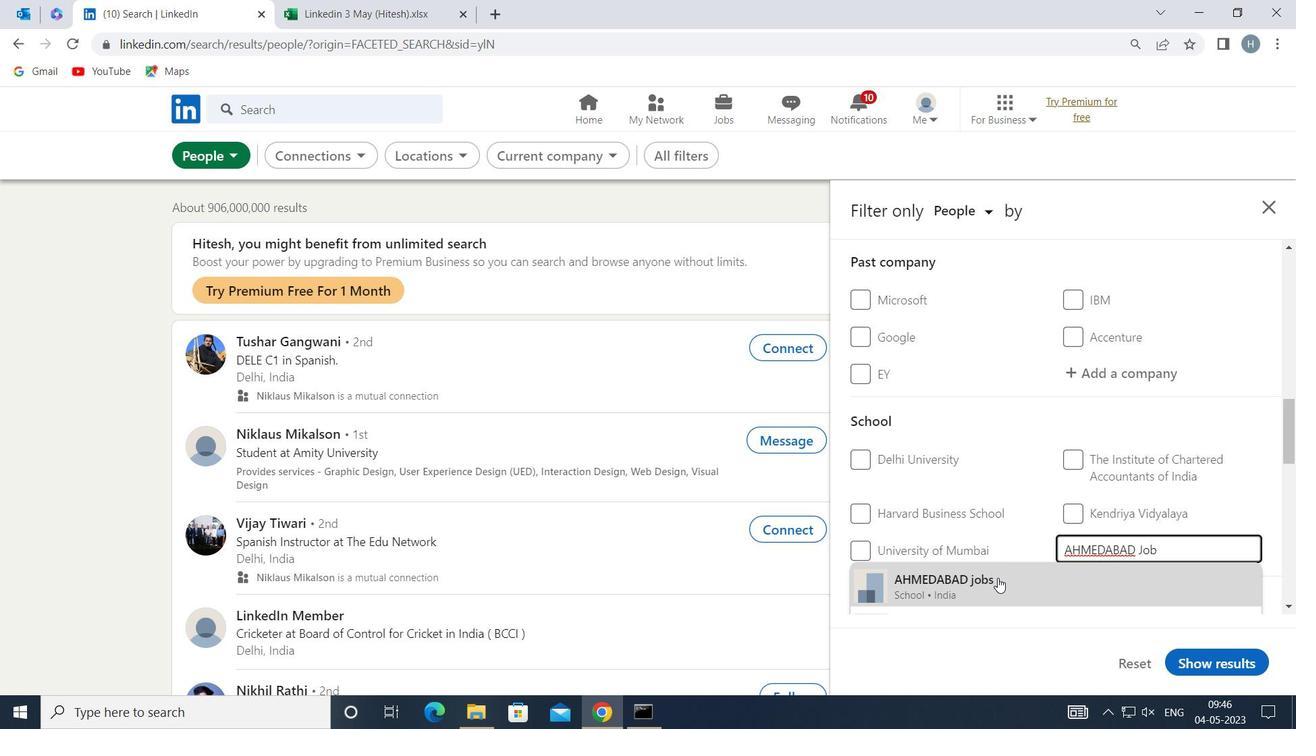 
Action: Mouse moved to (999, 519)
Screenshot: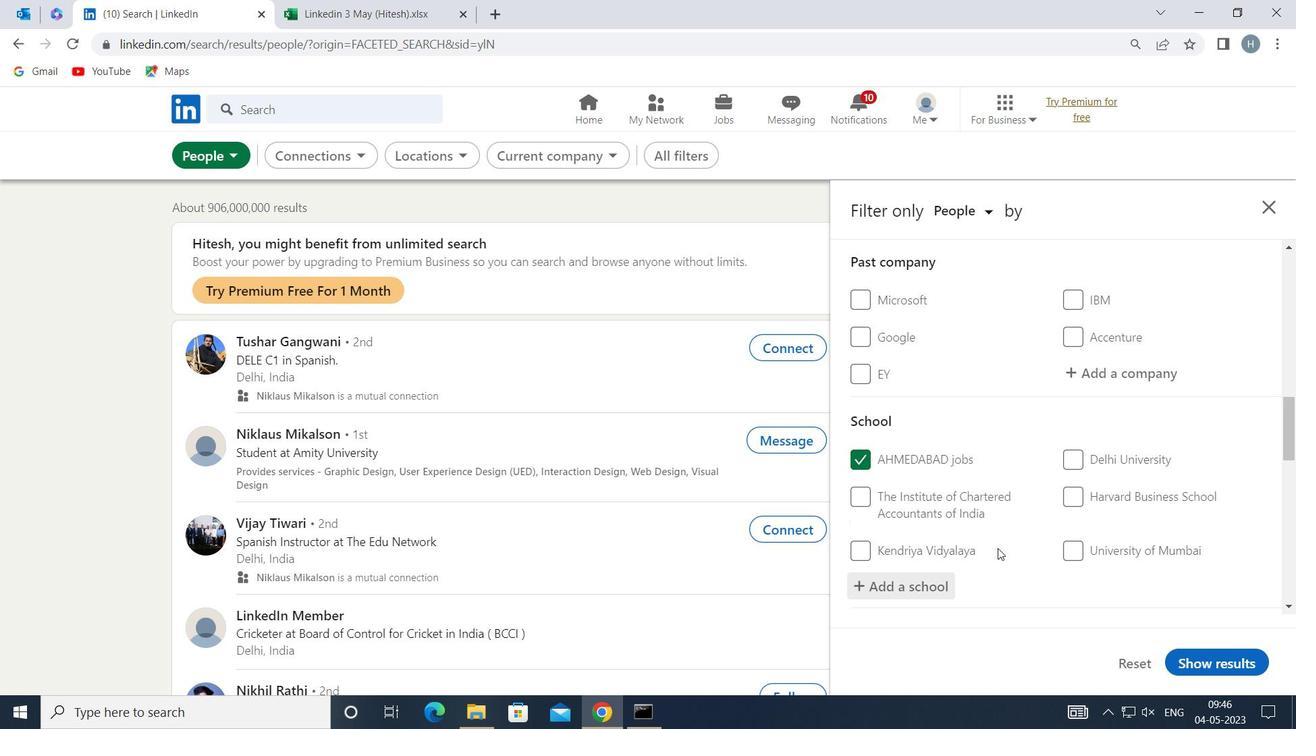 
Action: Mouse scrolled (999, 518) with delta (0, 0)
Screenshot: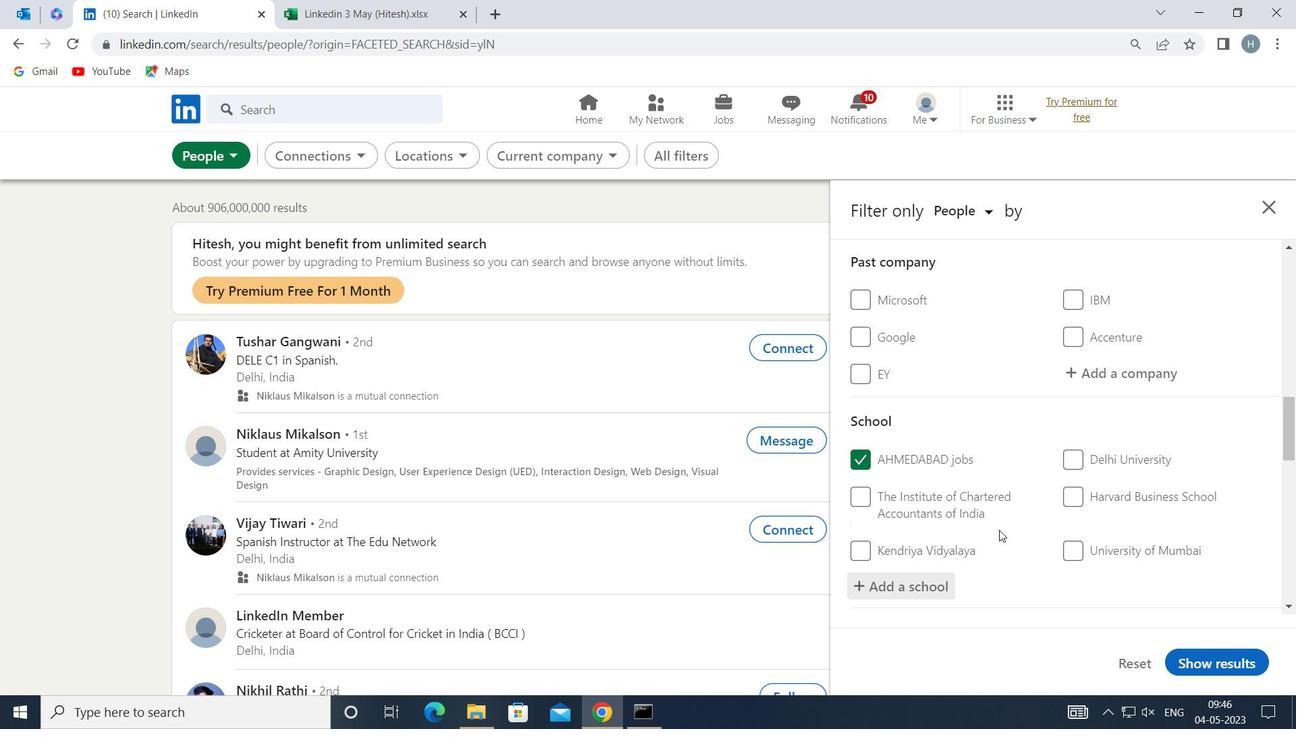 
Action: Mouse scrolled (999, 518) with delta (0, 0)
Screenshot: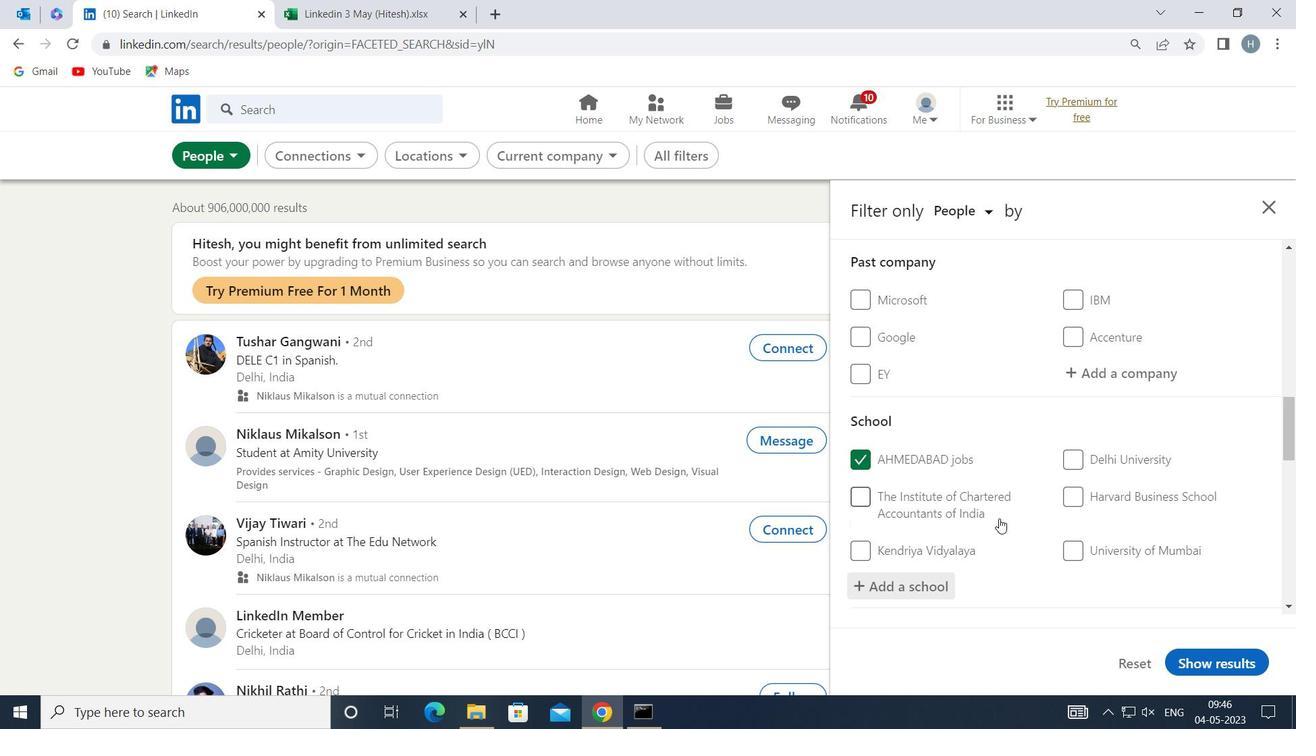 
Action: Mouse moved to (999, 510)
Screenshot: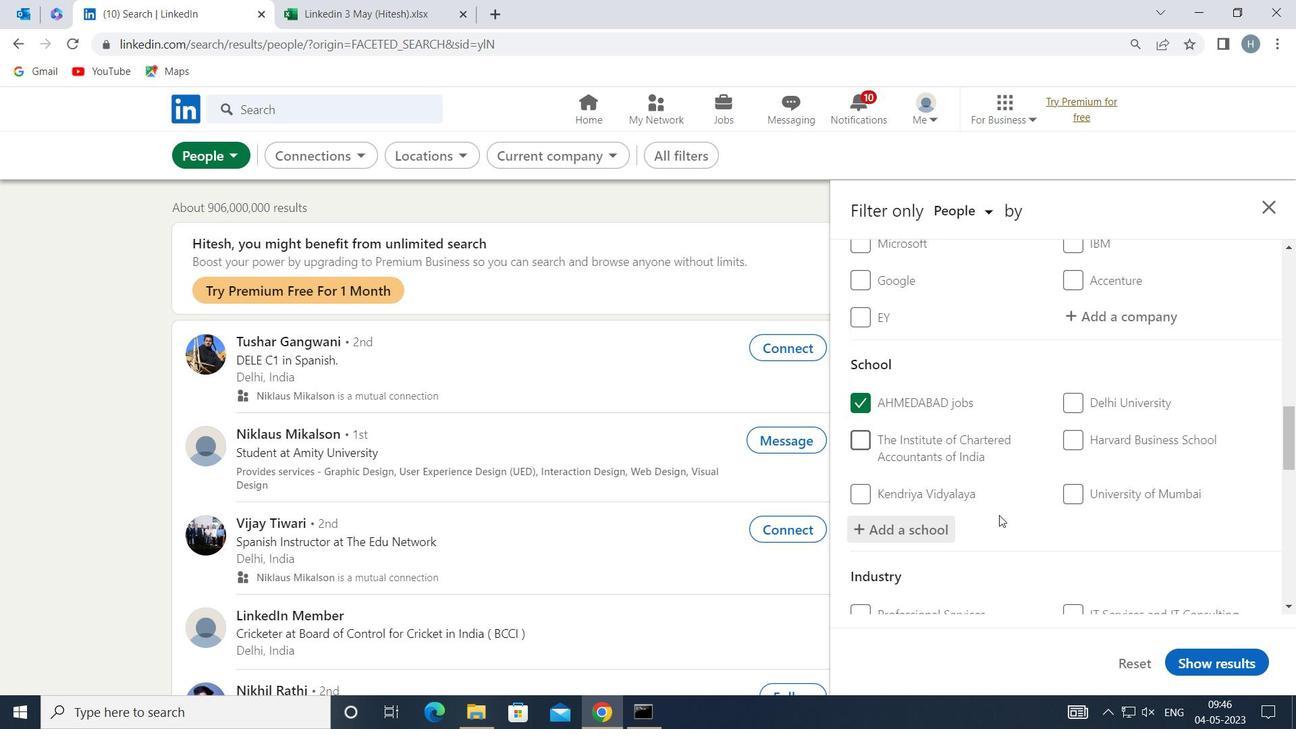 
Action: Mouse scrolled (999, 509) with delta (0, 0)
Screenshot: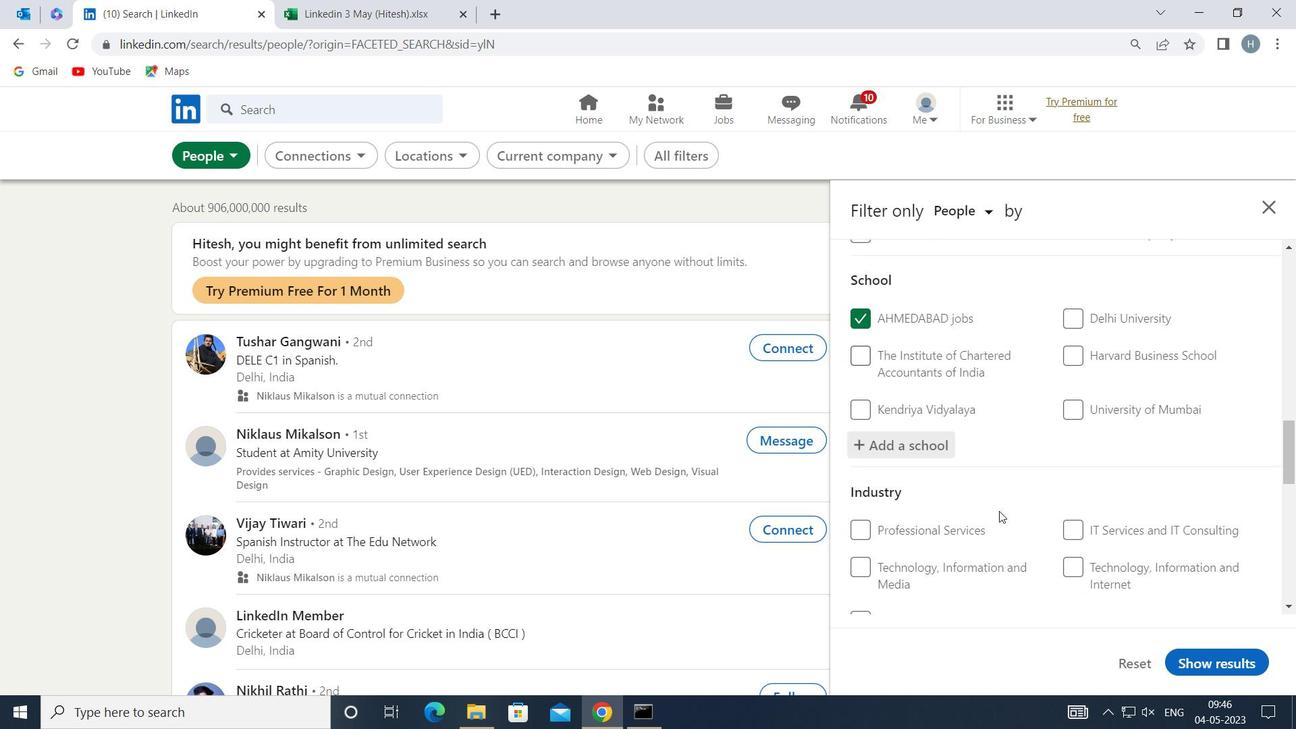 
Action: Mouse moved to (1123, 495)
Screenshot: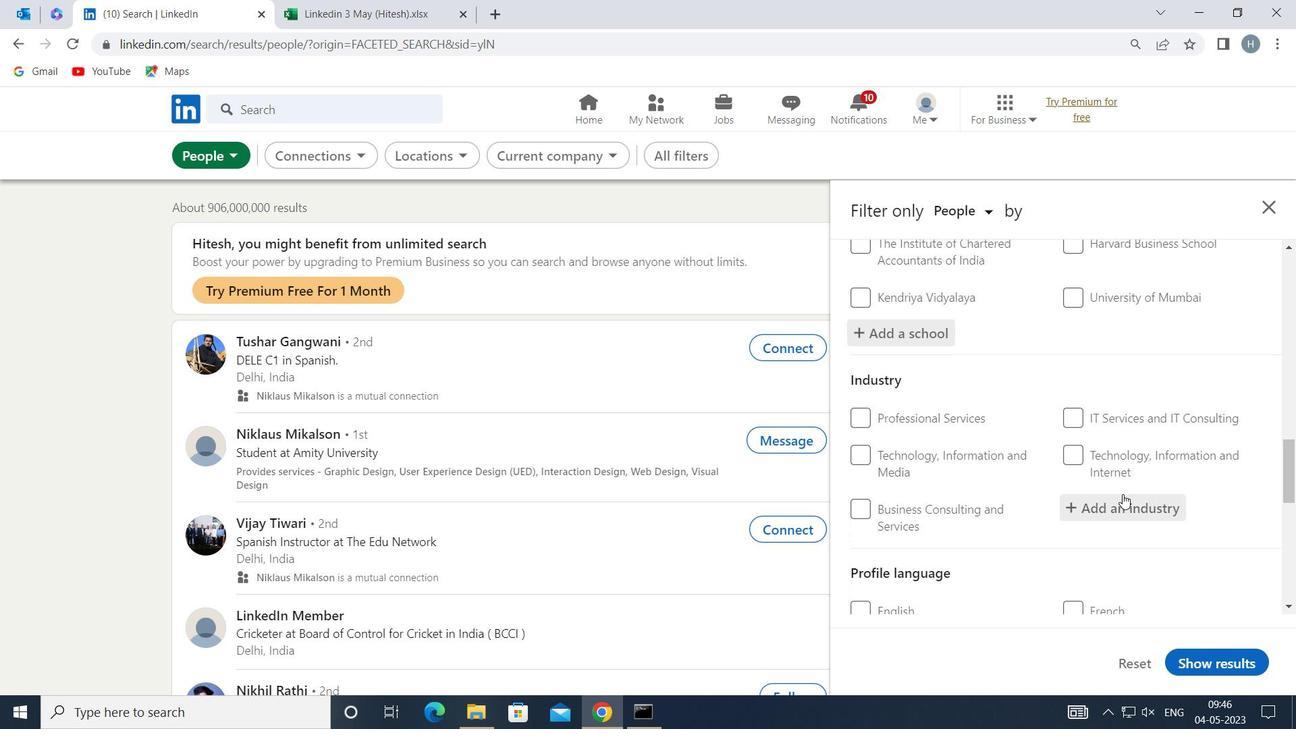
Action: Mouse pressed left at (1123, 495)
Screenshot: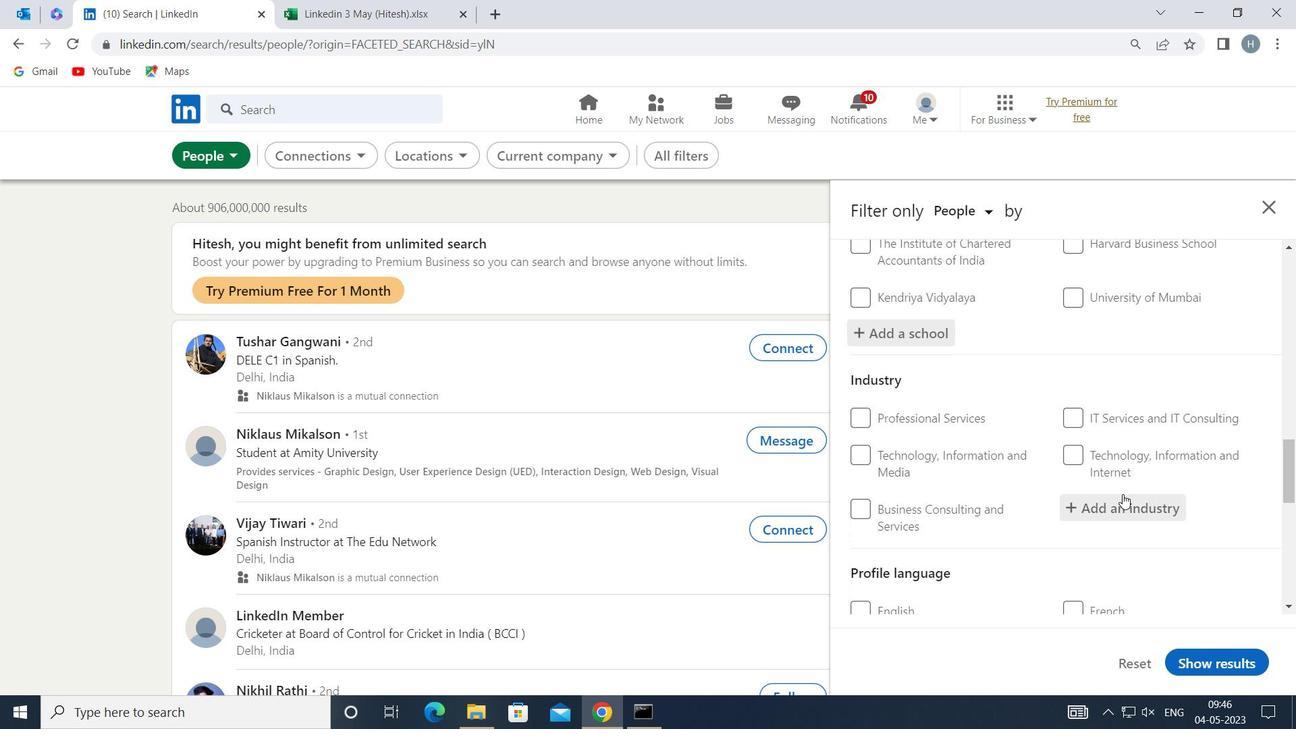 
Action: Mouse moved to (1122, 495)
Screenshot: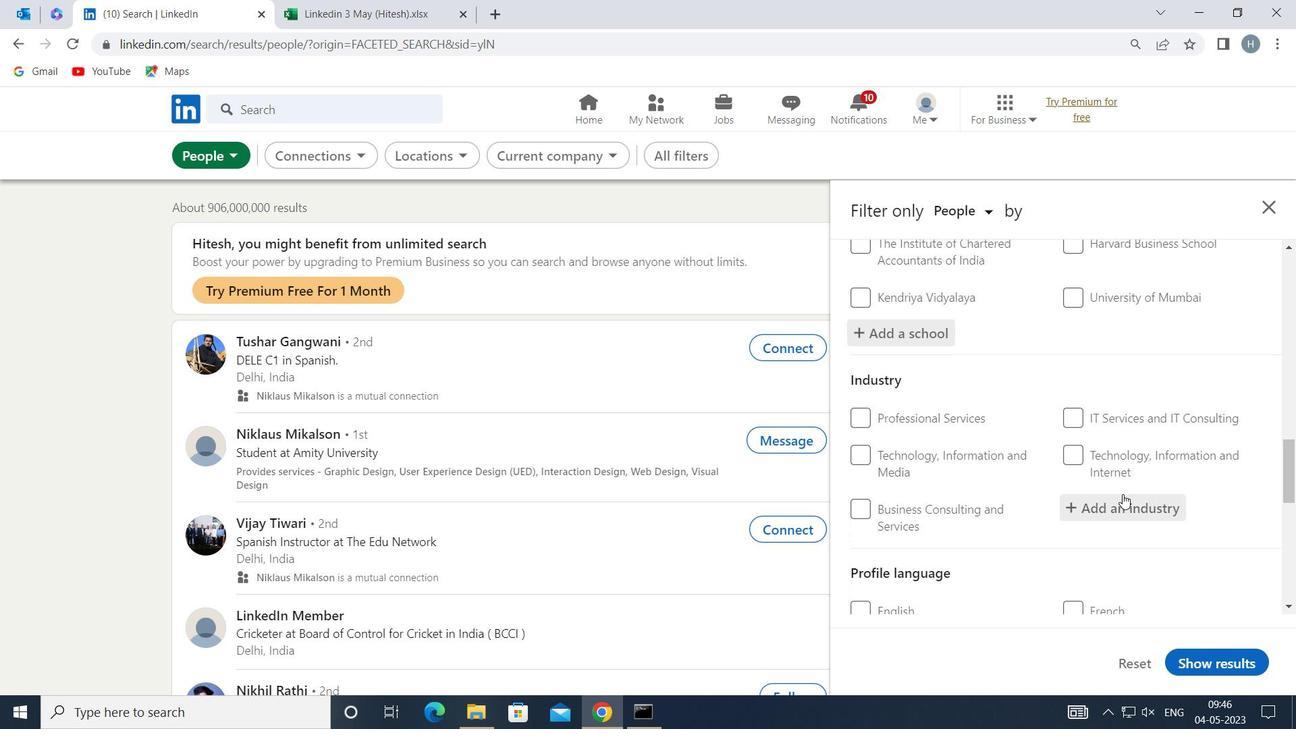 
Action: Key pressed <Key.shift>BUILDING<Key.space><Key.shift>STRUCTURE
Screenshot: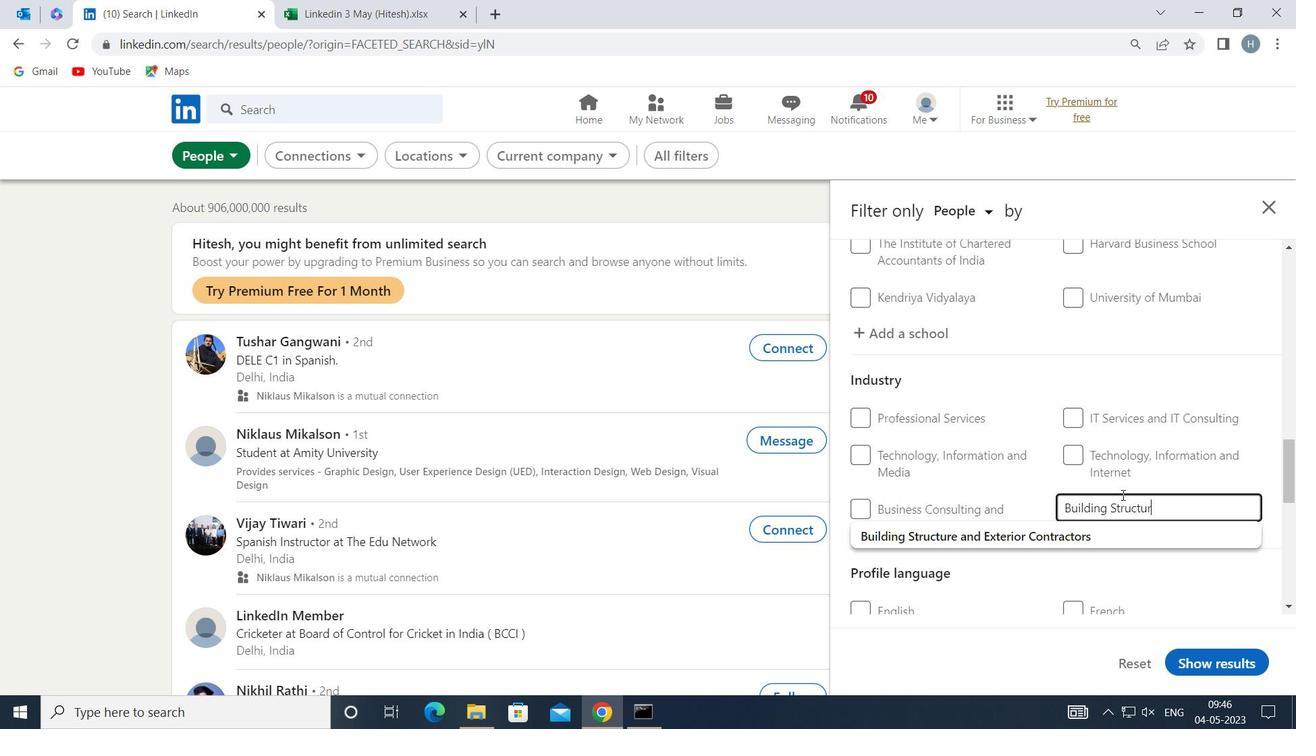 
Action: Mouse moved to (1060, 534)
Screenshot: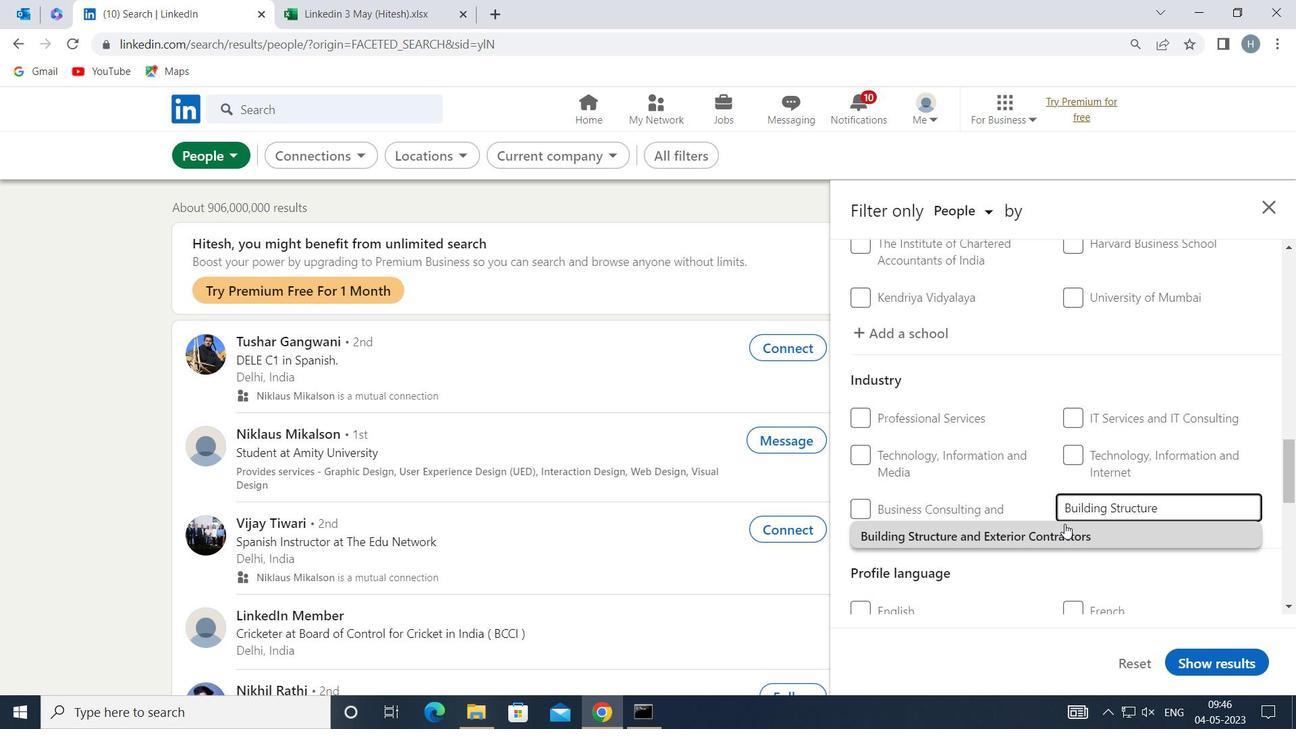 
Action: Mouse pressed left at (1060, 534)
Screenshot: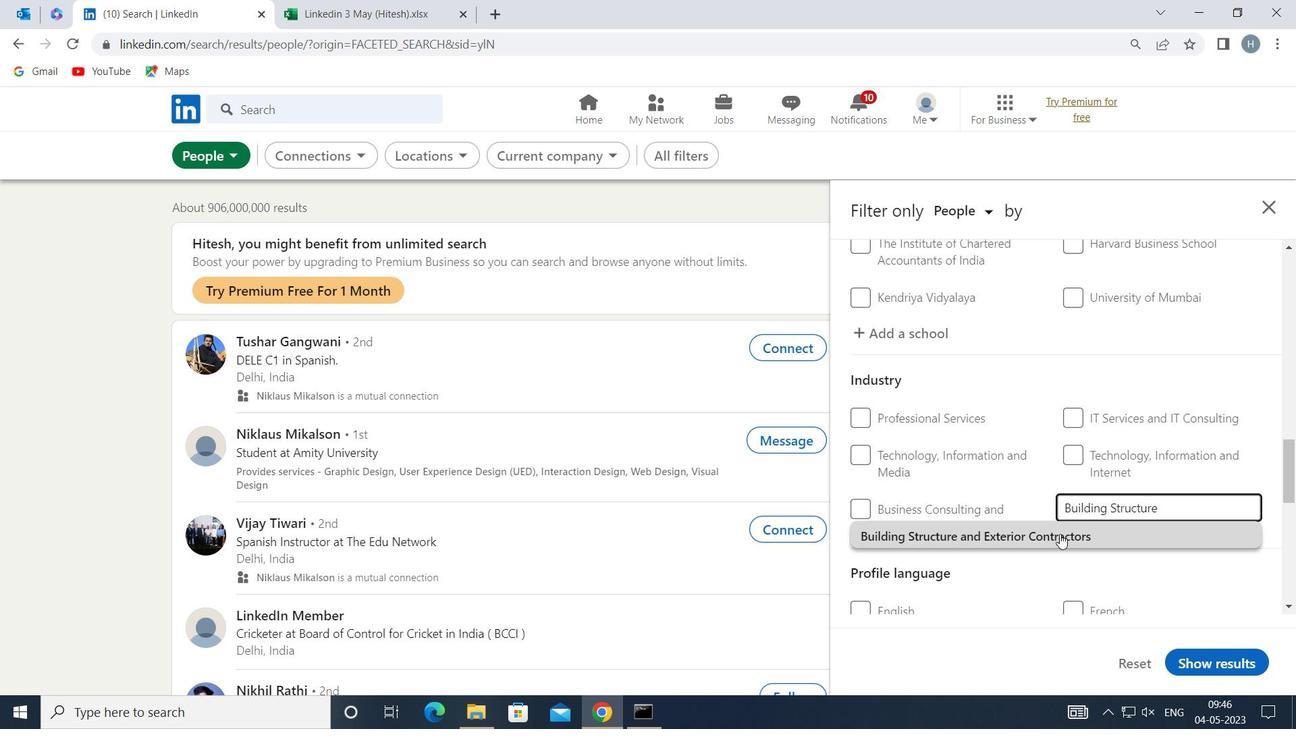 
Action: Mouse moved to (1053, 520)
Screenshot: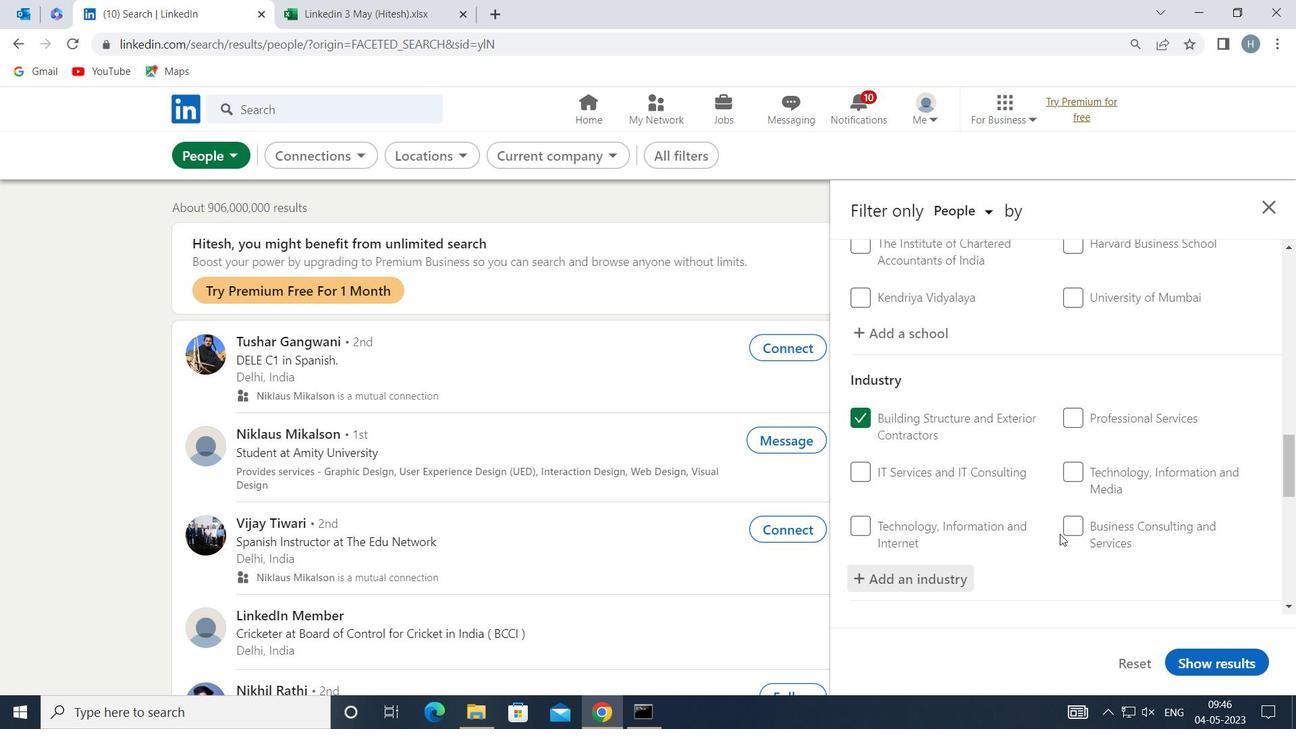 
Action: Mouse scrolled (1053, 520) with delta (0, 0)
Screenshot: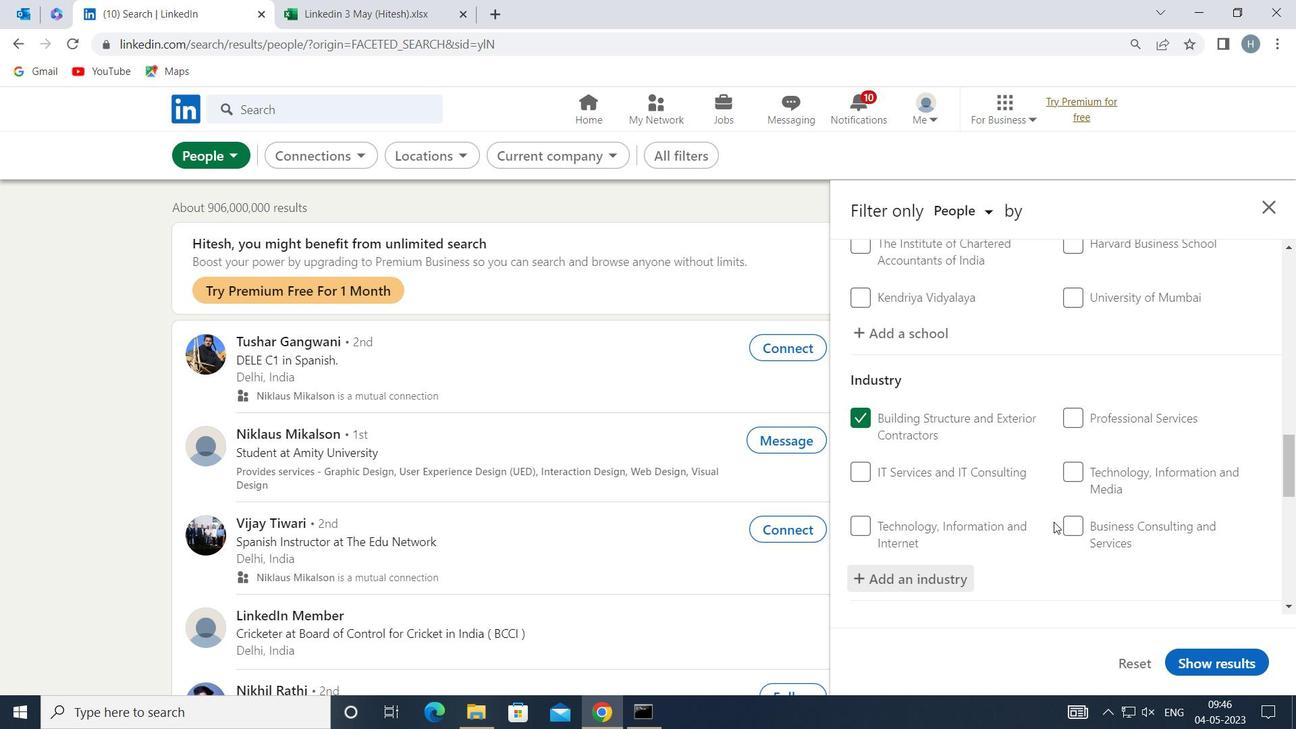 
Action: Mouse moved to (1044, 507)
Screenshot: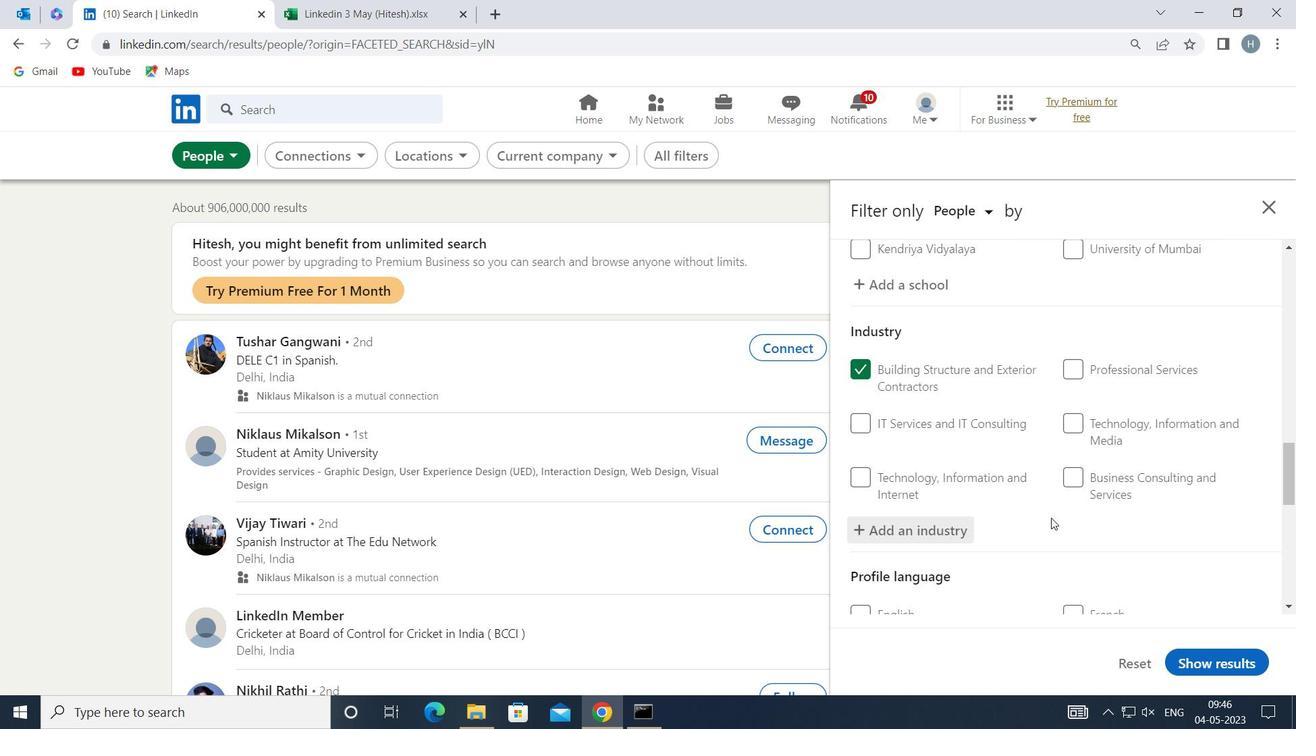 
Action: Mouse scrolled (1044, 507) with delta (0, 0)
Screenshot: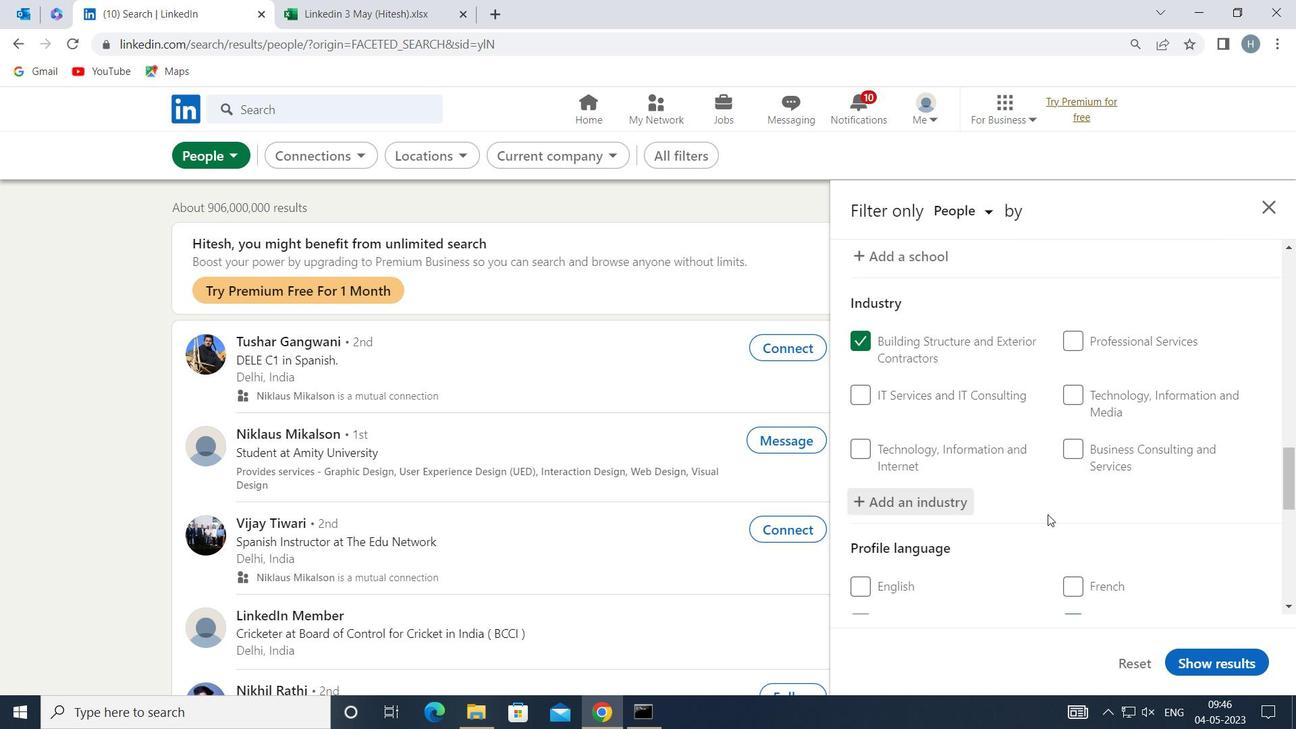 
Action: Mouse scrolled (1044, 507) with delta (0, 0)
Screenshot: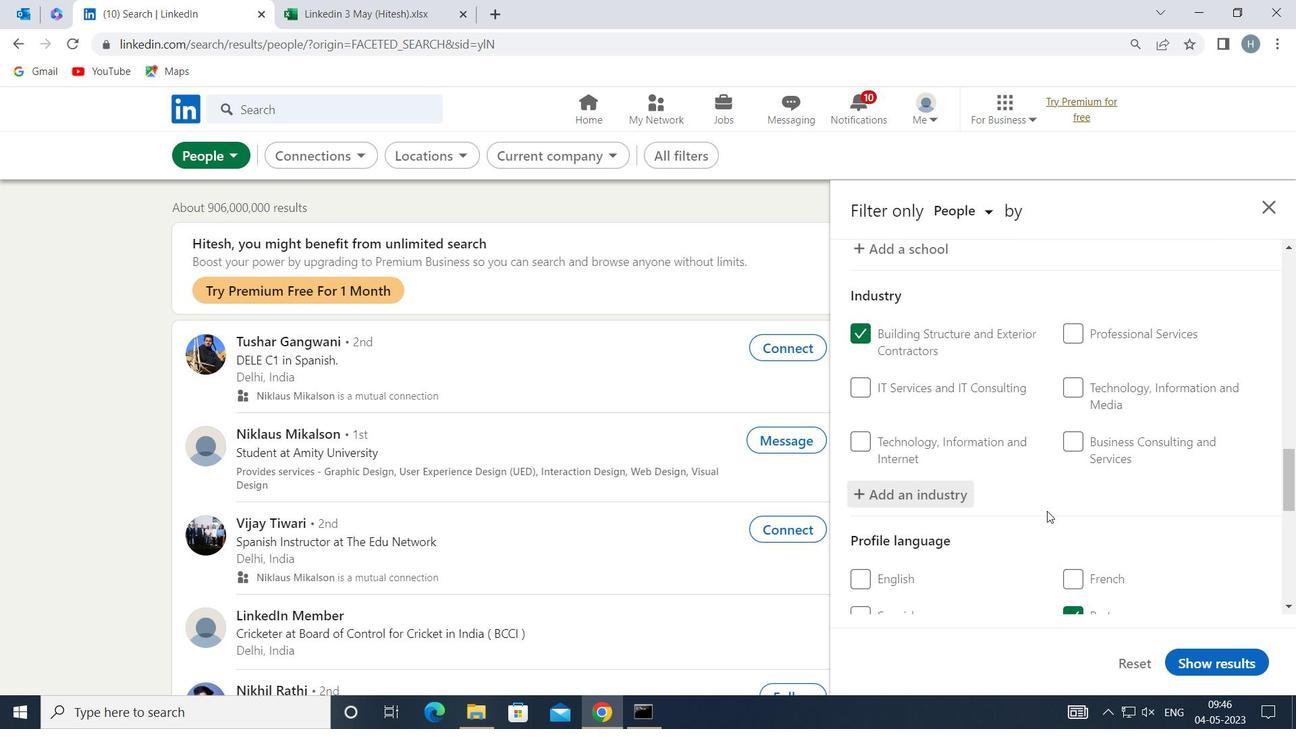 
Action: Mouse scrolled (1044, 507) with delta (0, 0)
Screenshot: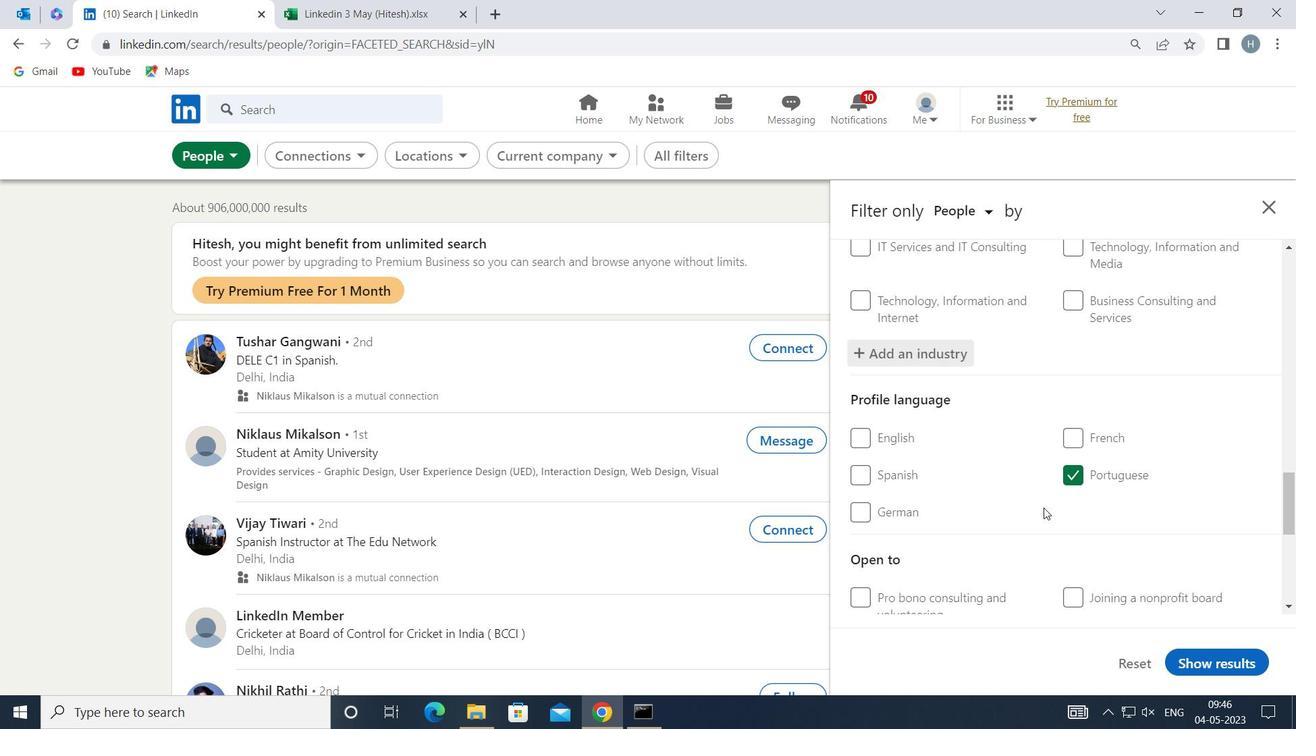 
Action: Mouse scrolled (1044, 507) with delta (0, 0)
Screenshot: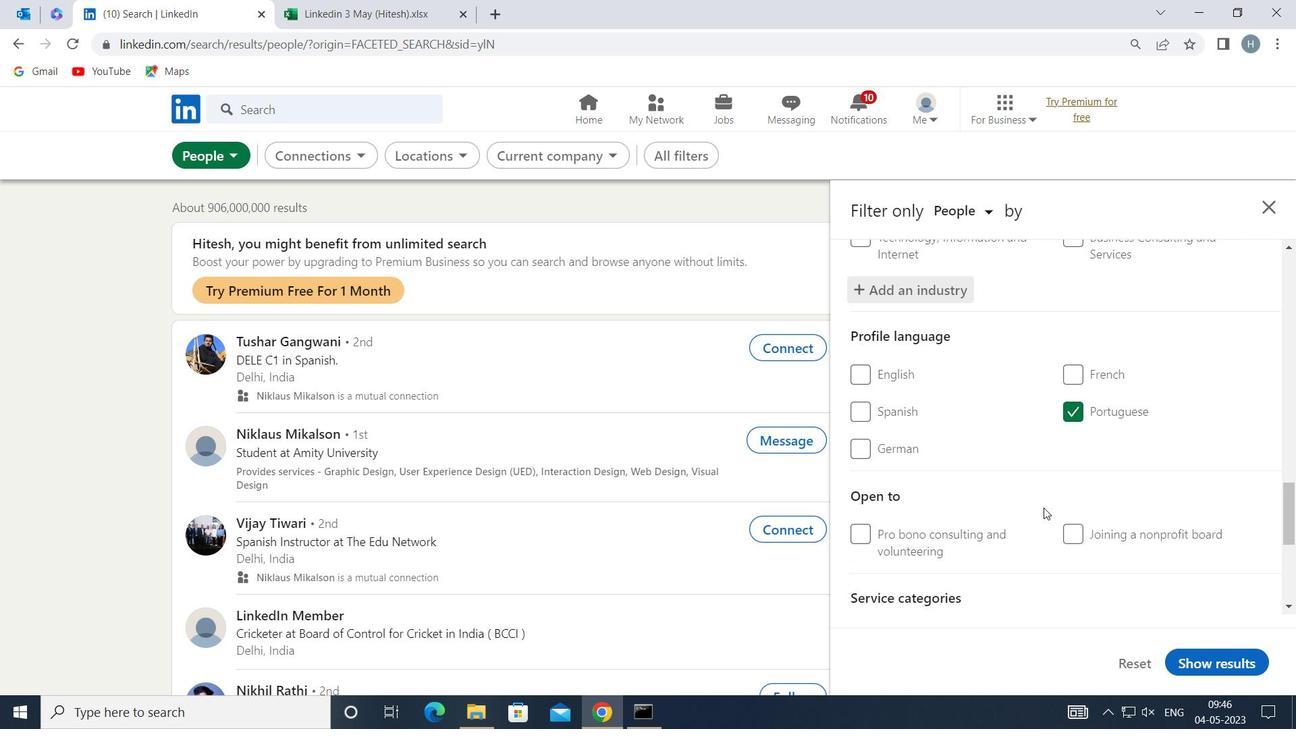 
Action: Mouse scrolled (1044, 507) with delta (0, 0)
Screenshot: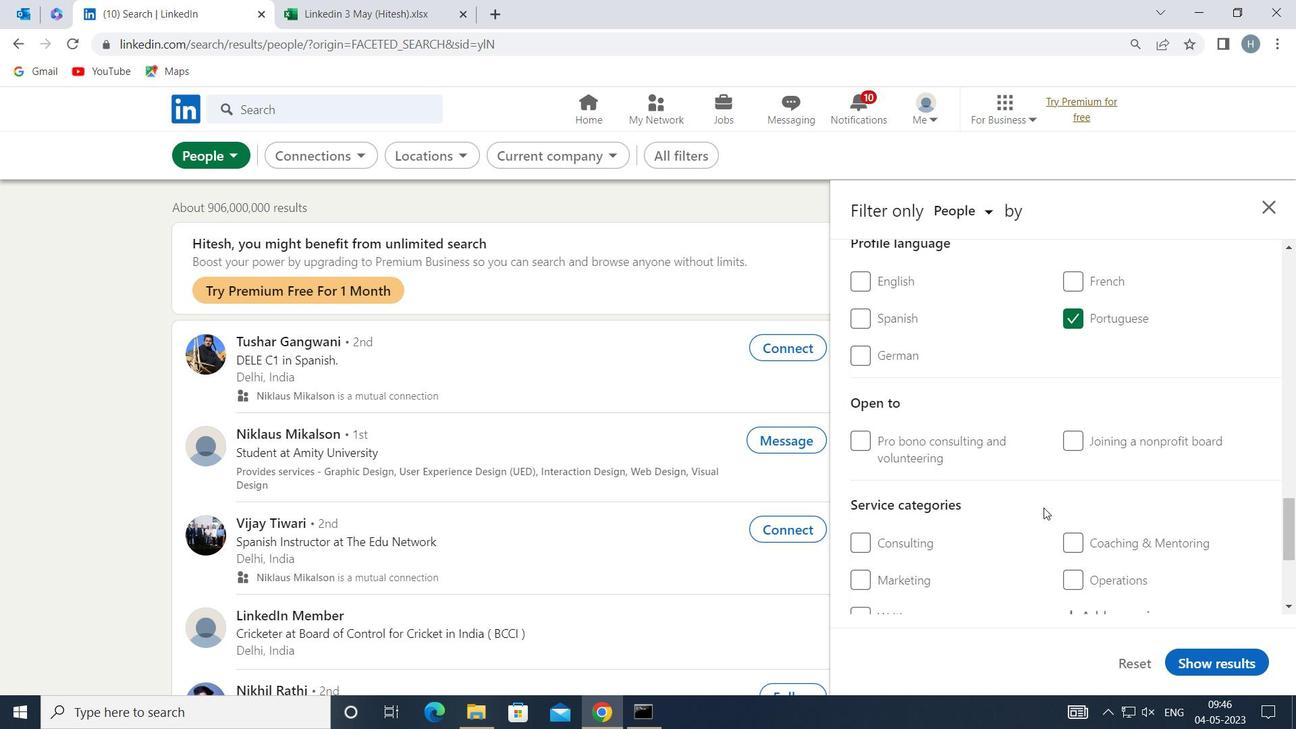 
Action: Mouse moved to (1109, 496)
Screenshot: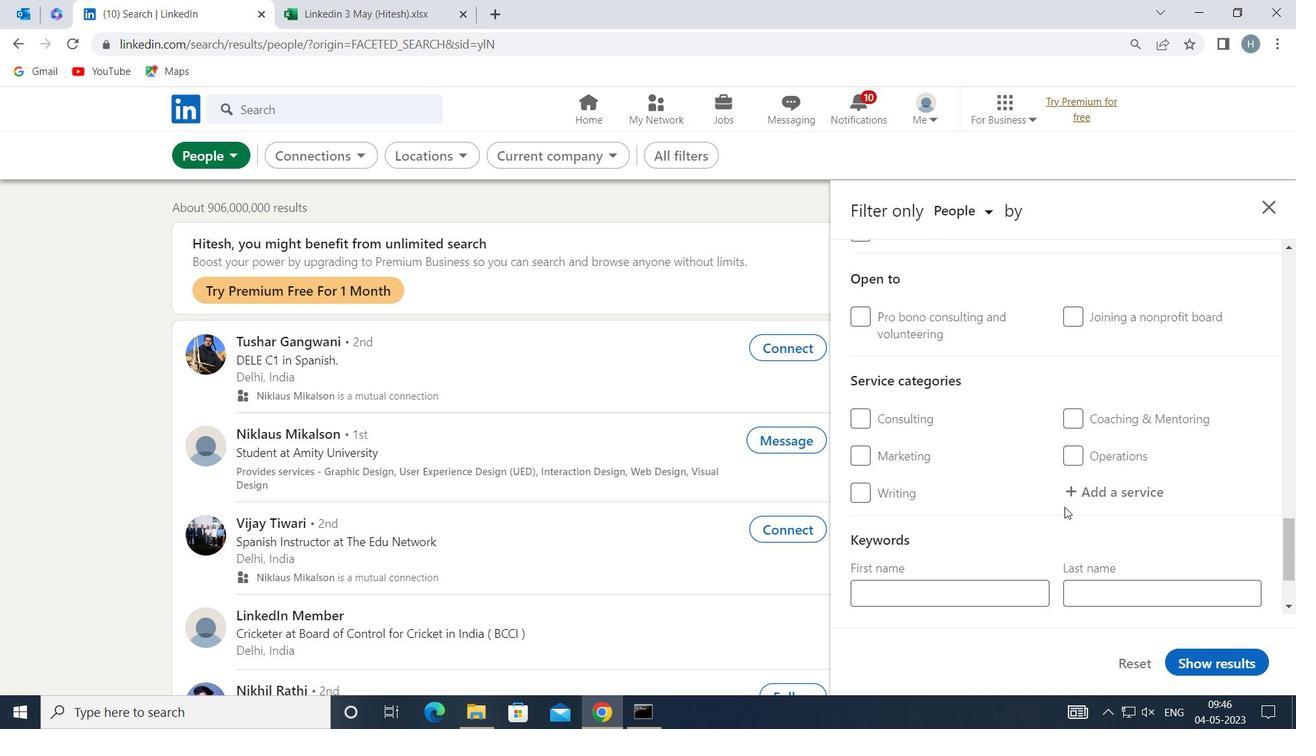 
Action: Mouse pressed left at (1109, 496)
Screenshot: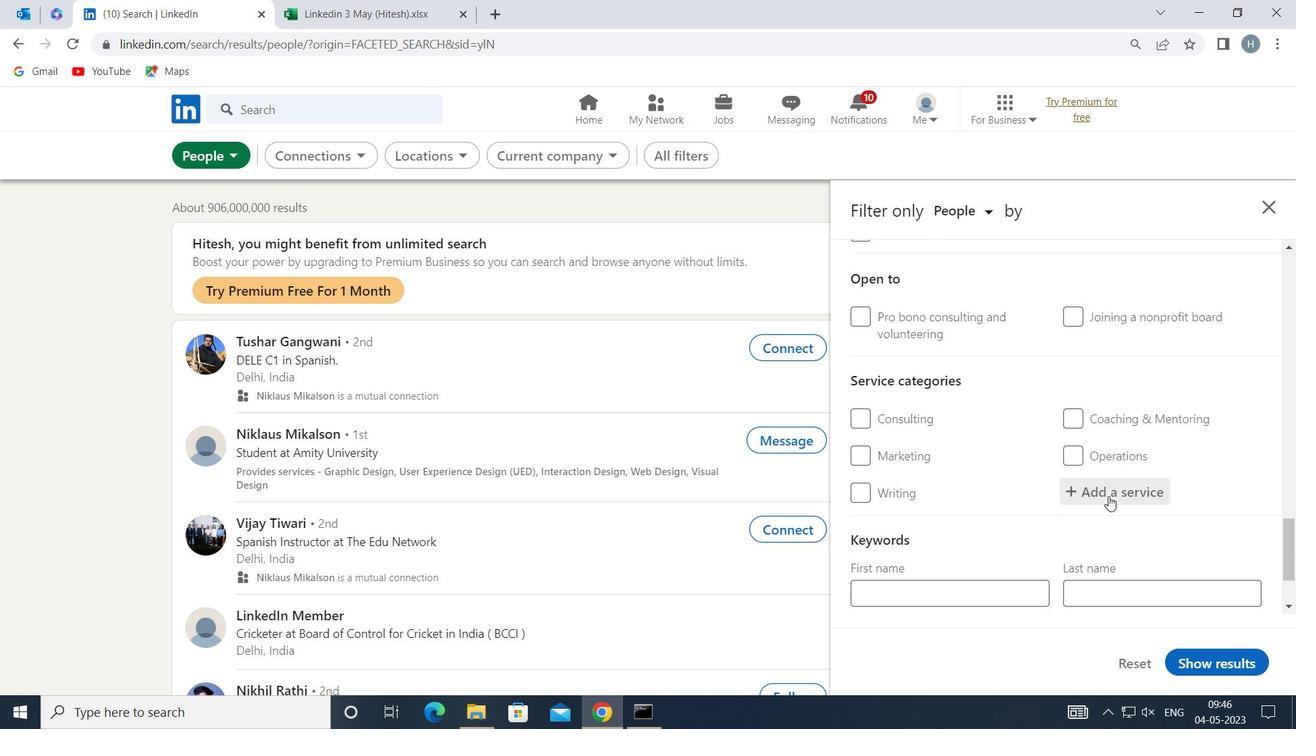 
Action: Key pressed <Key.shift>ASSISTANCE<Key.shift>ADVERTISING
Screenshot: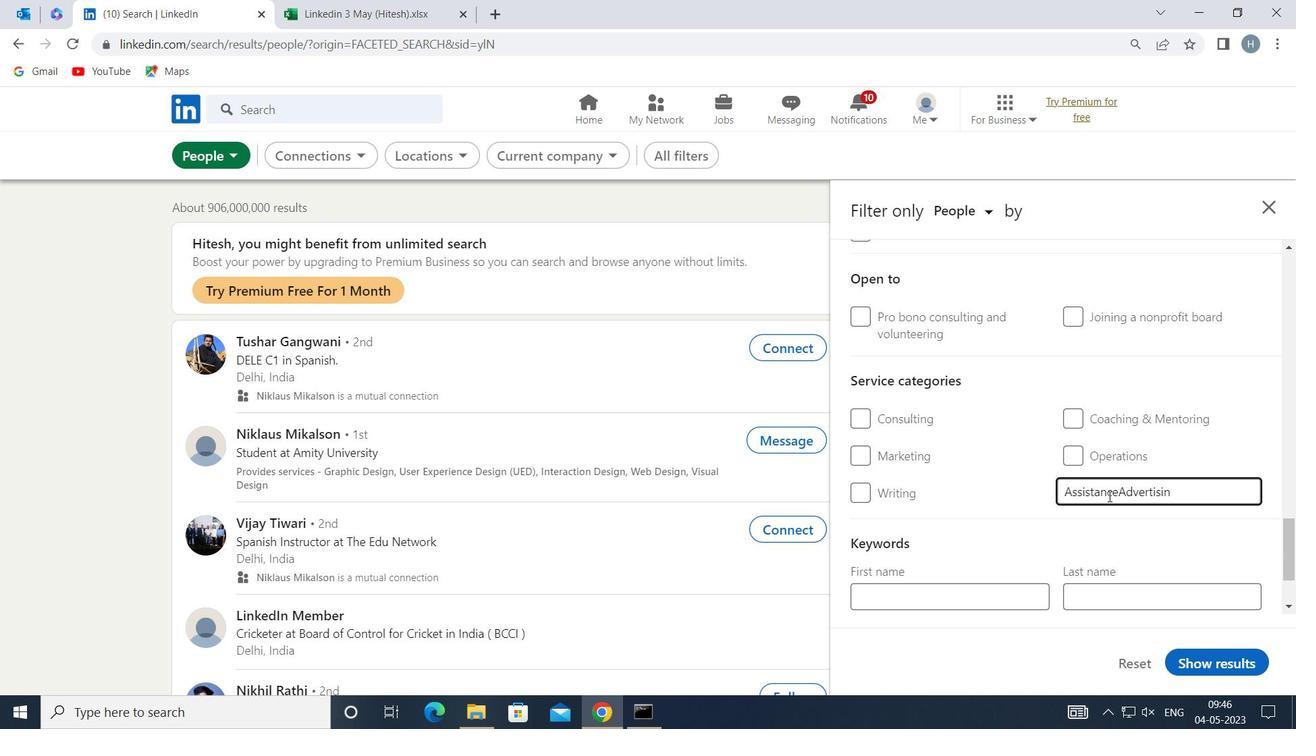 
Action: Mouse moved to (1167, 522)
Screenshot: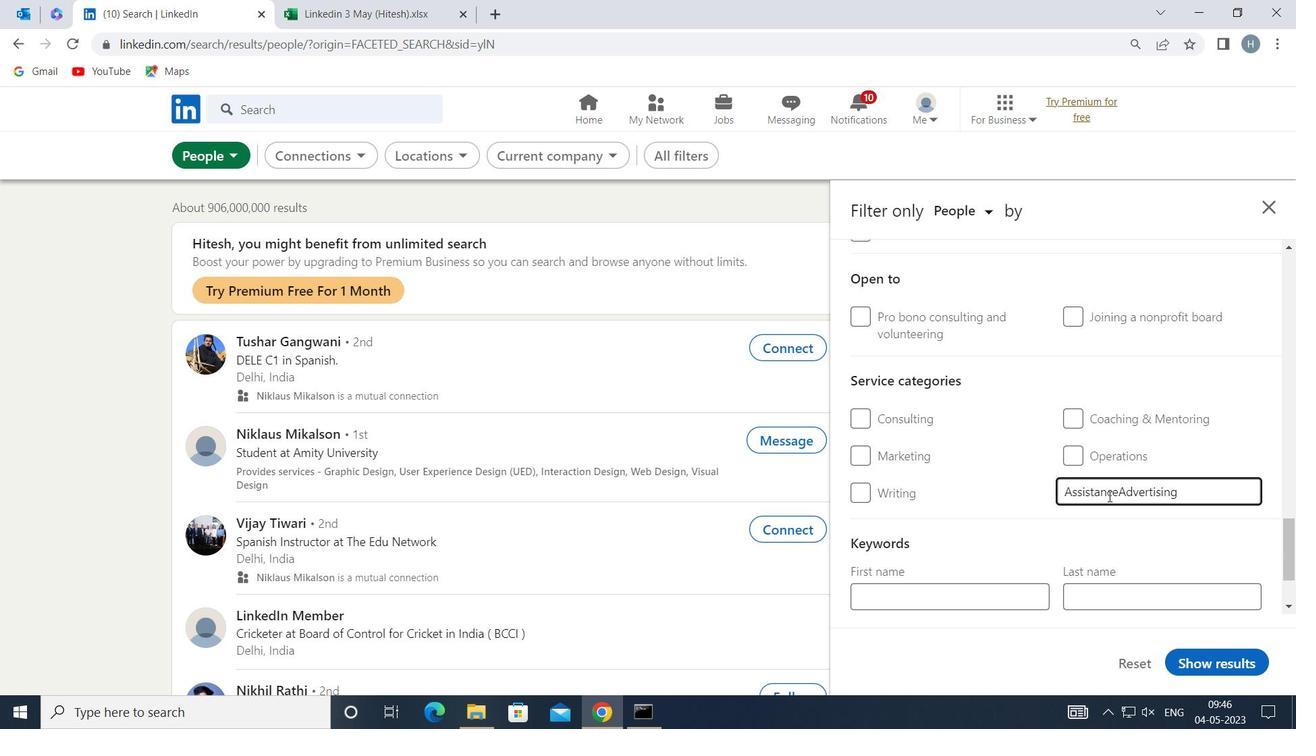 
Action: Mouse pressed left at (1167, 522)
Screenshot: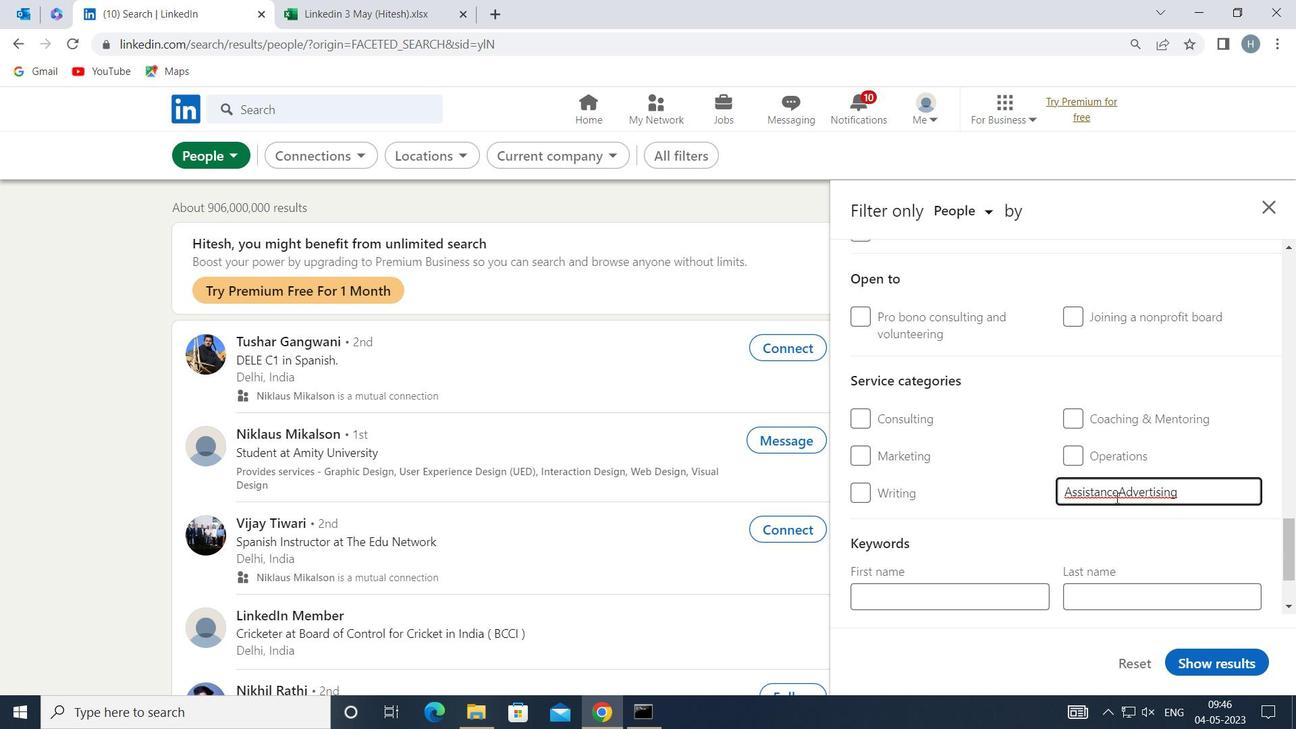 
Action: Mouse moved to (1141, 530)
Screenshot: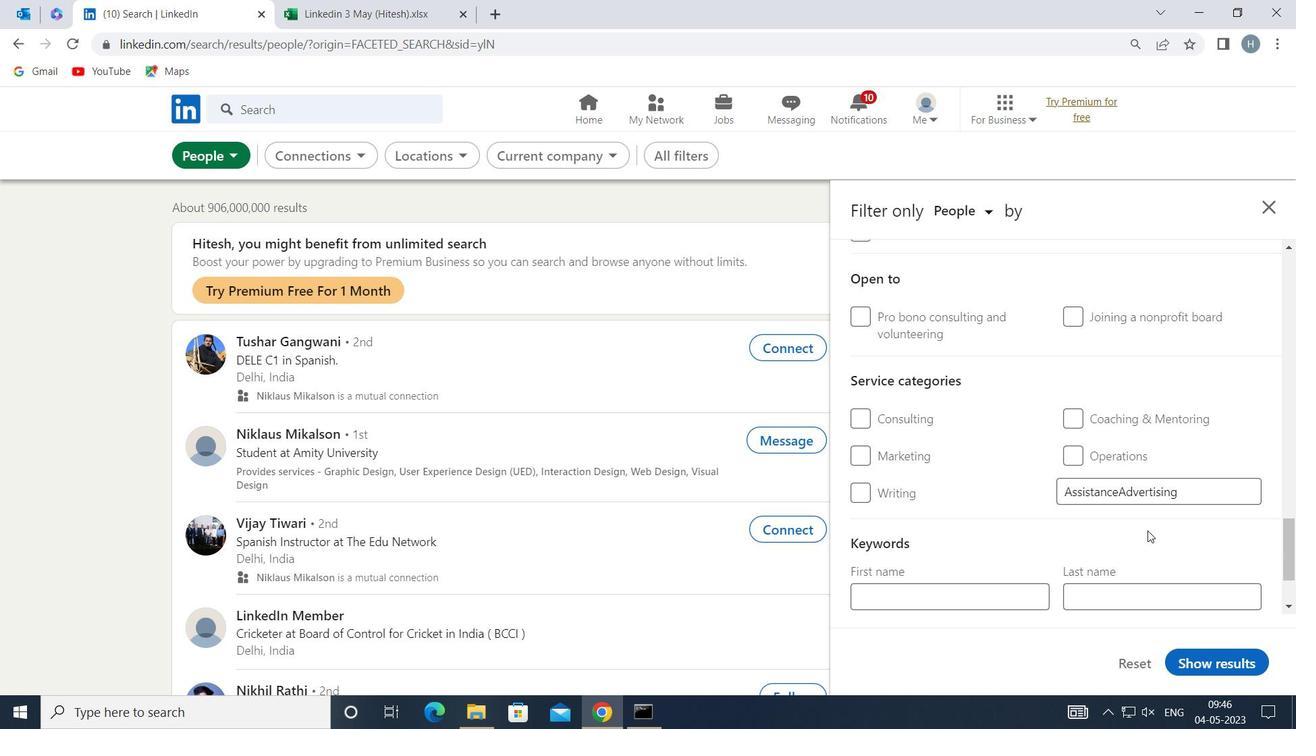 
Action: Mouse scrolled (1141, 530) with delta (0, 0)
Screenshot: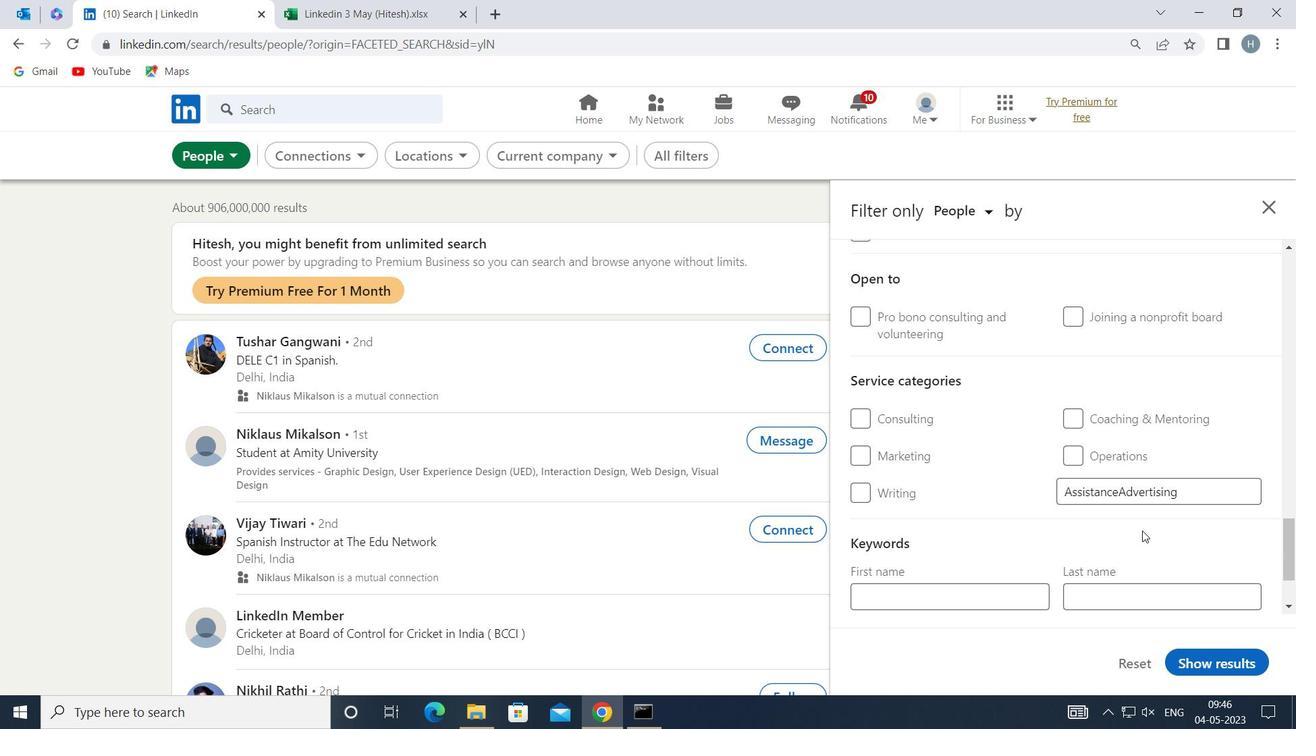 
Action: Mouse scrolled (1141, 530) with delta (0, 0)
Screenshot: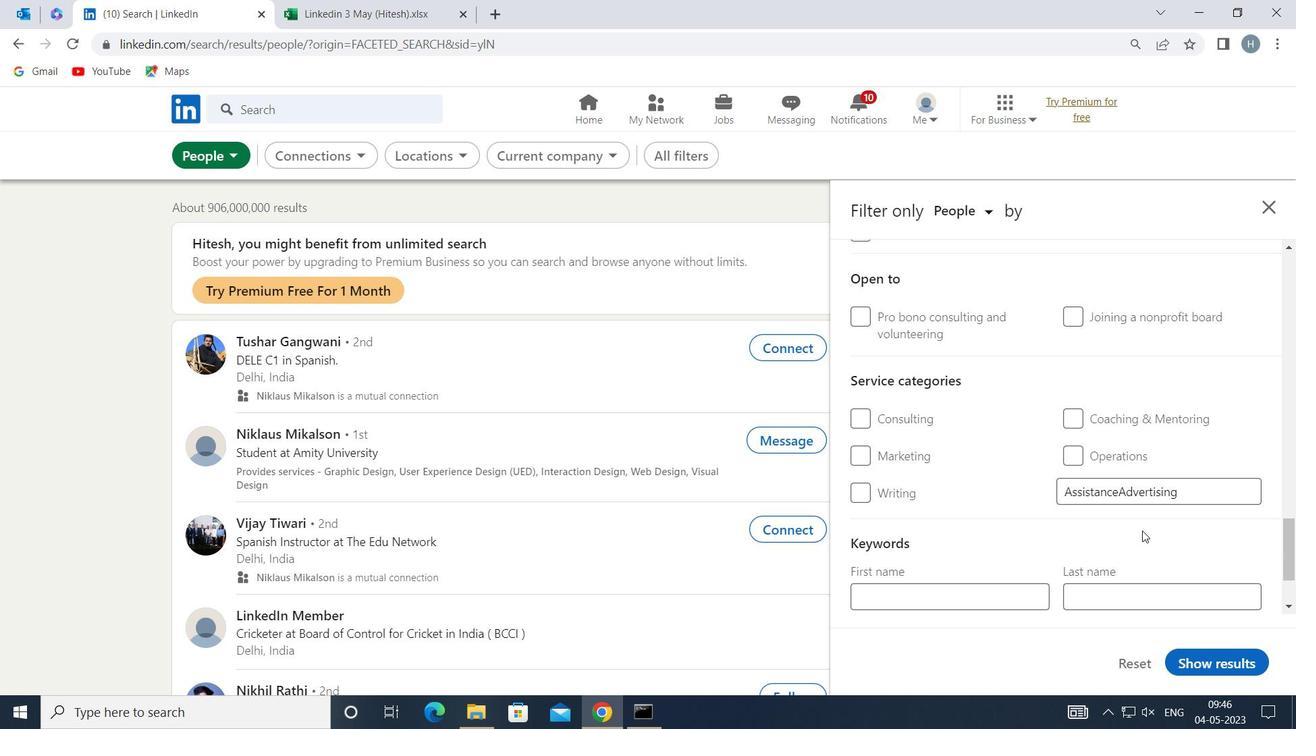 
Action: Mouse moved to (1093, 509)
Screenshot: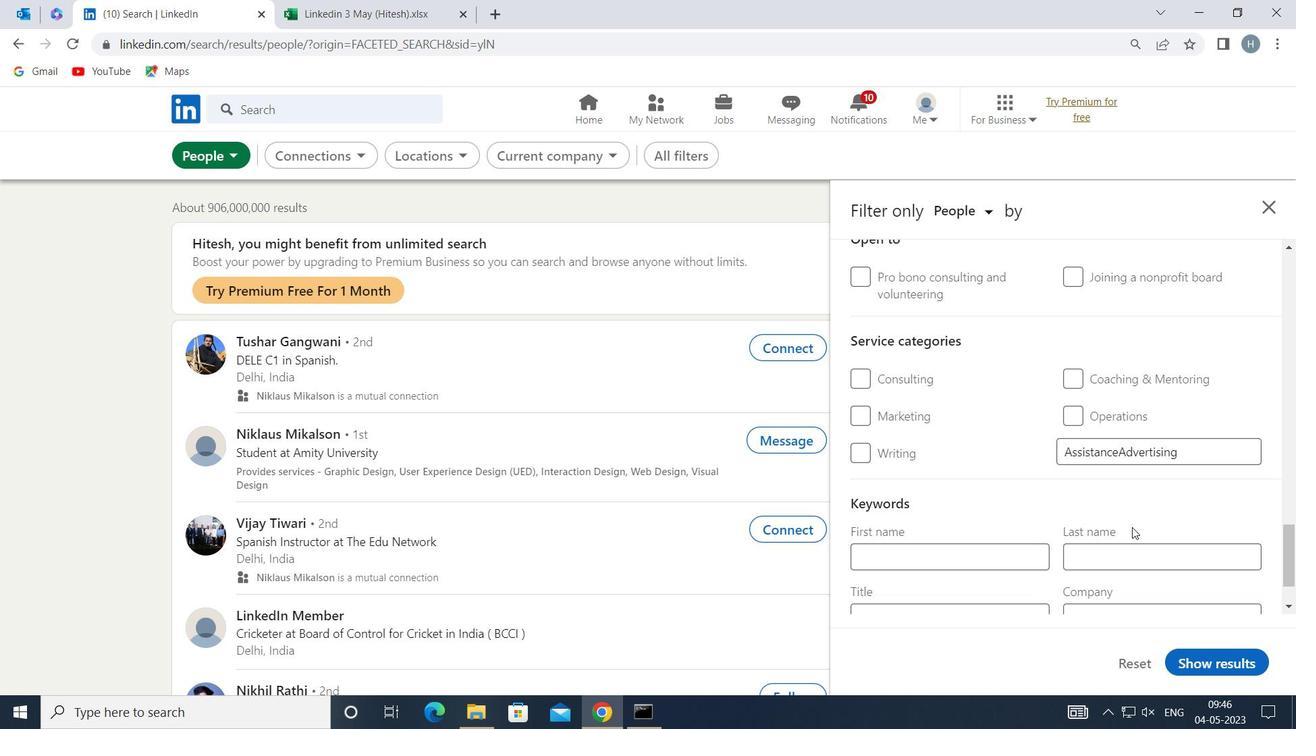 
Action: Mouse scrolled (1093, 508) with delta (0, 0)
Screenshot: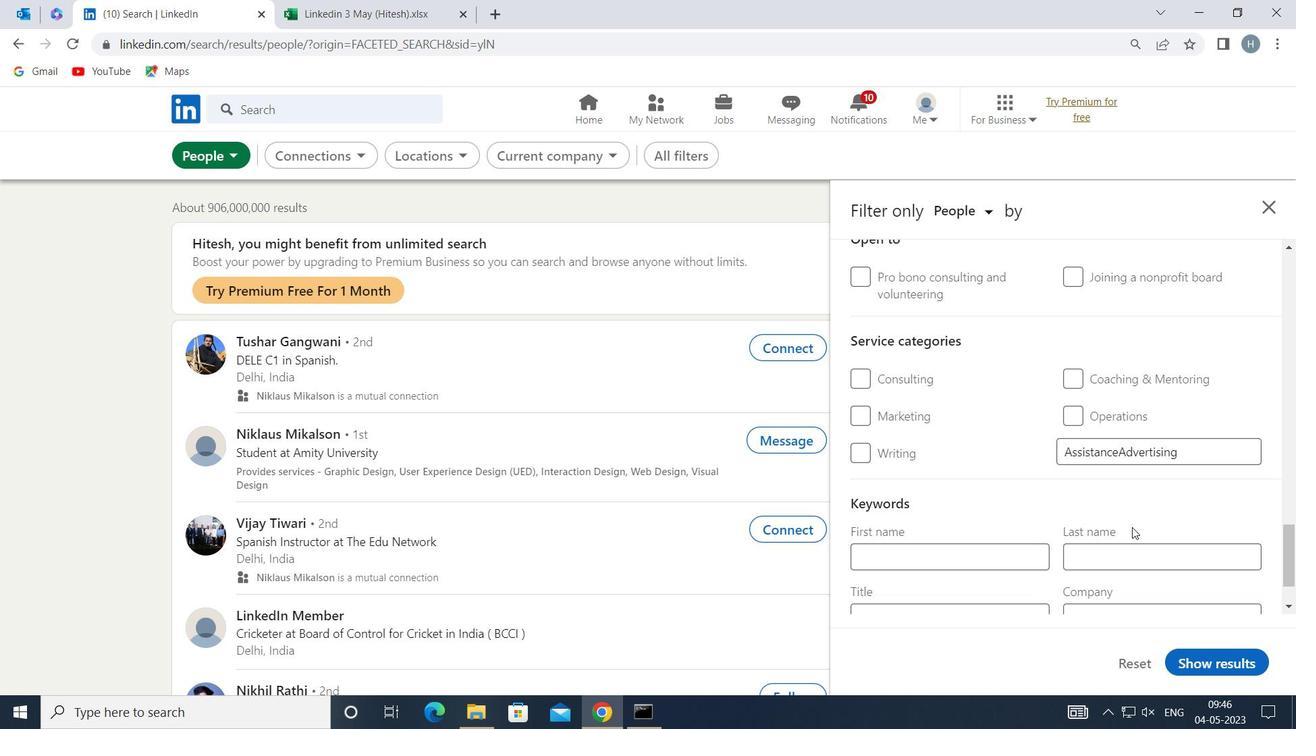 
Action: Mouse moved to (1092, 509)
Screenshot: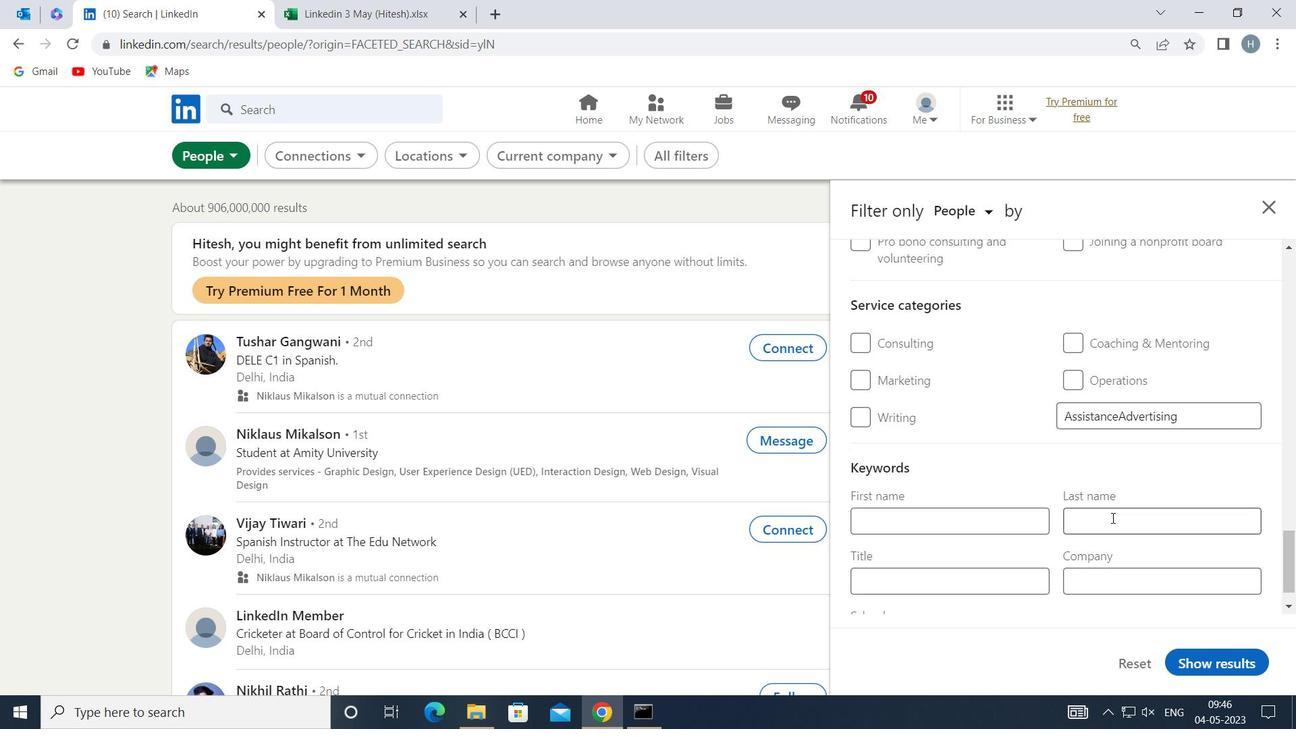 
Action: Mouse scrolled (1092, 508) with delta (0, 0)
Screenshot: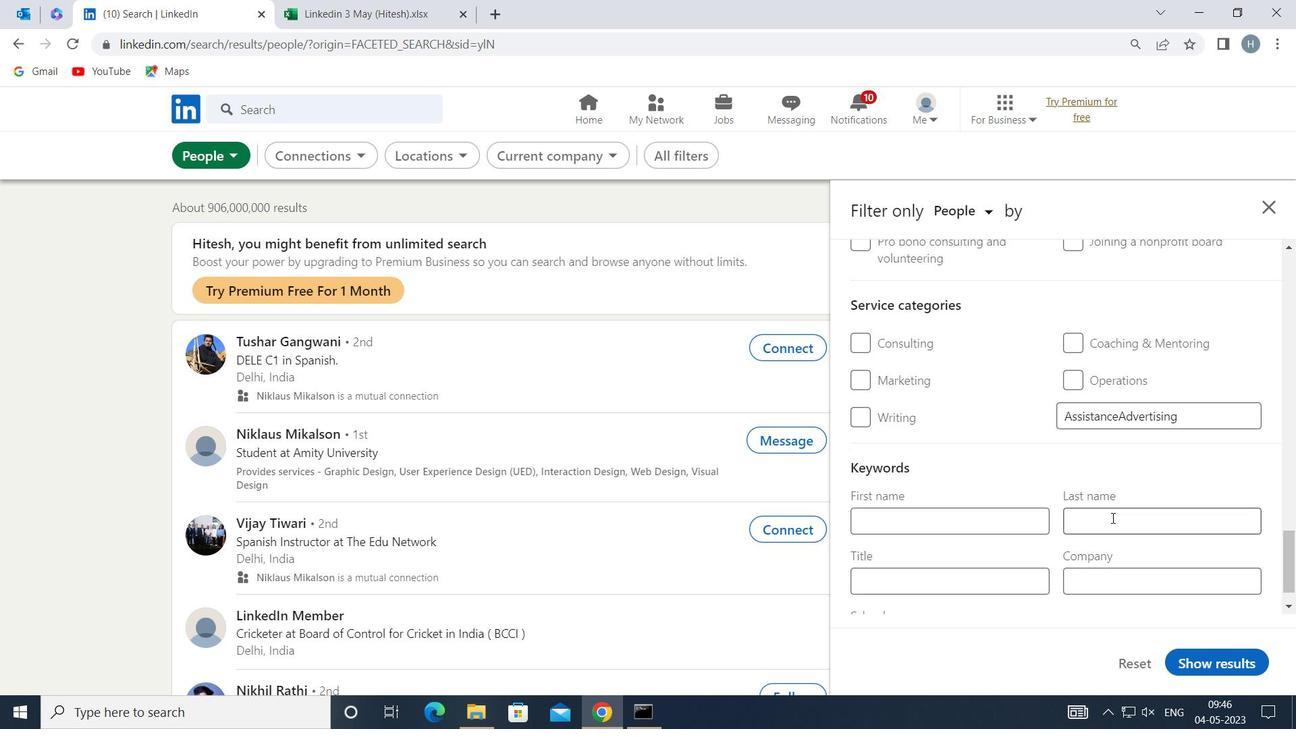 
Action: Mouse moved to (992, 537)
Screenshot: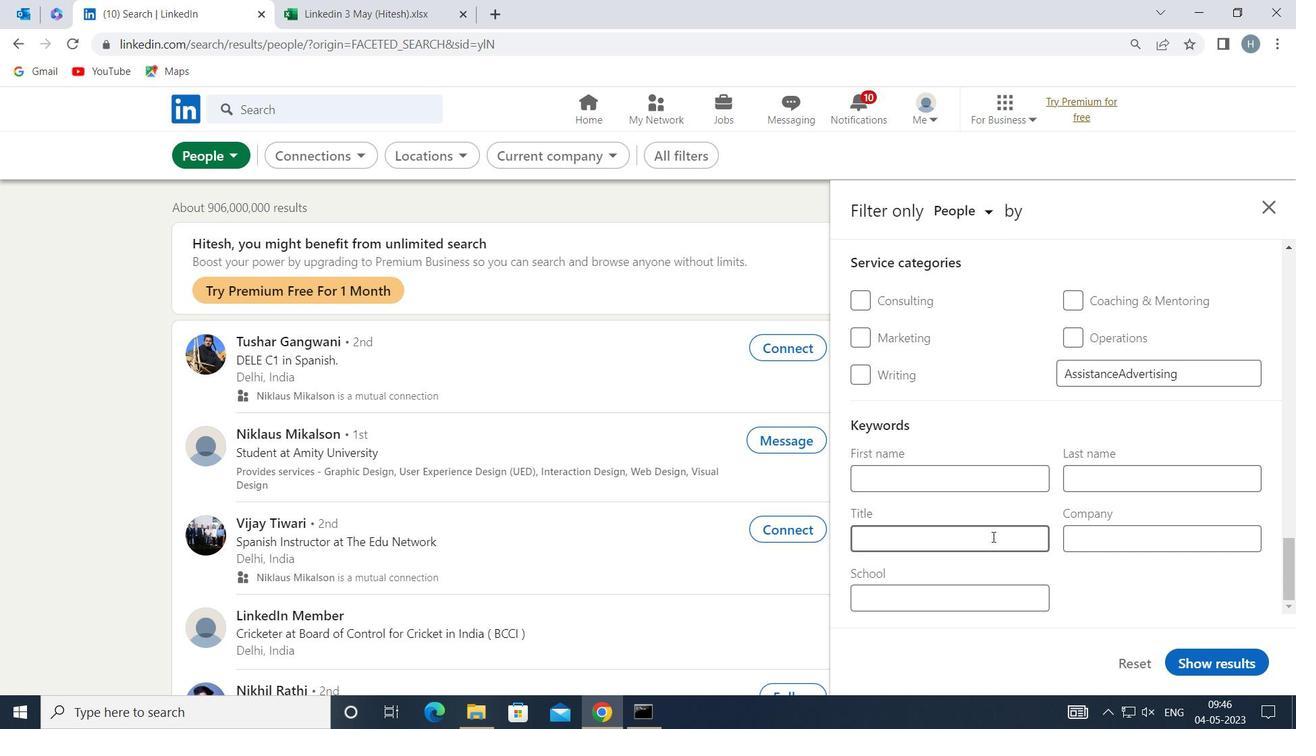 
Action: Mouse pressed left at (992, 537)
Screenshot: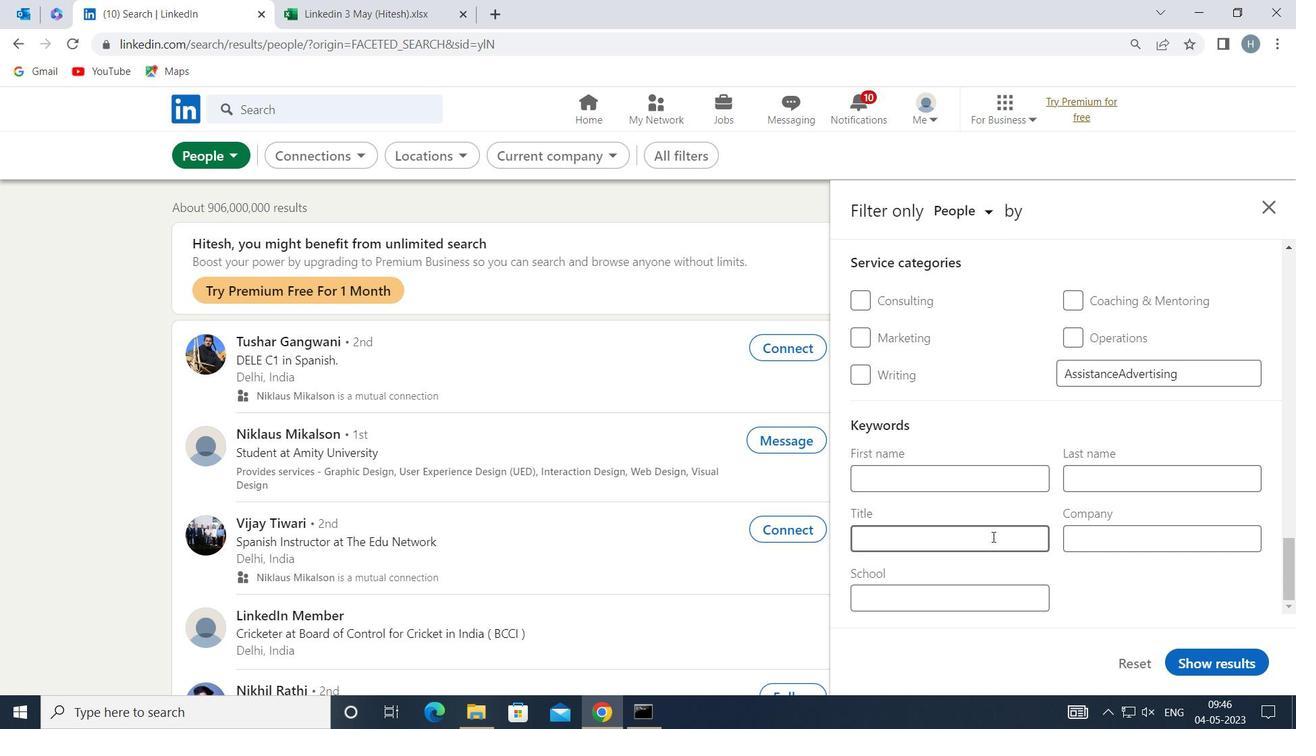 
Action: Mouse moved to (992, 537)
Screenshot: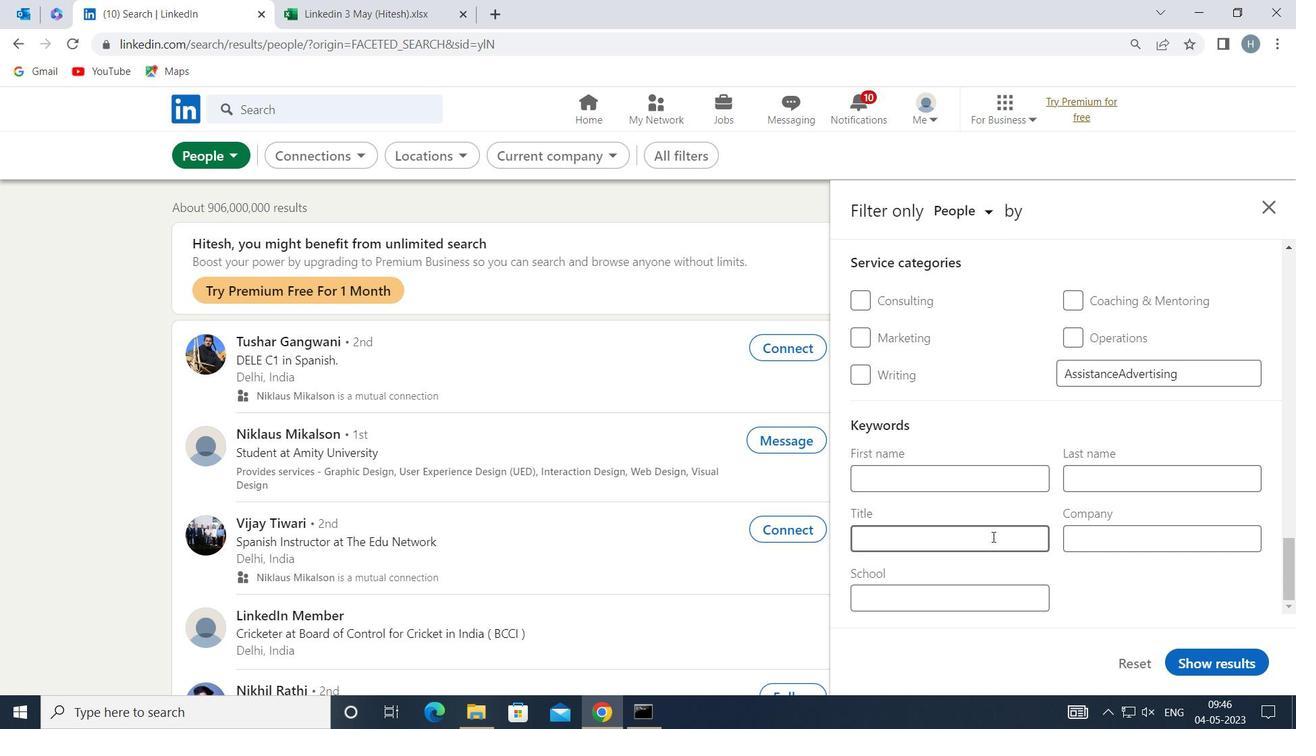
Action: Key pressed <Key.shift>CUSTOMER<Key.space><Key.shift>SUPPORT
Screenshot: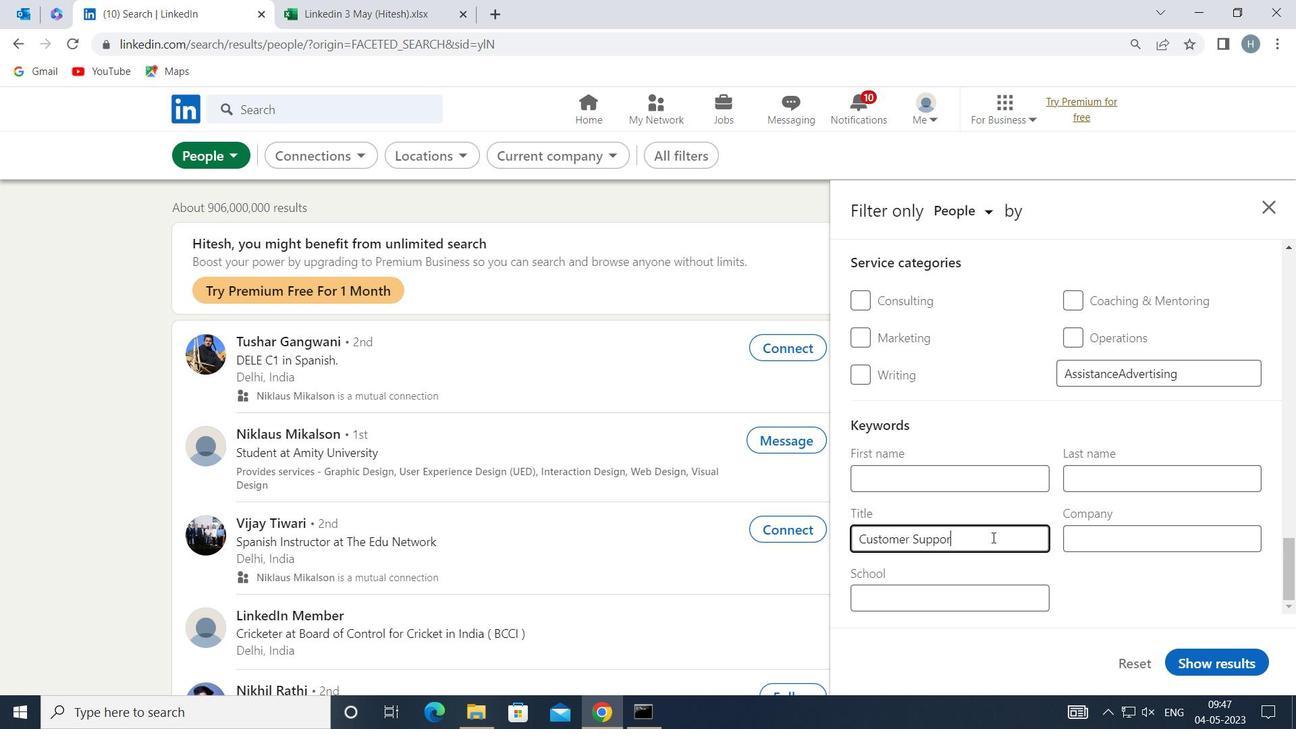 
Action: Mouse moved to (1203, 662)
Screenshot: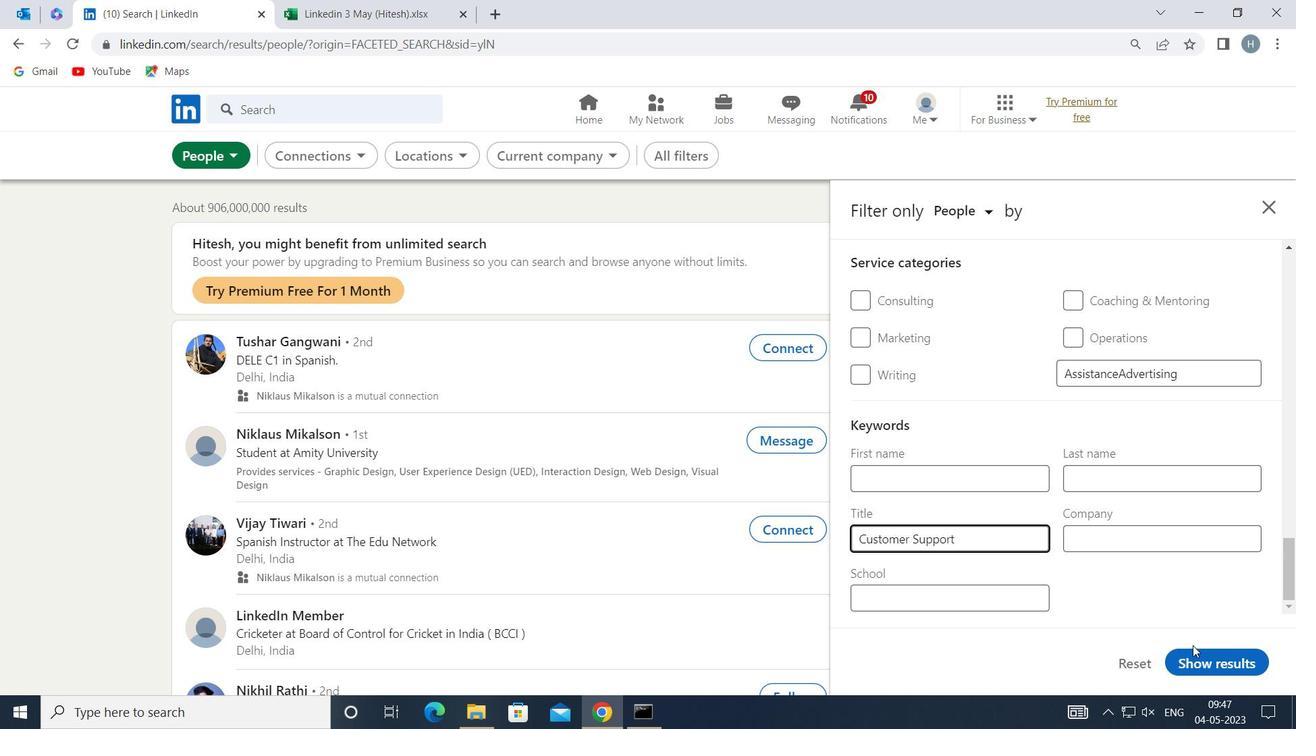
Action: Mouse pressed left at (1203, 662)
Screenshot: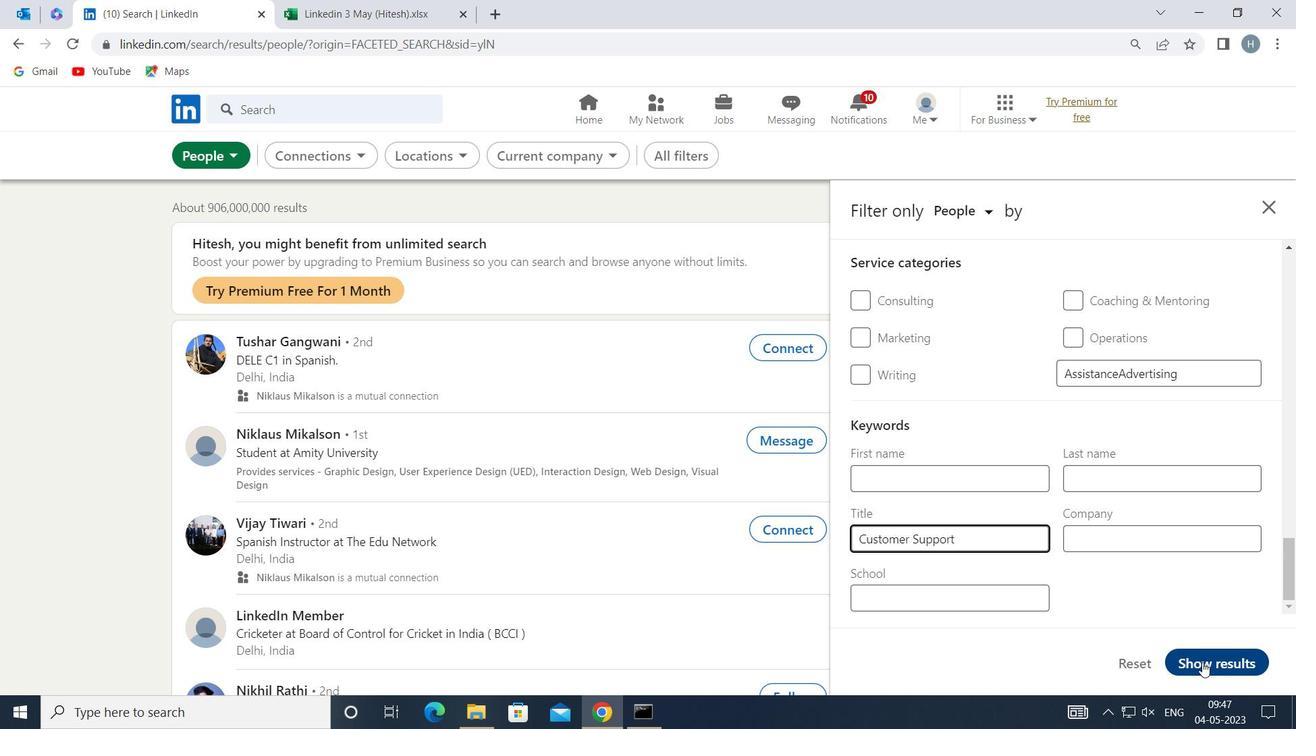 
Action: Mouse moved to (941, 502)
Screenshot: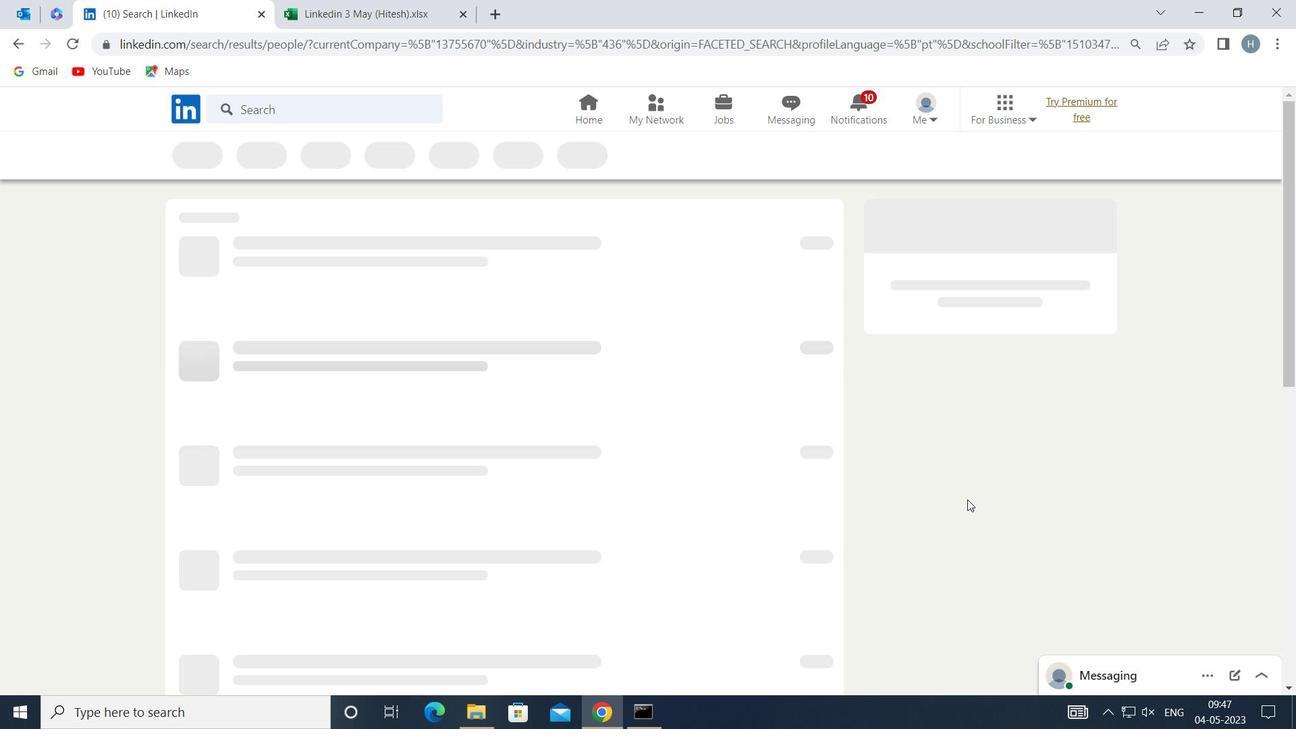 
